 Task: Search one way flight ticket for 5 adults, 2 children, 1 infant in seat and 1 infant on lap in economy from Pasco: Tri-cities Airport to Jackson: Jackson Hole Airport on 5-2-2023. Choice of flights is Delta. Number of bags: 1 carry on bag. Price is upto 78000. Outbound departure time preference is 9:45.
Action: Mouse moved to (362, 343)
Screenshot: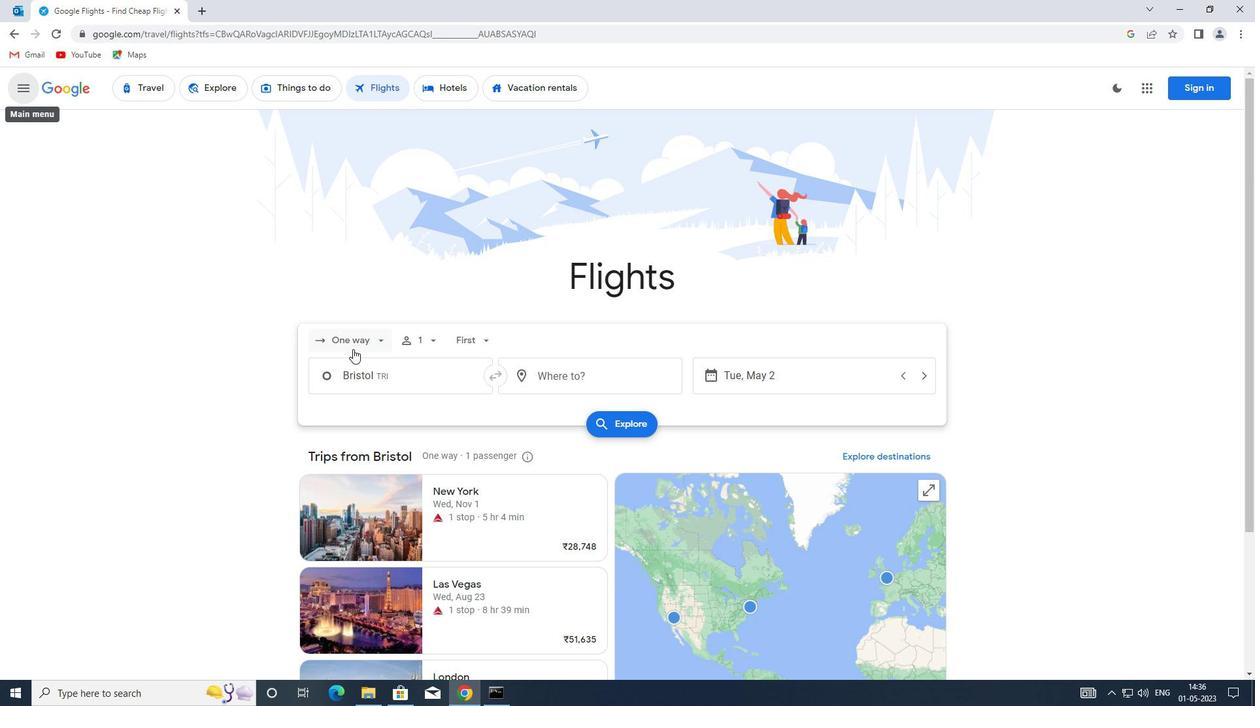 
Action: Mouse pressed left at (362, 343)
Screenshot: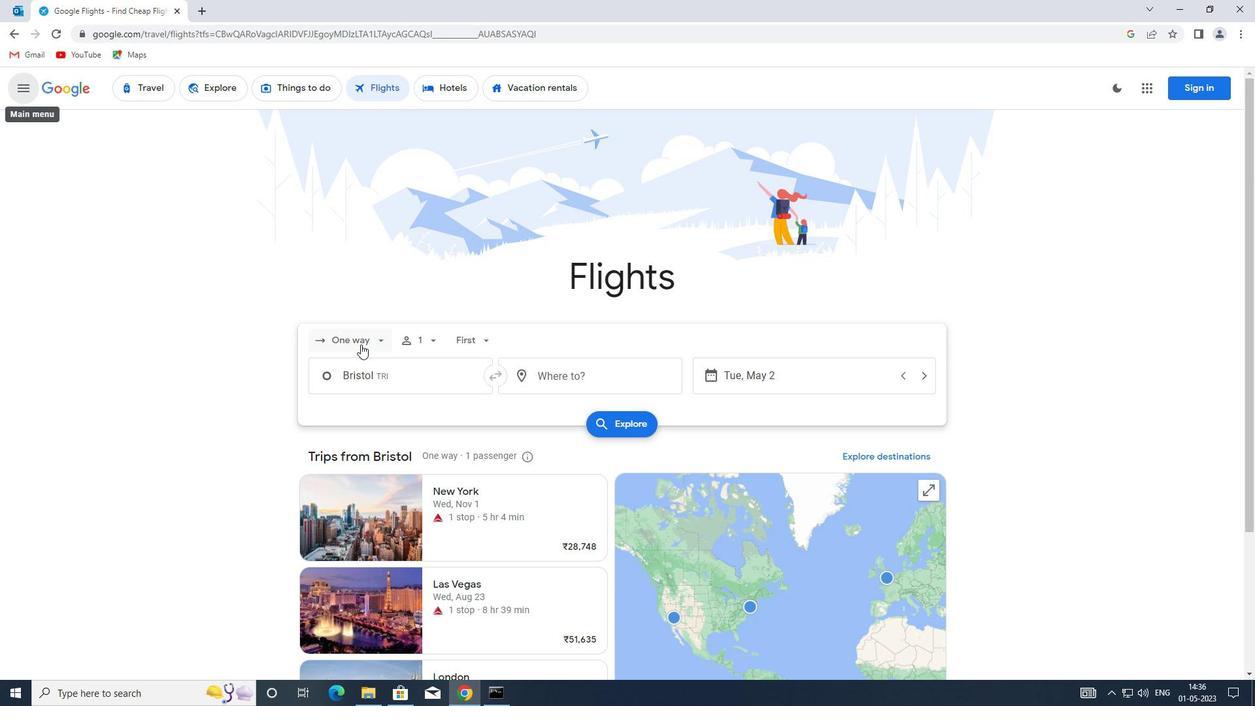 
Action: Mouse moved to (376, 397)
Screenshot: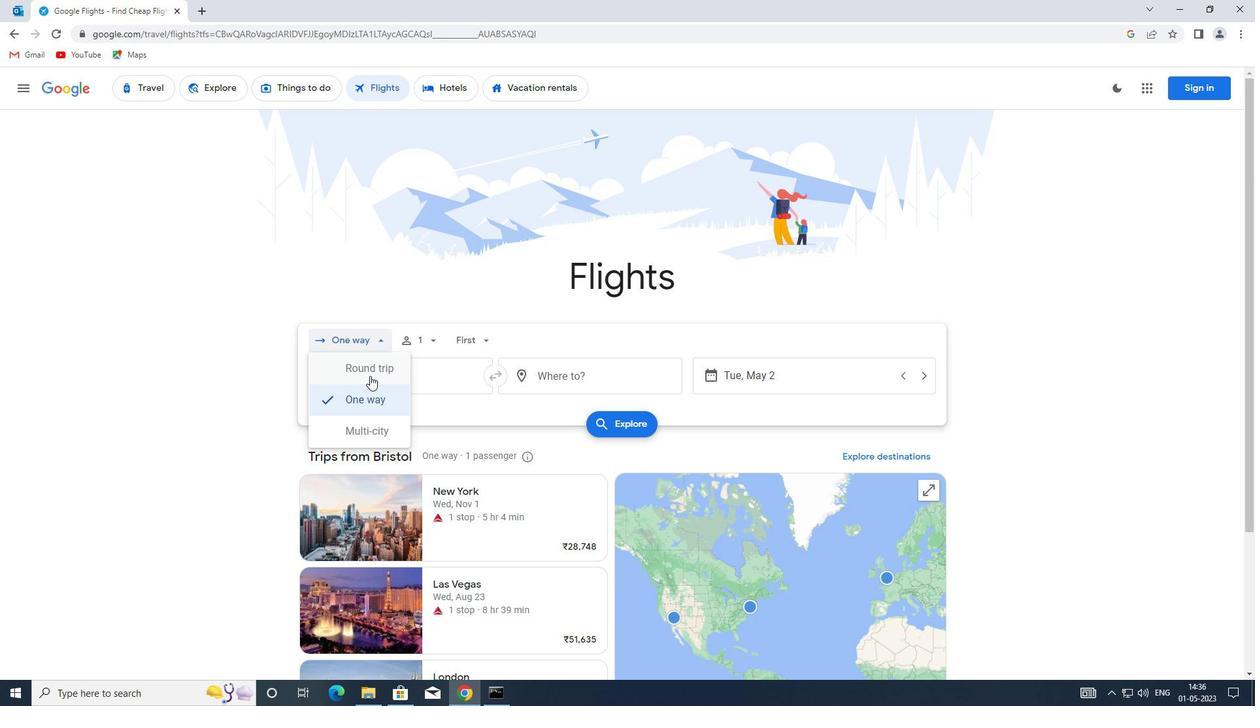 
Action: Mouse pressed left at (376, 397)
Screenshot: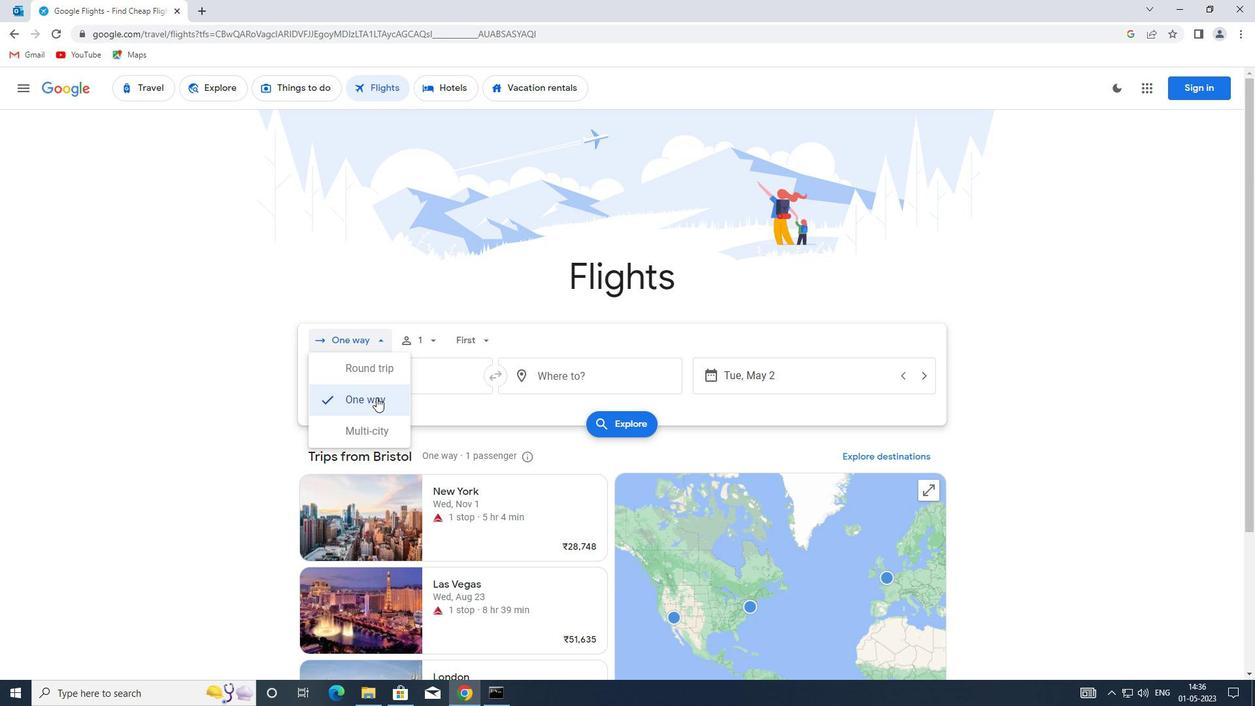 
Action: Mouse moved to (428, 343)
Screenshot: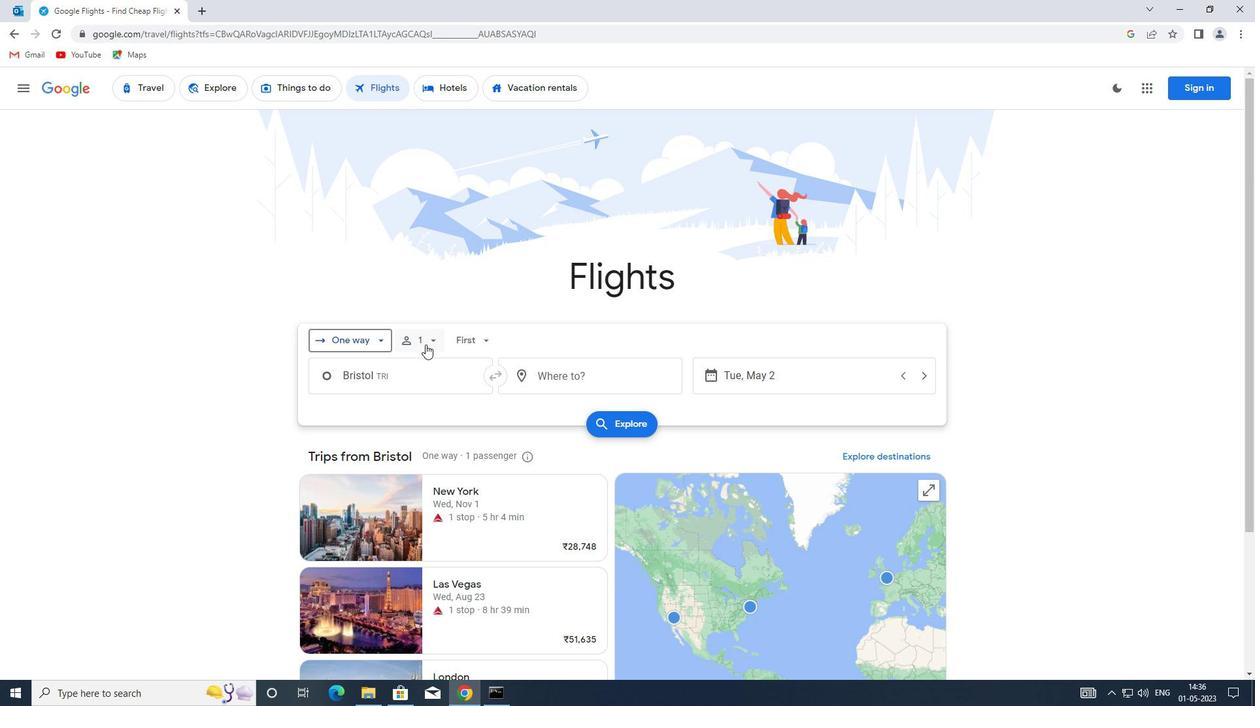 
Action: Mouse pressed left at (428, 343)
Screenshot: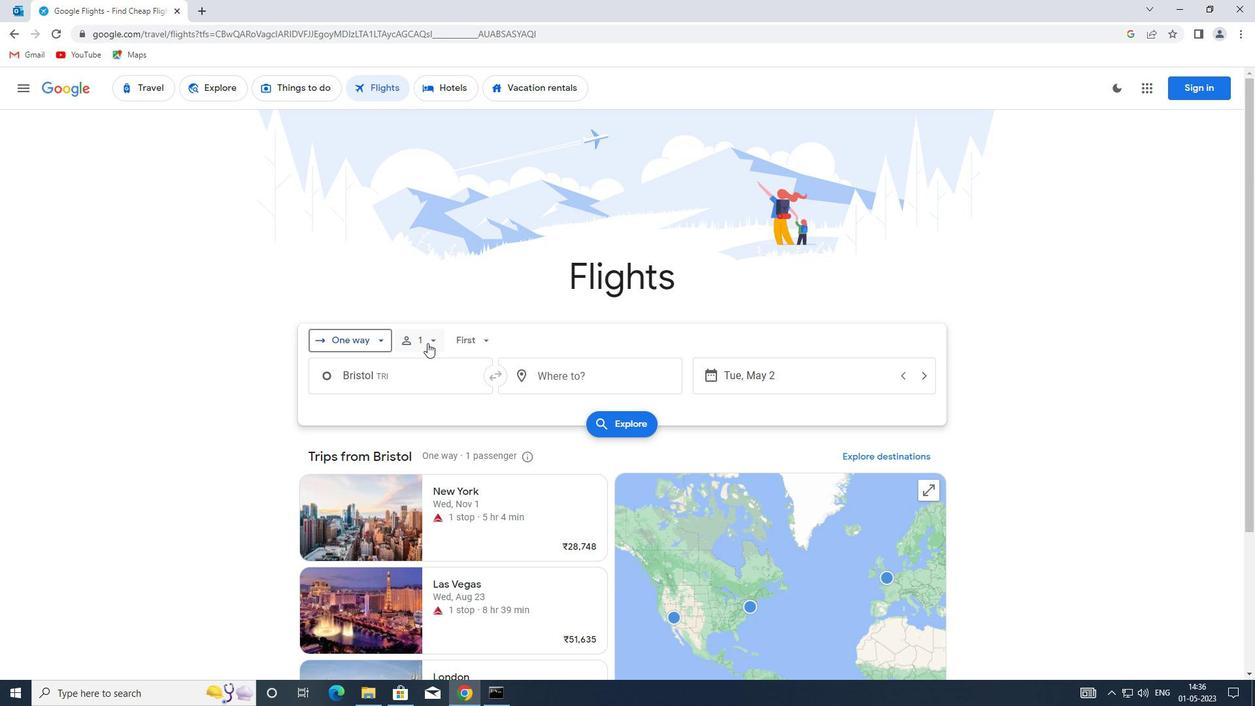 
Action: Mouse moved to (538, 372)
Screenshot: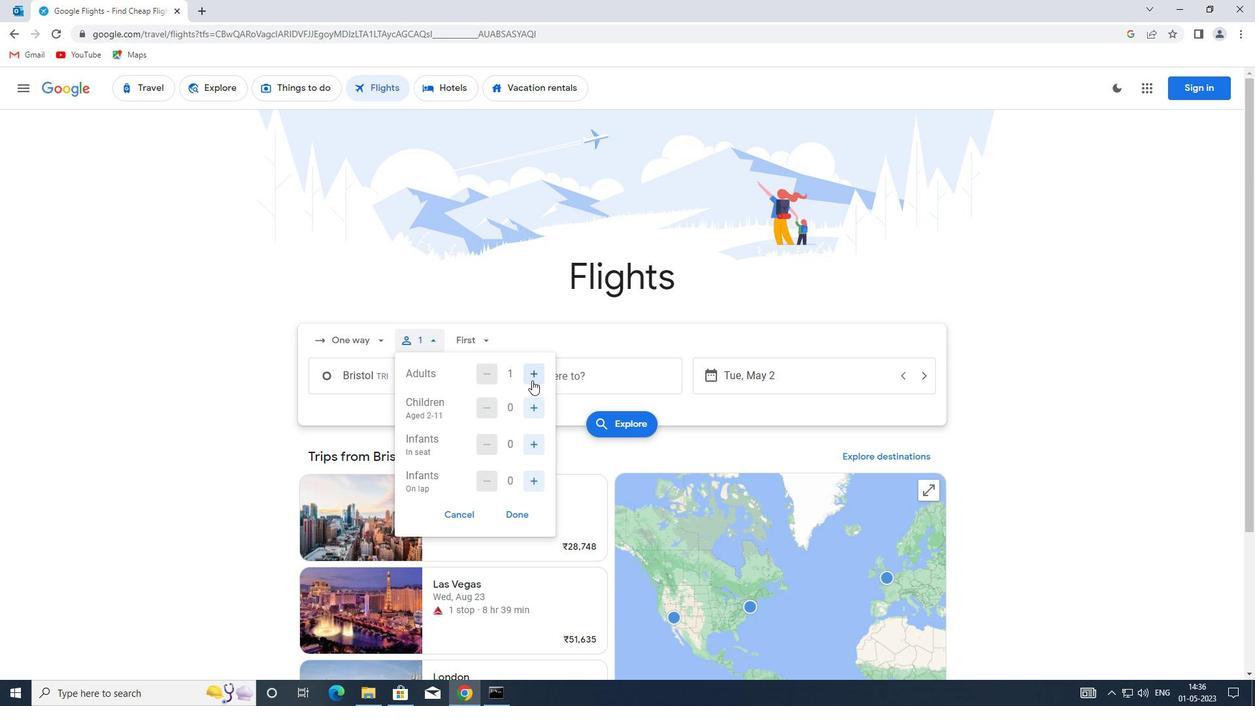 
Action: Mouse pressed left at (538, 372)
Screenshot: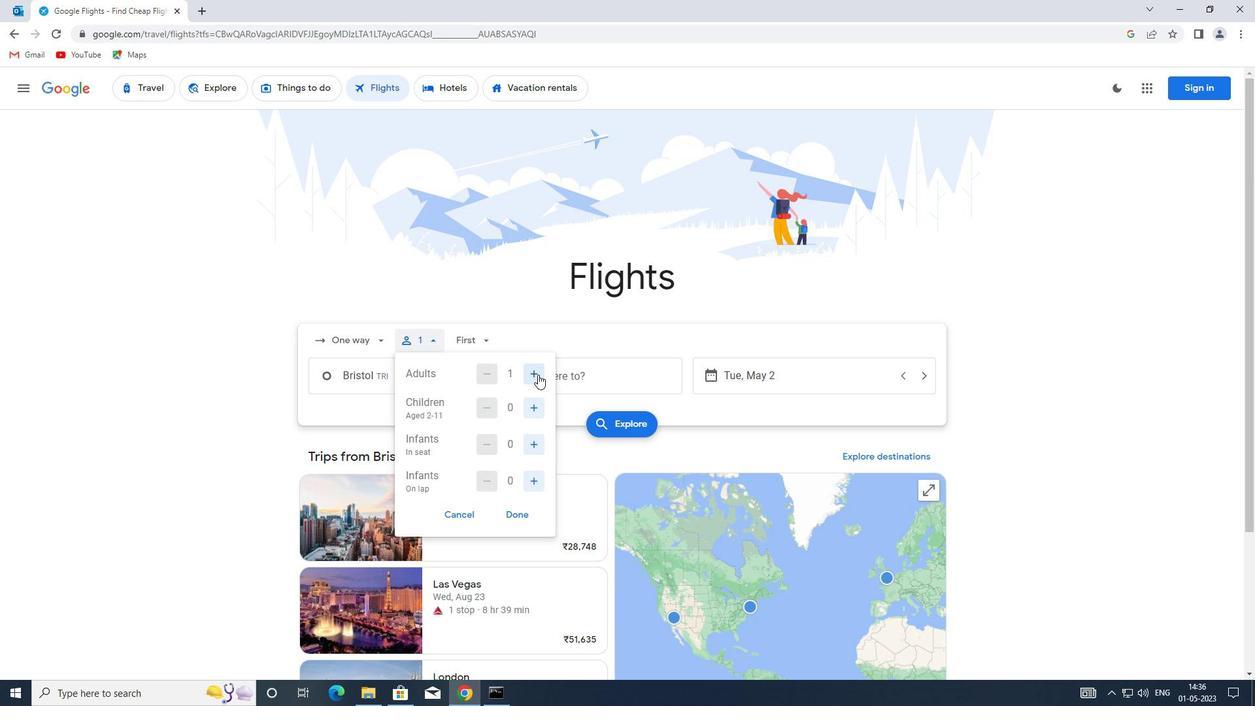 
Action: Mouse pressed left at (538, 372)
Screenshot: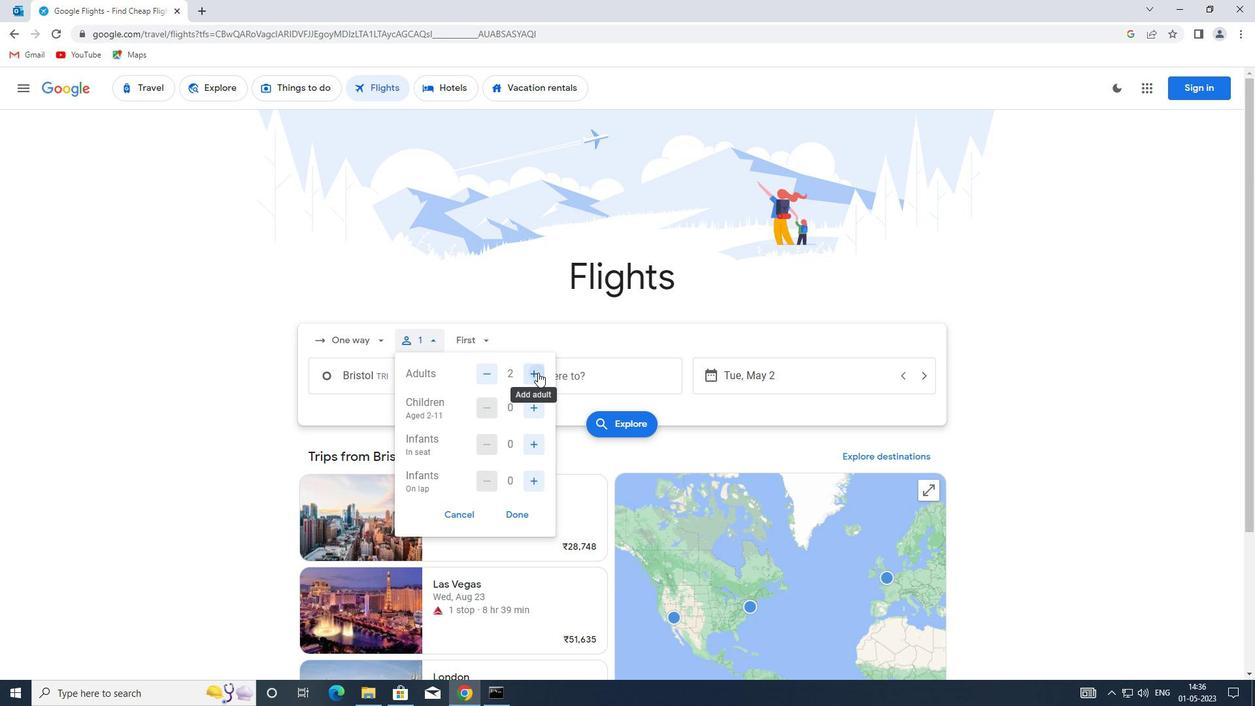 
Action: Mouse pressed left at (538, 372)
Screenshot: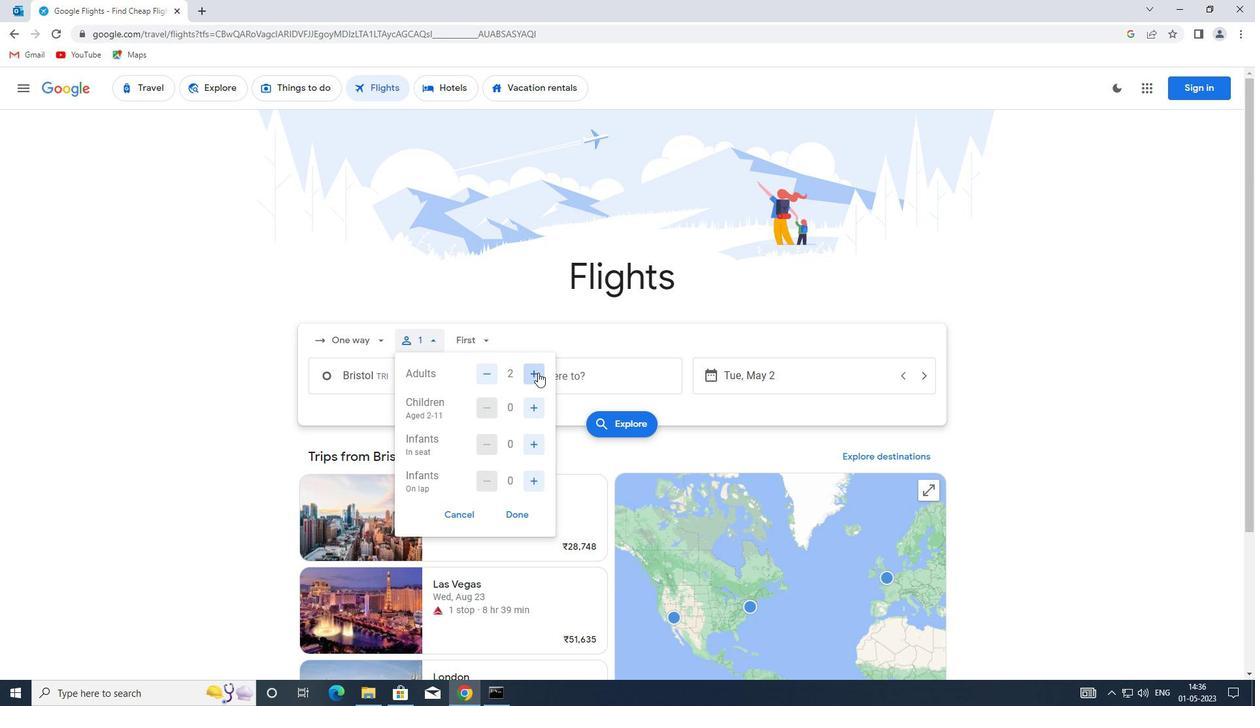 
Action: Mouse pressed left at (538, 372)
Screenshot: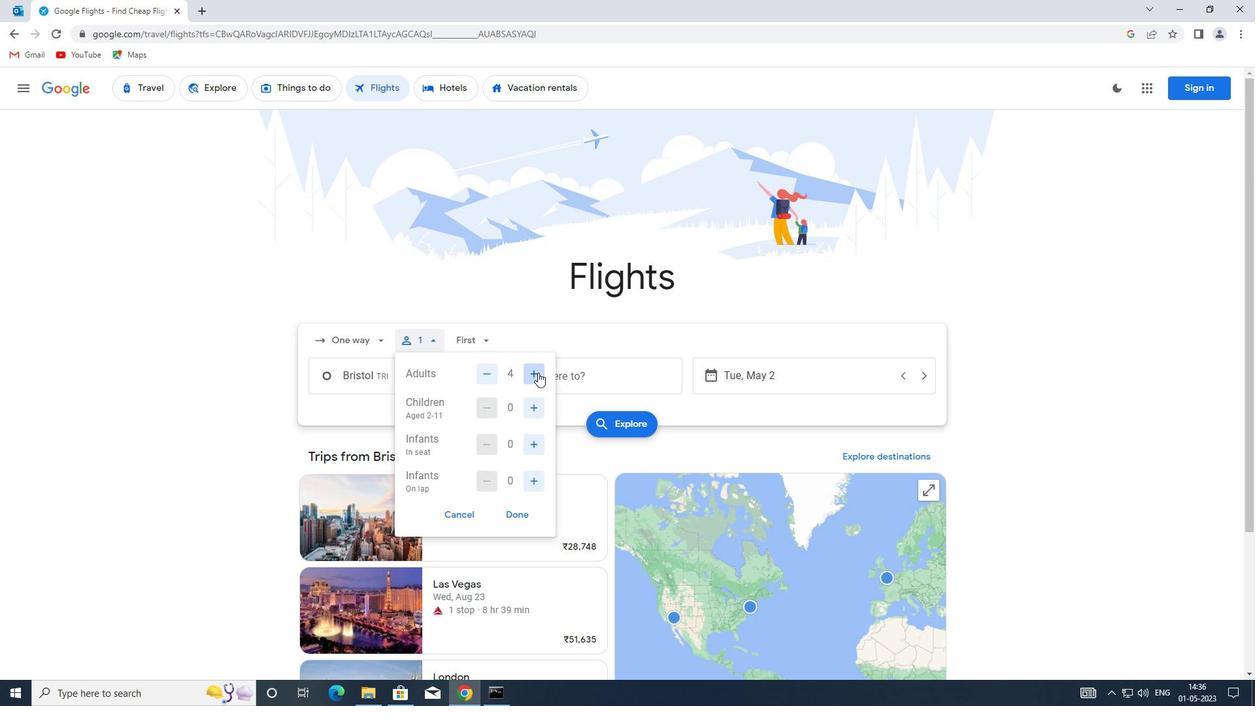 
Action: Mouse moved to (532, 407)
Screenshot: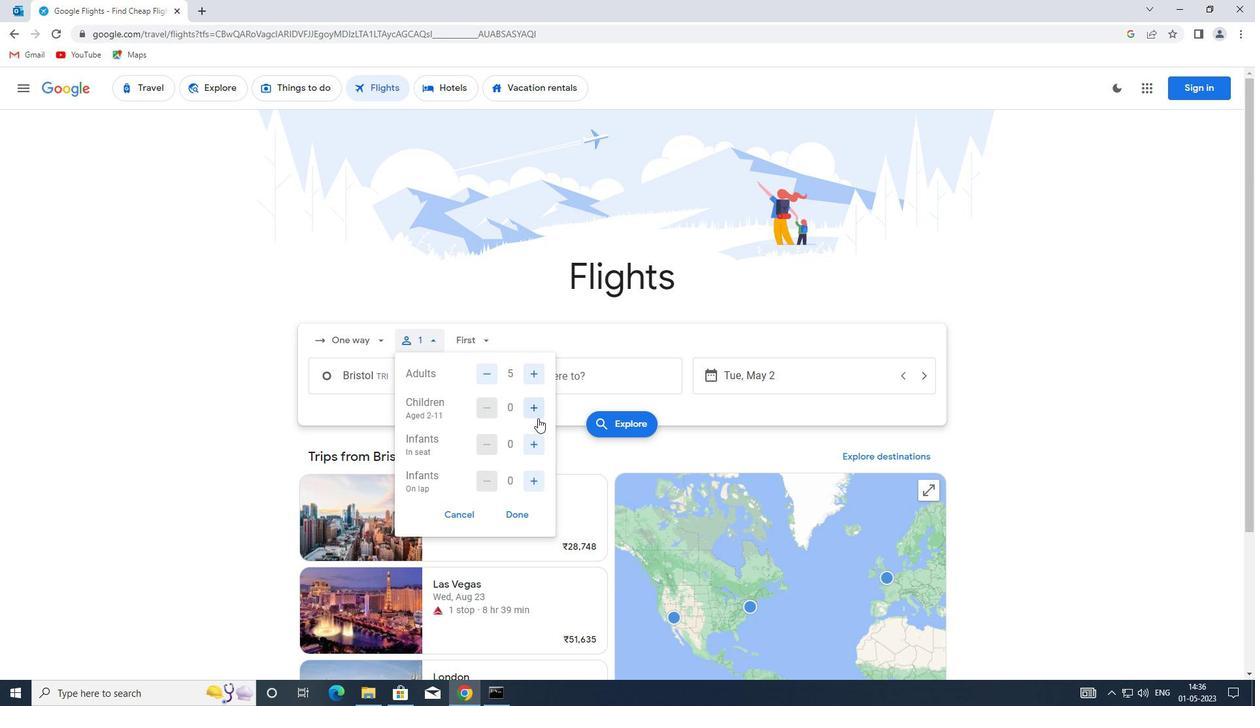 
Action: Mouse pressed left at (532, 407)
Screenshot: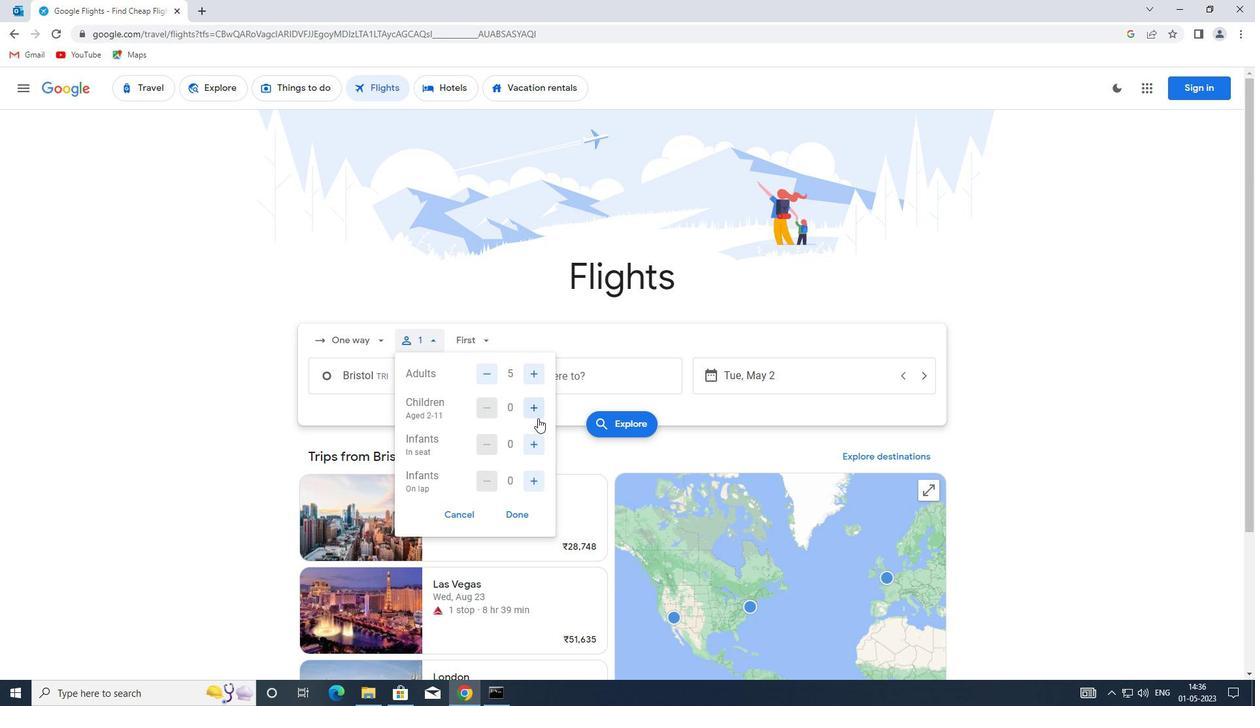 
Action: Mouse pressed left at (532, 407)
Screenshot: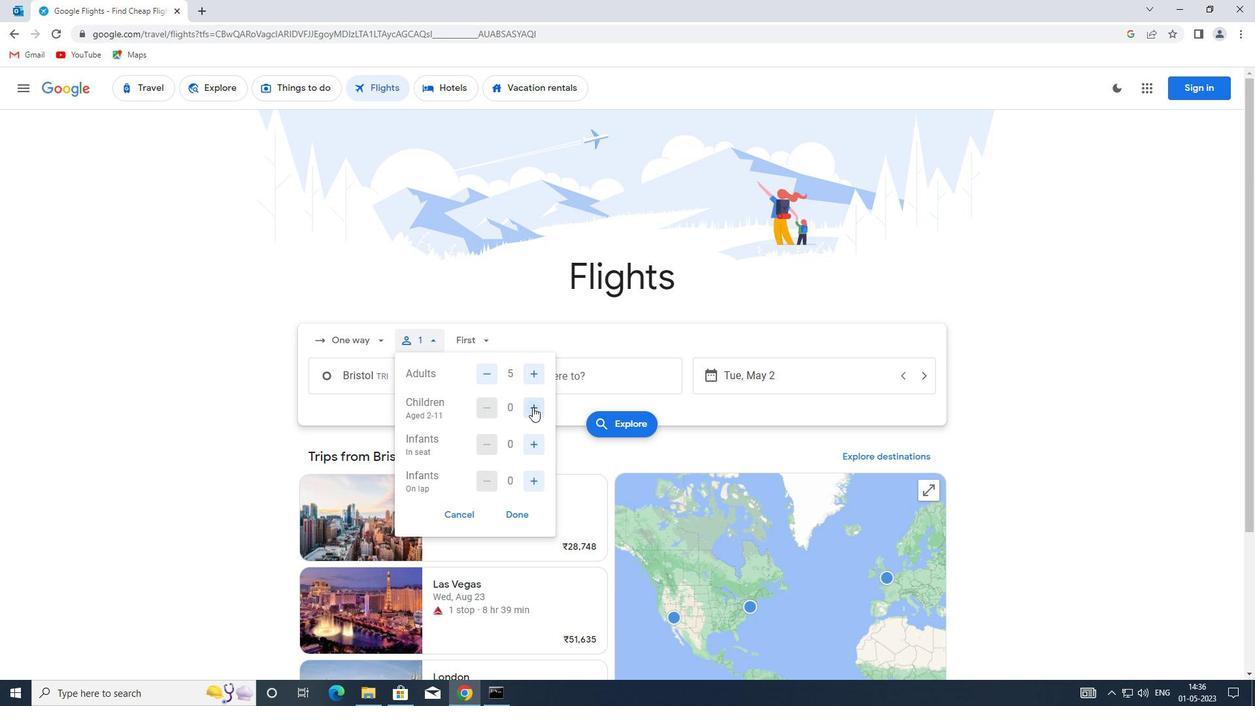 
Action: Mouse moved to (535, 443)
Screenshot: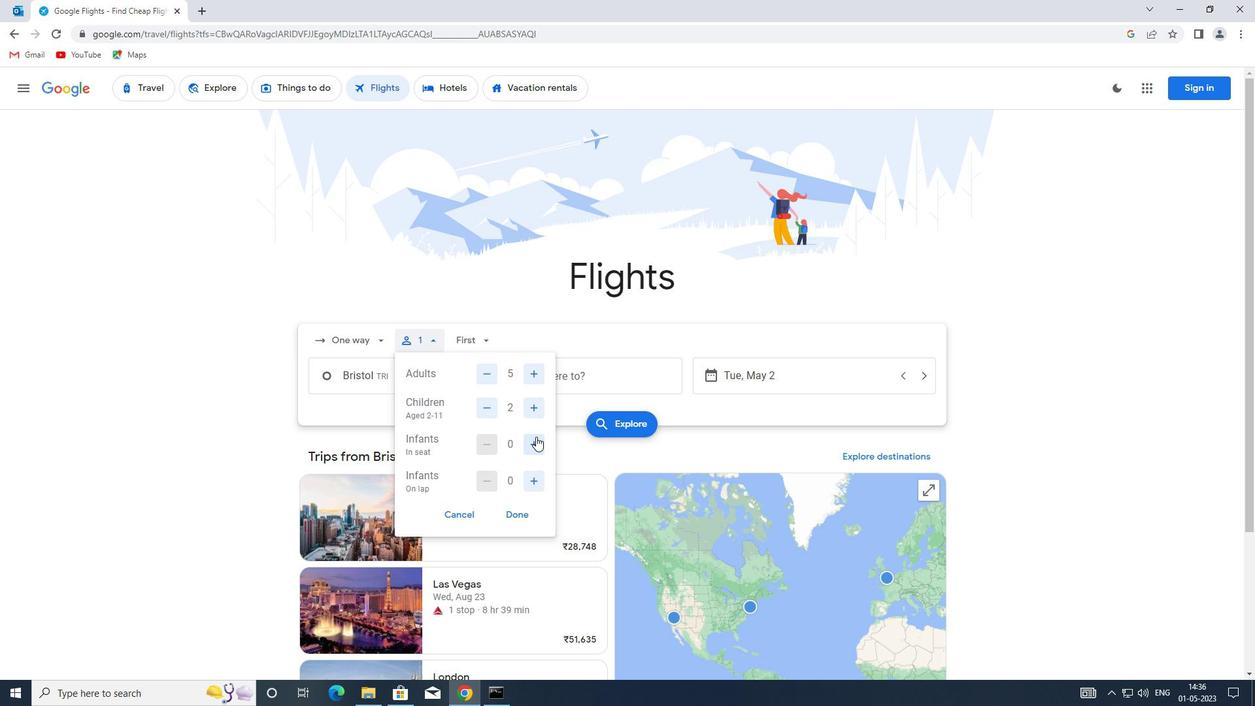 
Action: Mouse pressed left at (535, 443)
Screenshot: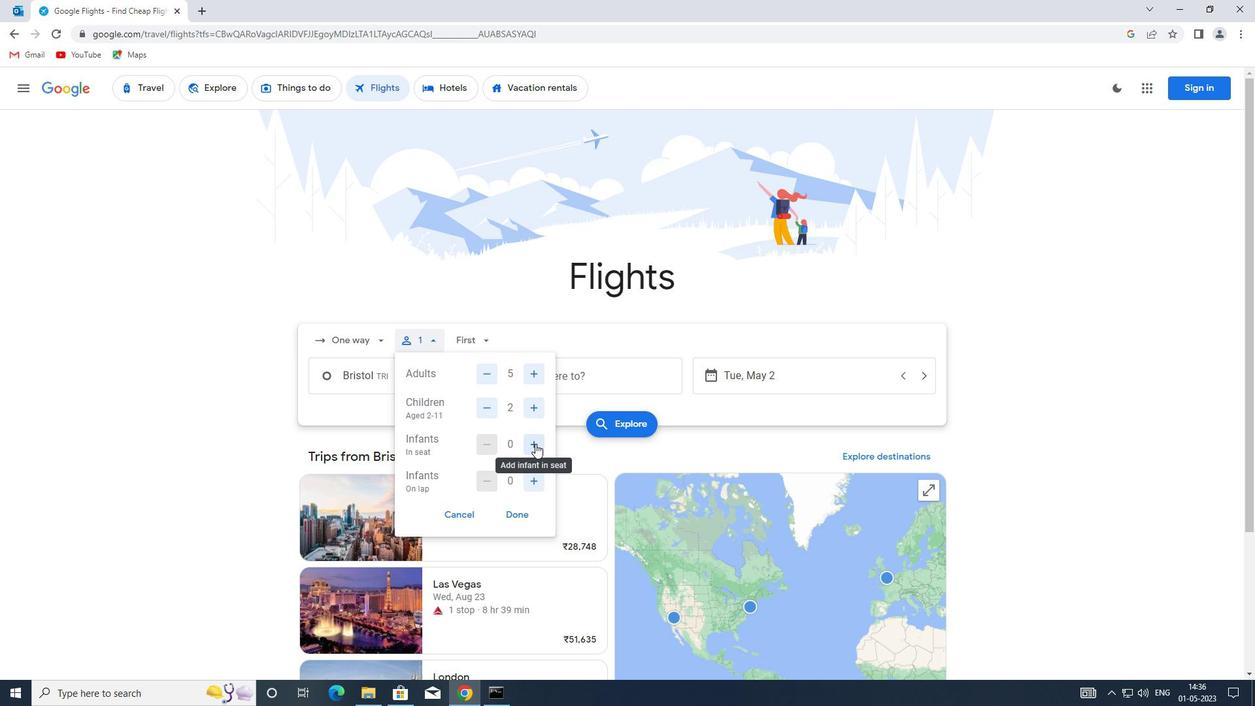 
Action: Mouse moved to (535, 481)
Screenshot: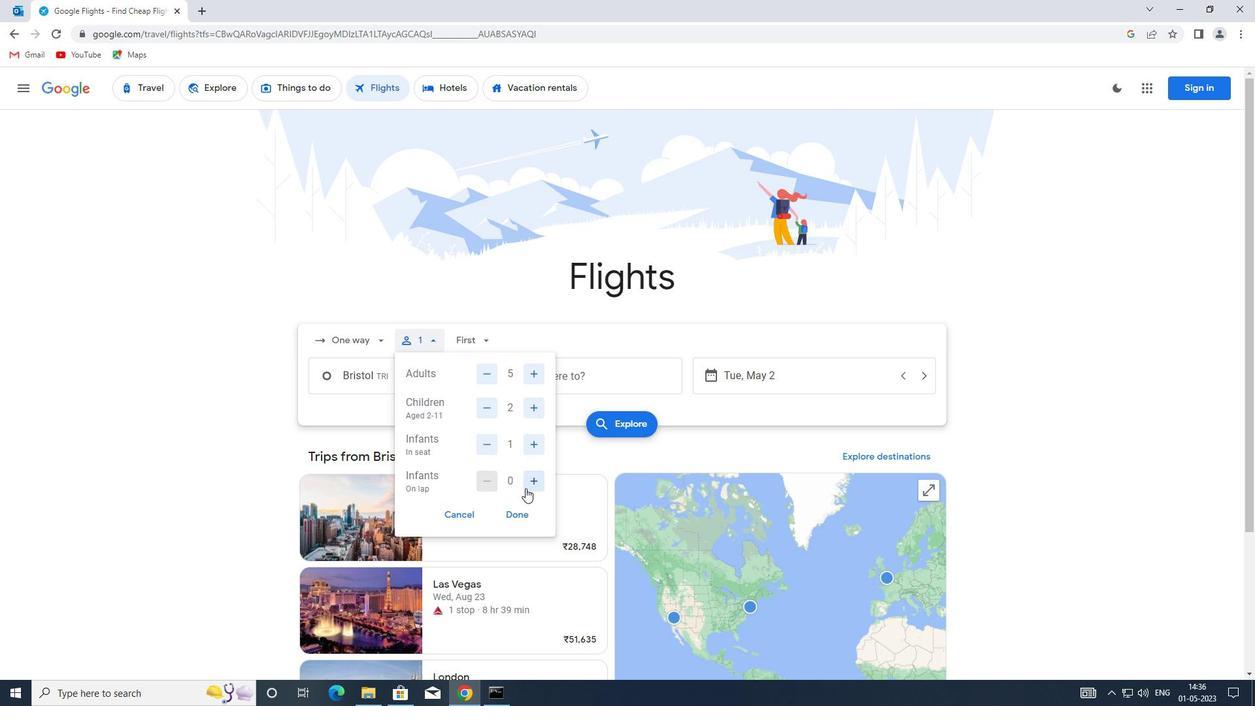 
Action: Mouse pressed left at (535, 481)
Screenshot: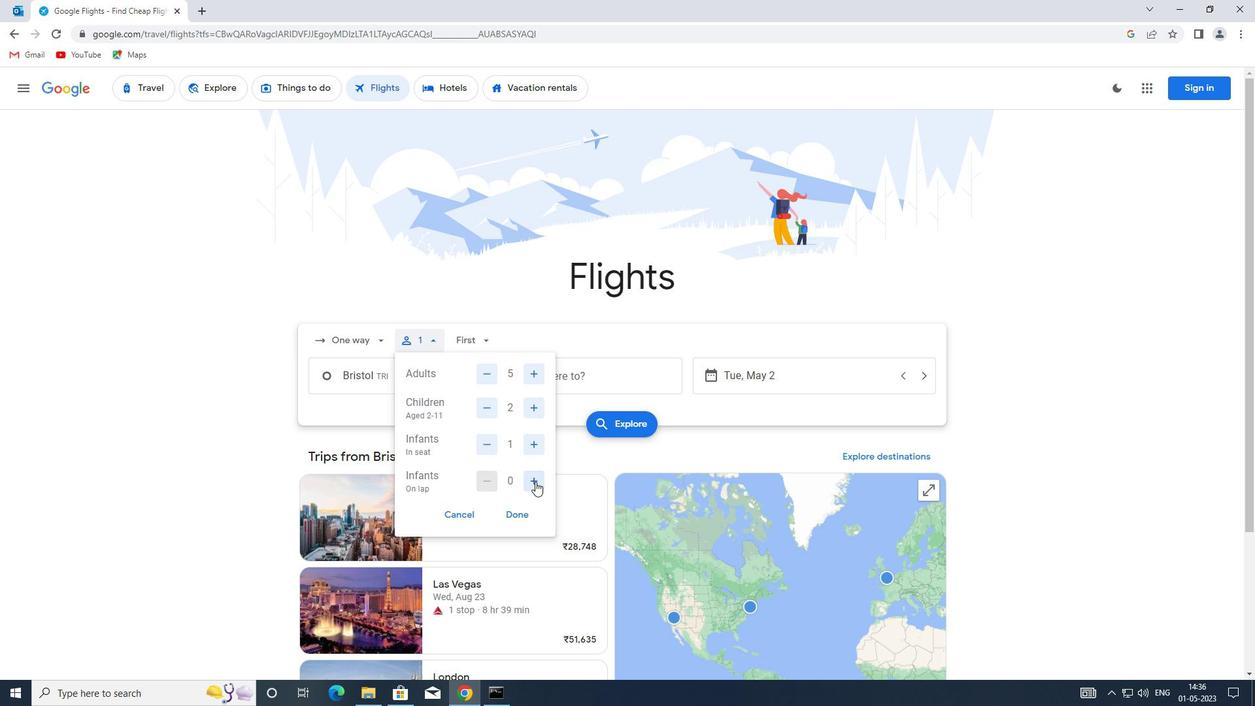 
Action: Mouse moved to (522, 513)
Screenshot: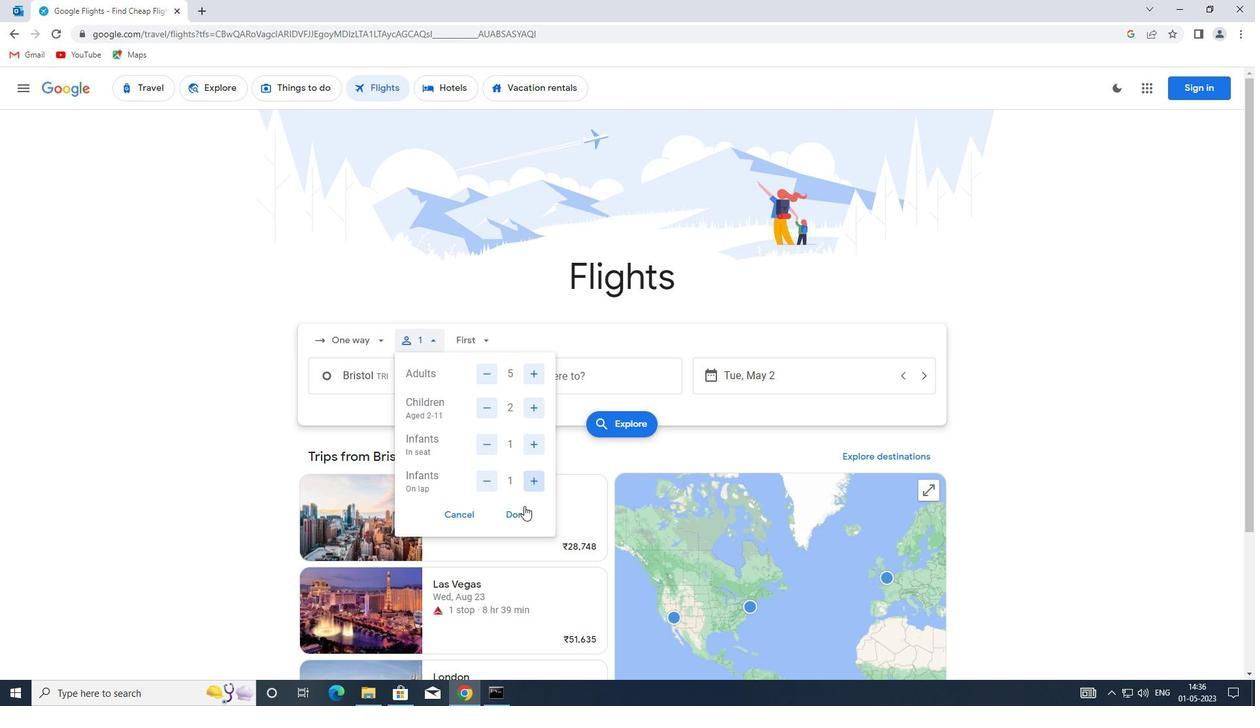 
Action: Mouse pressed left at (522, 513)
Screenshot: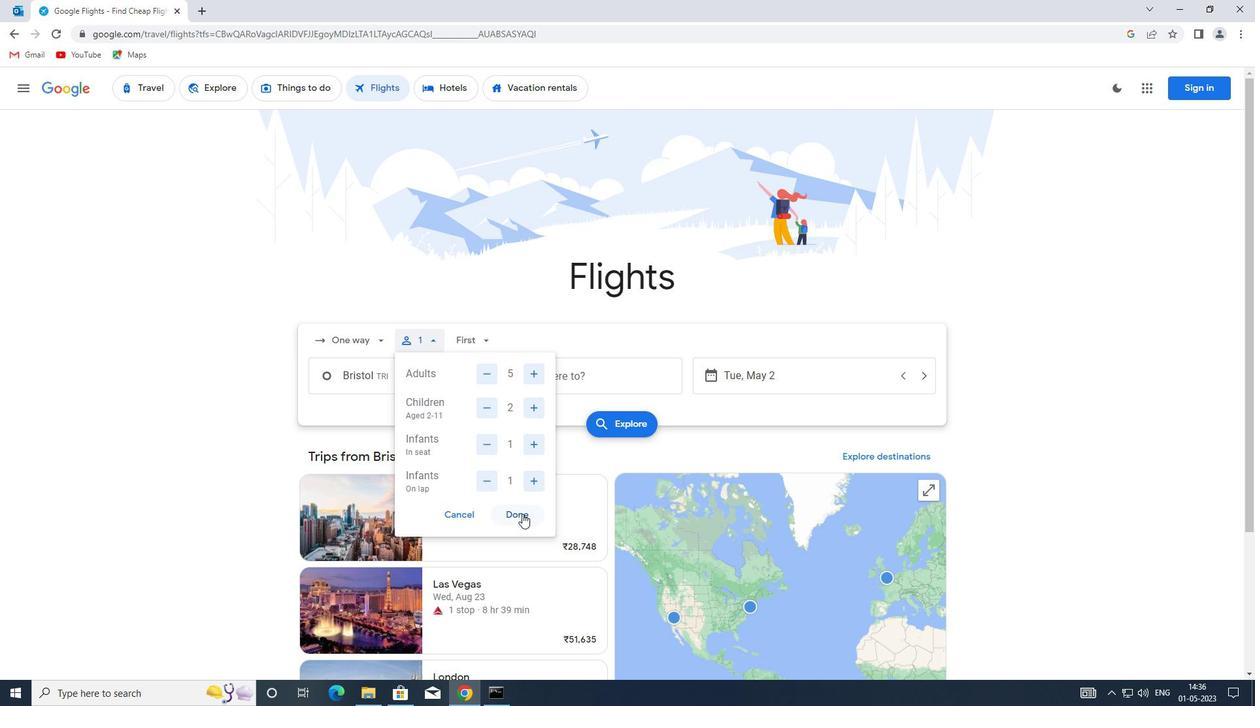 
Action: Mouse moved to (472, 339)
Screenshot: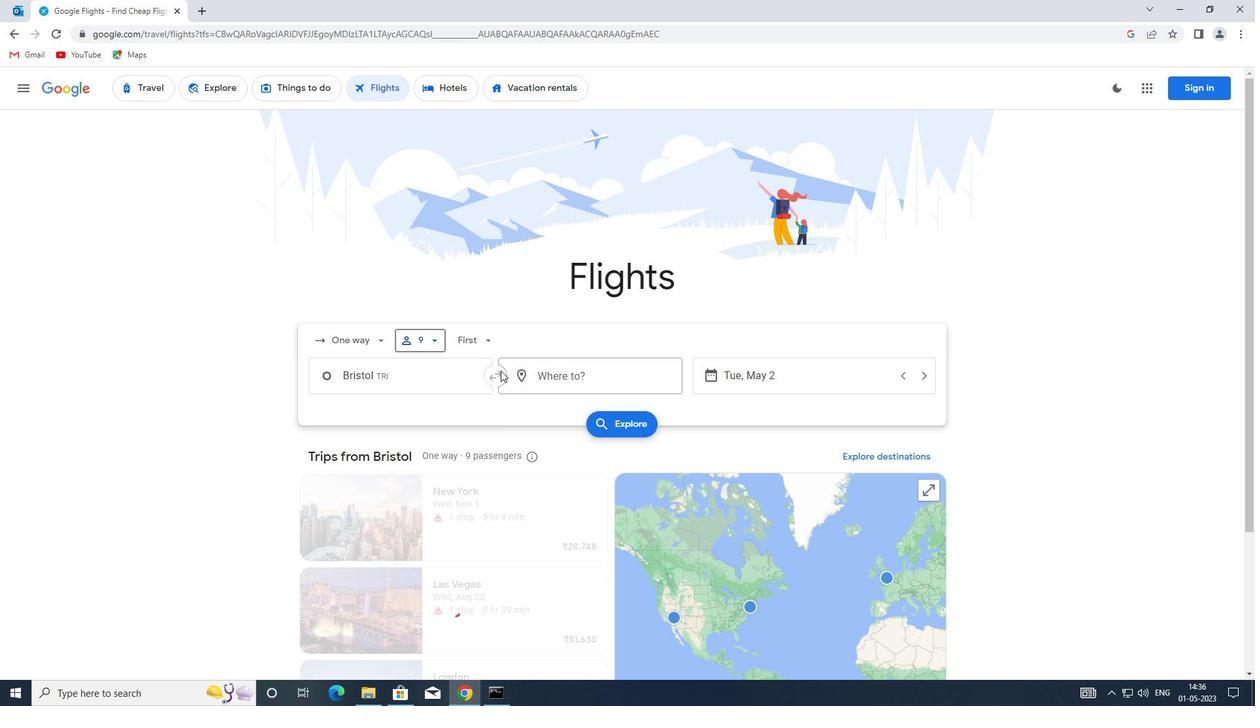 
Action: Mouse pressed left at (472, 339)
Screenshot: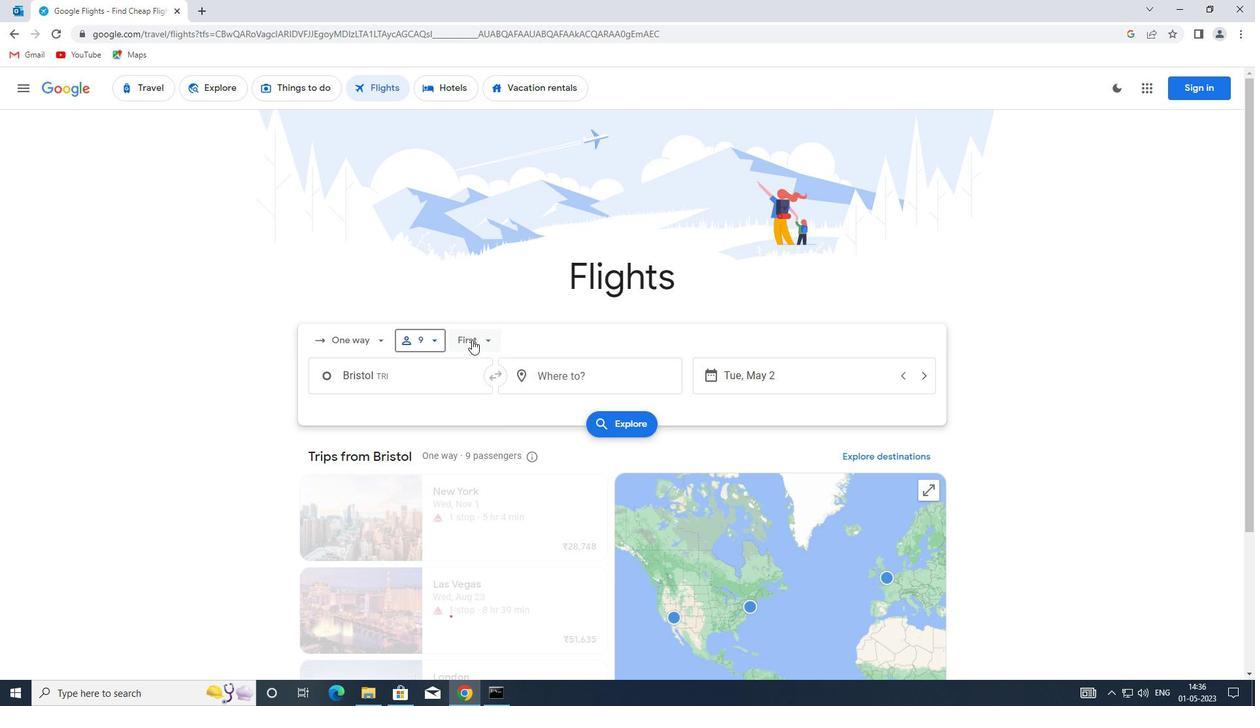 
Action: Mouse moved to (504, 370)
Screenshot: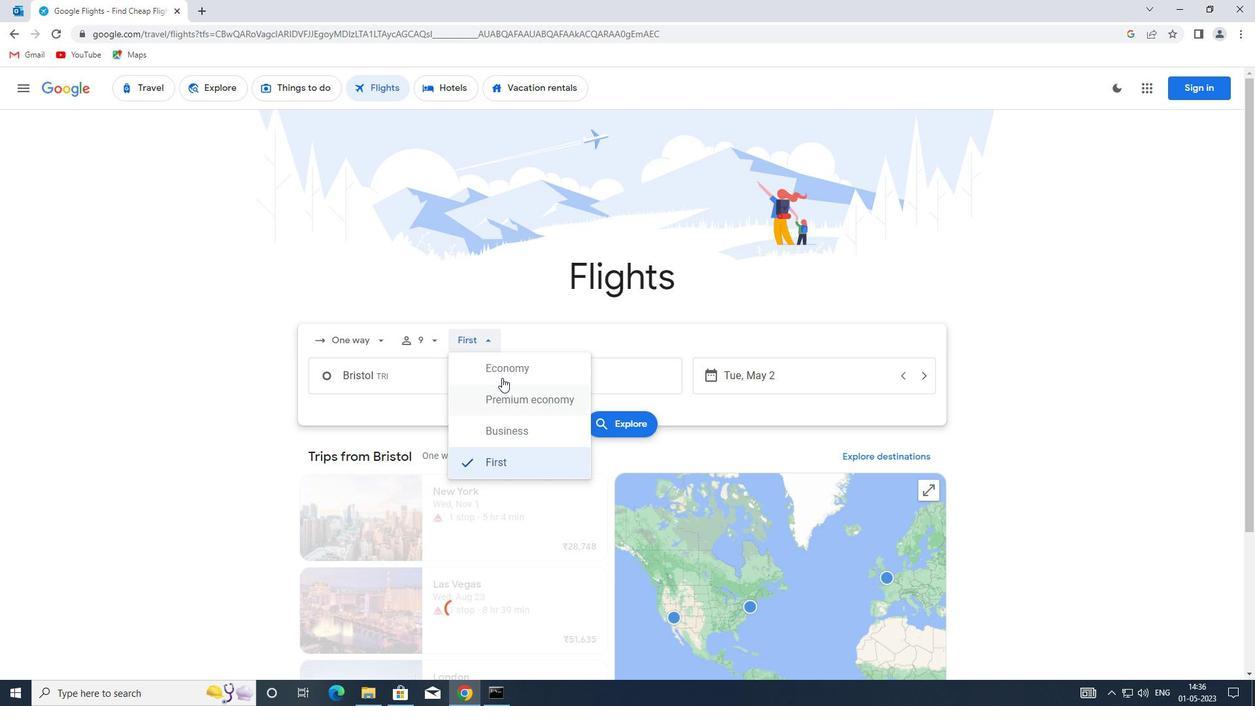 
Action: Mouse pressed left at (504, 370)
Screenshot: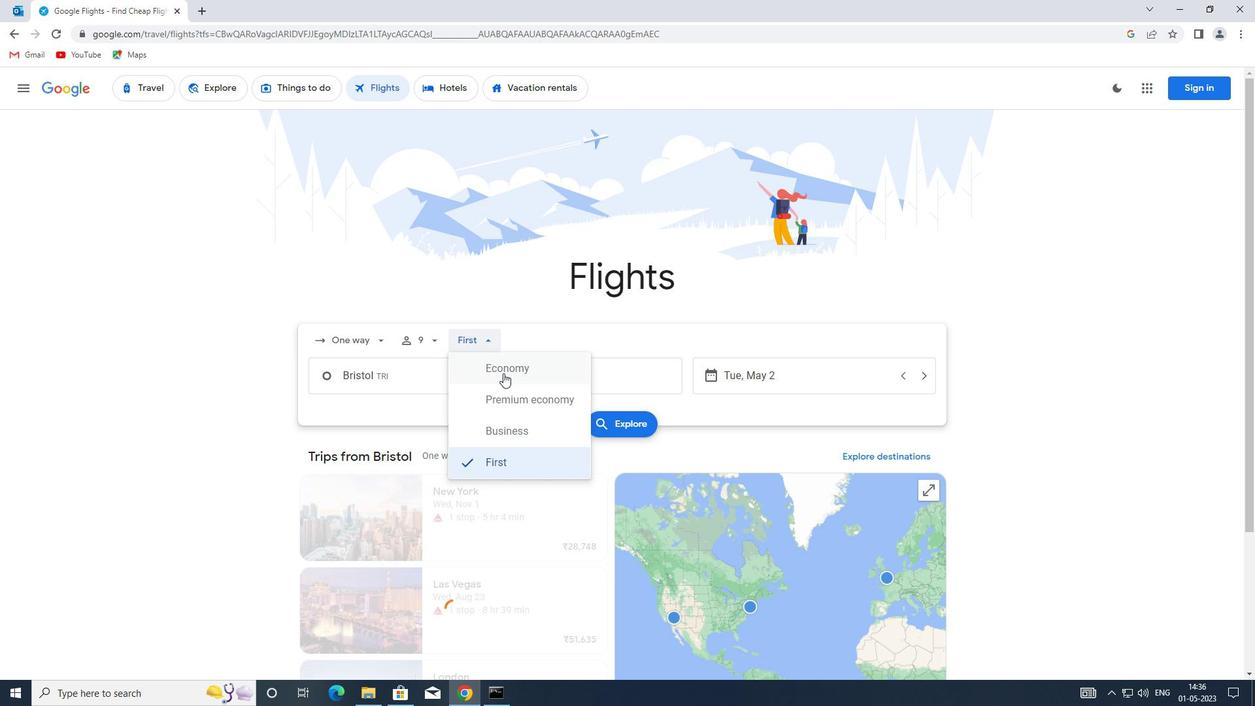 
Action: Mouse moved to (419, 381)
Screenshot: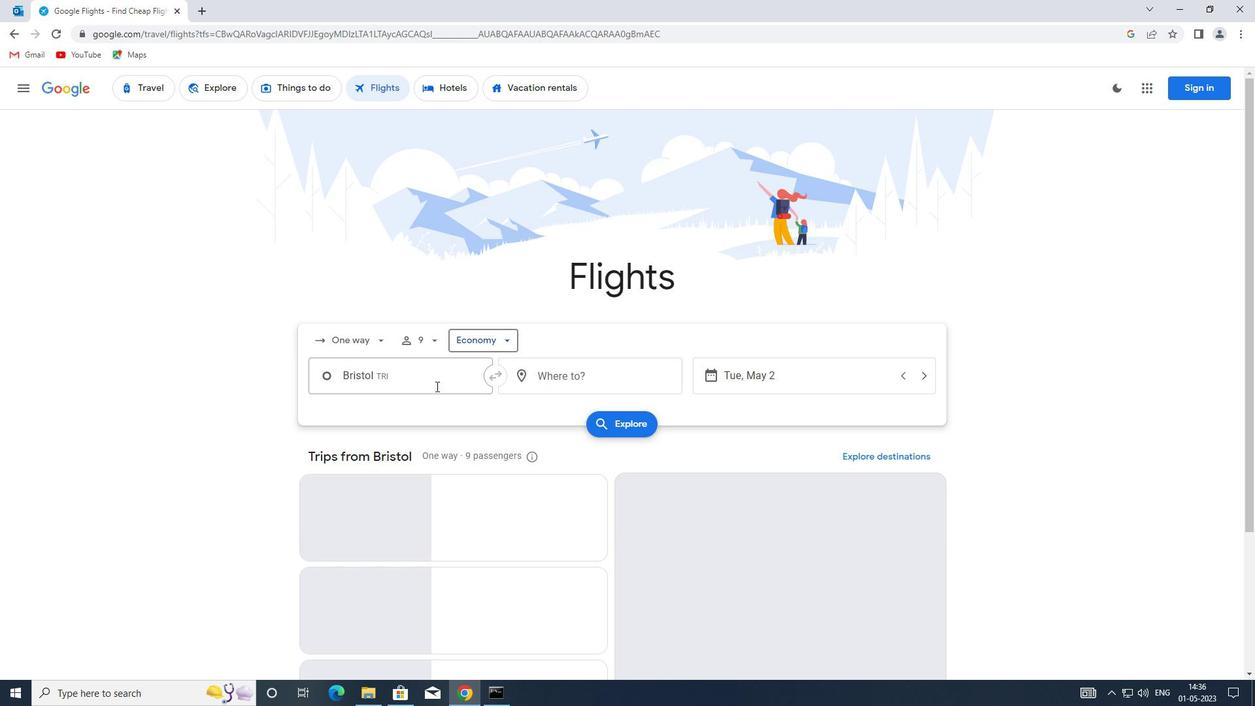 
Action: Mouse pressed left at (419, 381)
Screenshot: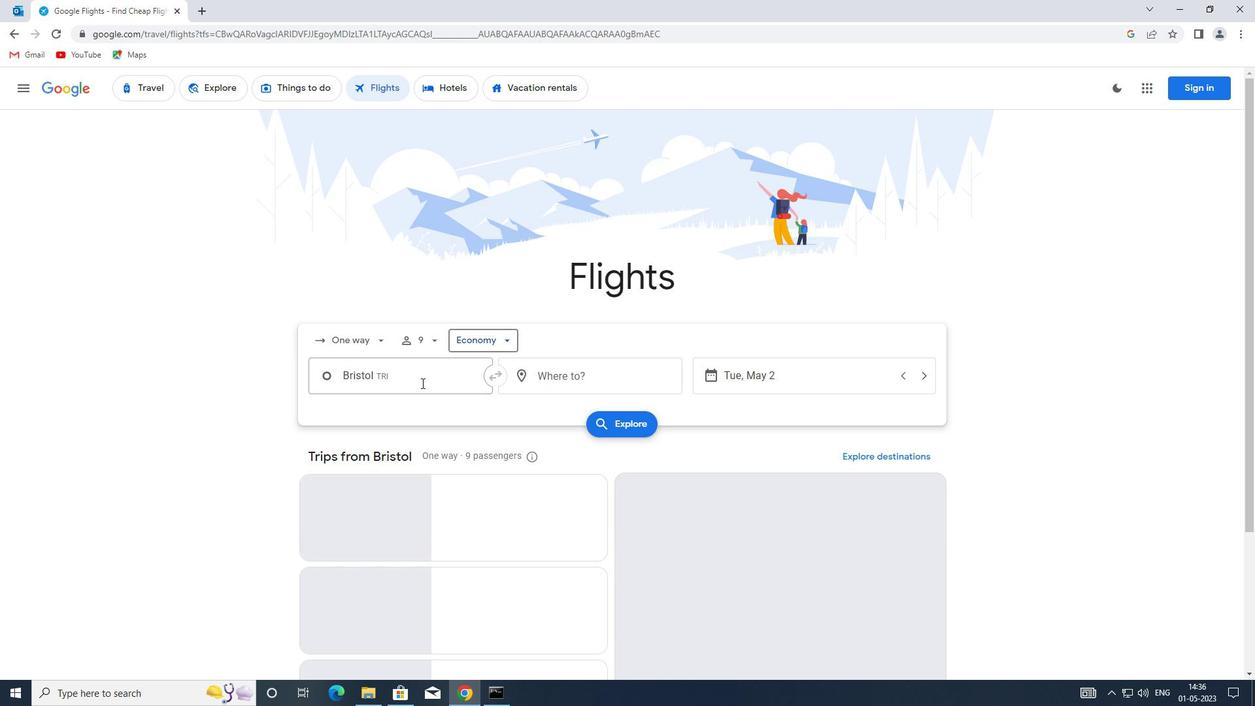 
Action: Mouse moved to (416, 383)
Screenshot: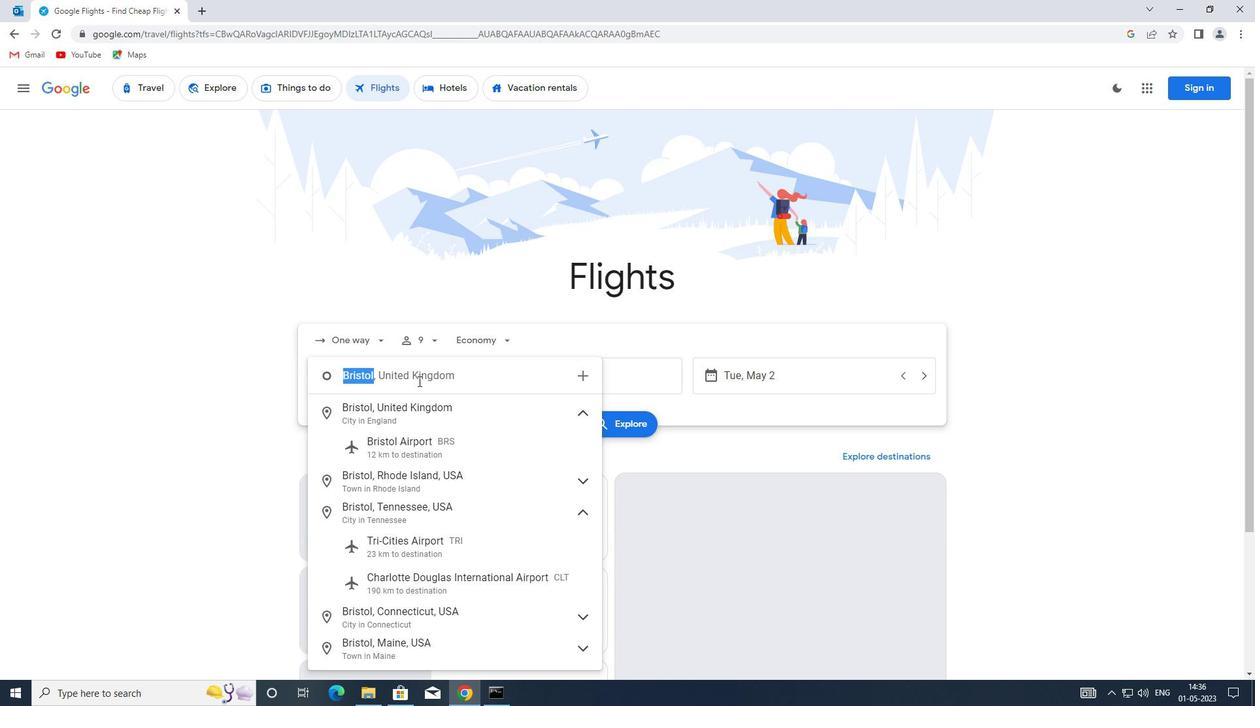 
Action: Key pressed tr
Screenshot: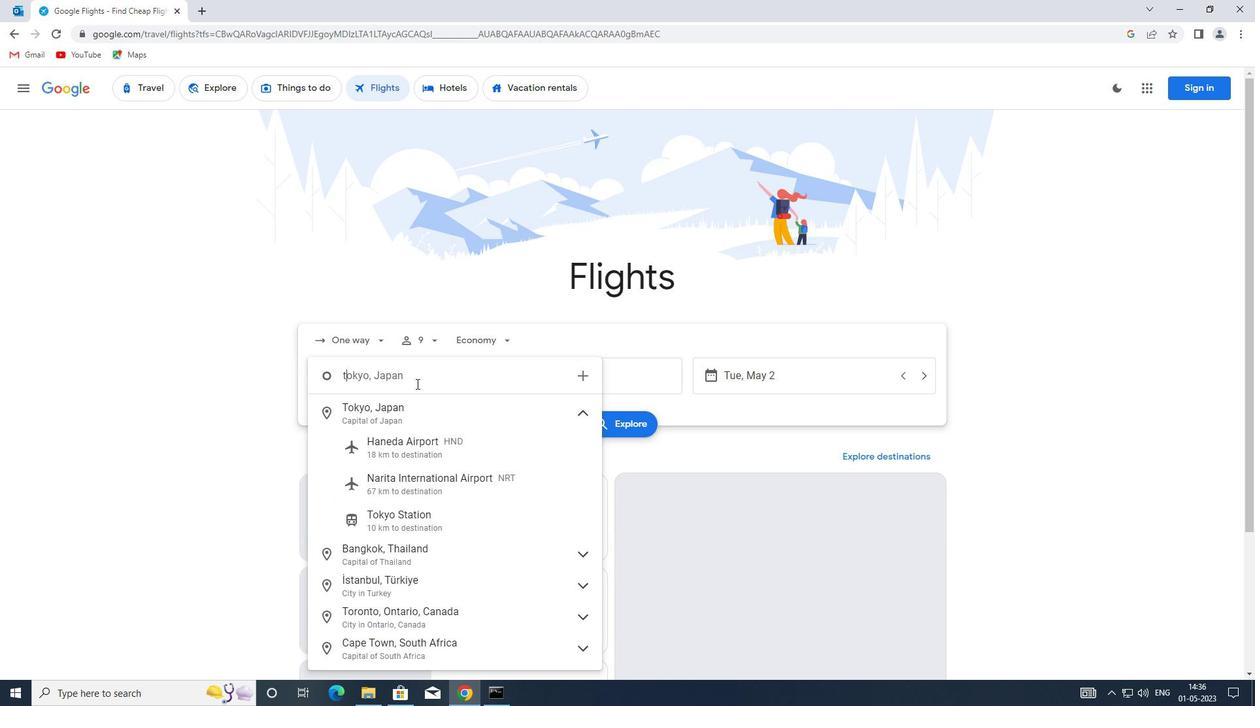 
Action: Mouse moved to (416, 383)
Screenshot: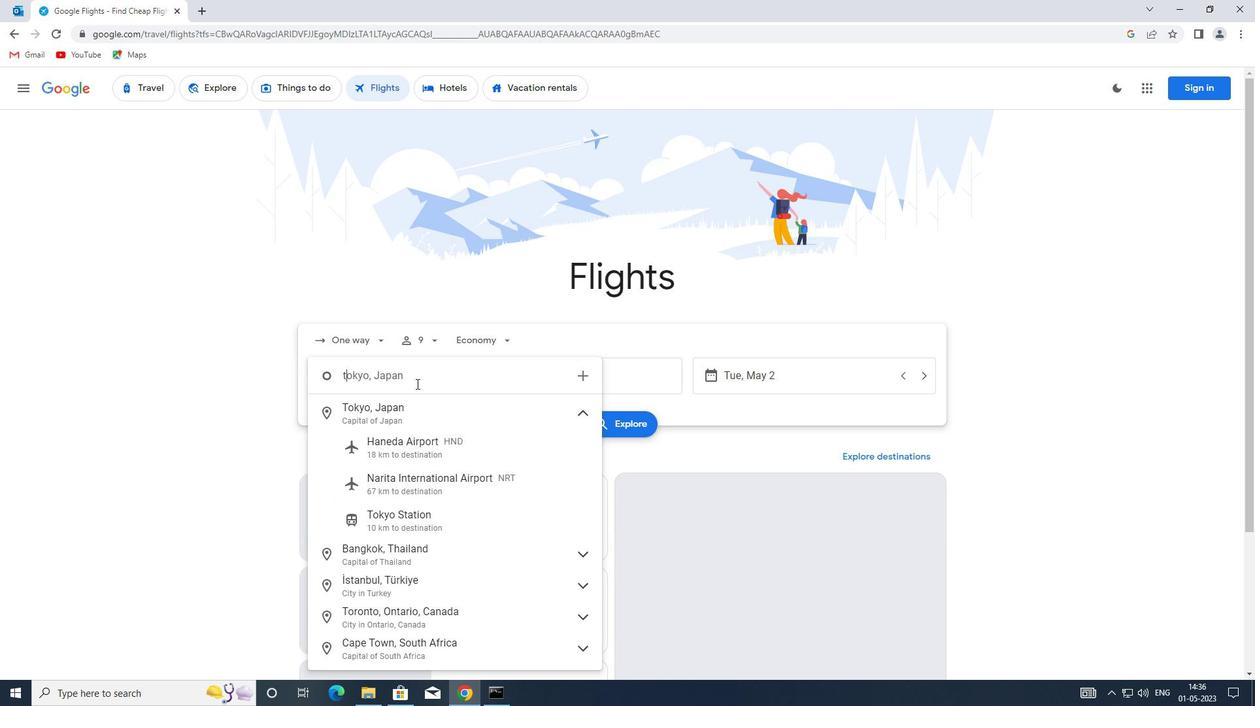 
Action: Key pressed i<Key.enter>
Screenshot: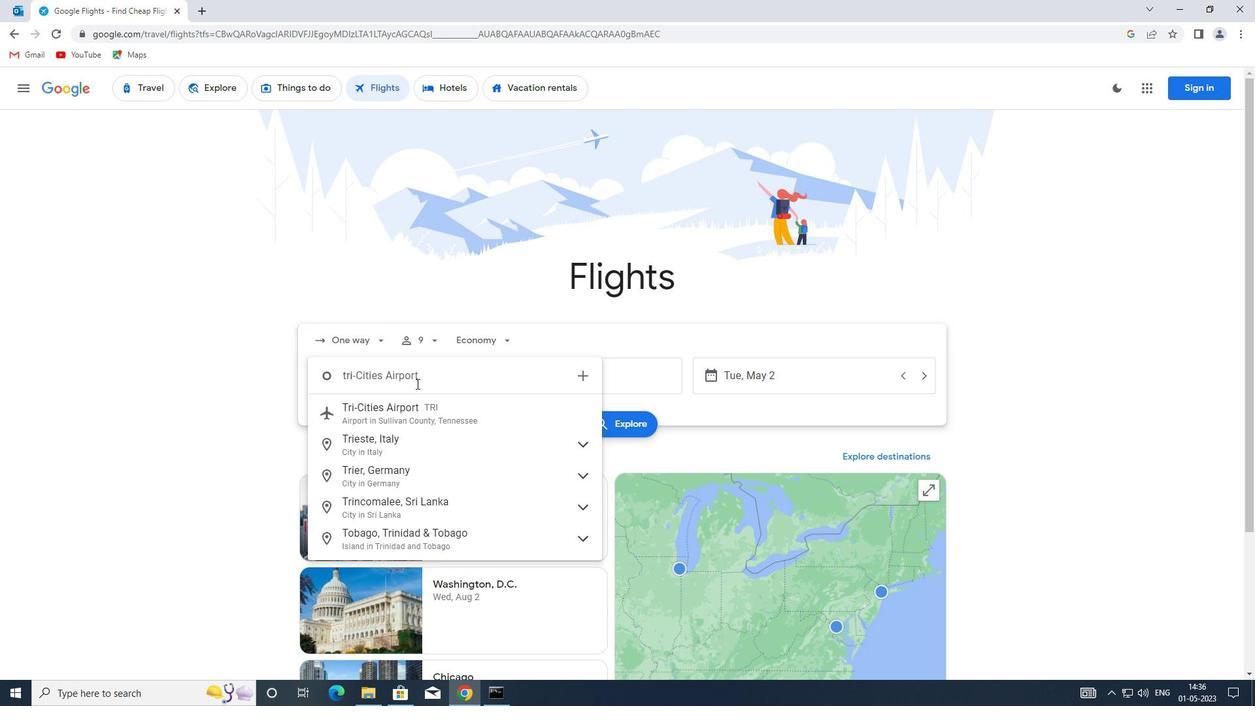 
Action: Mouse moved to (566, 383)
Screenshot: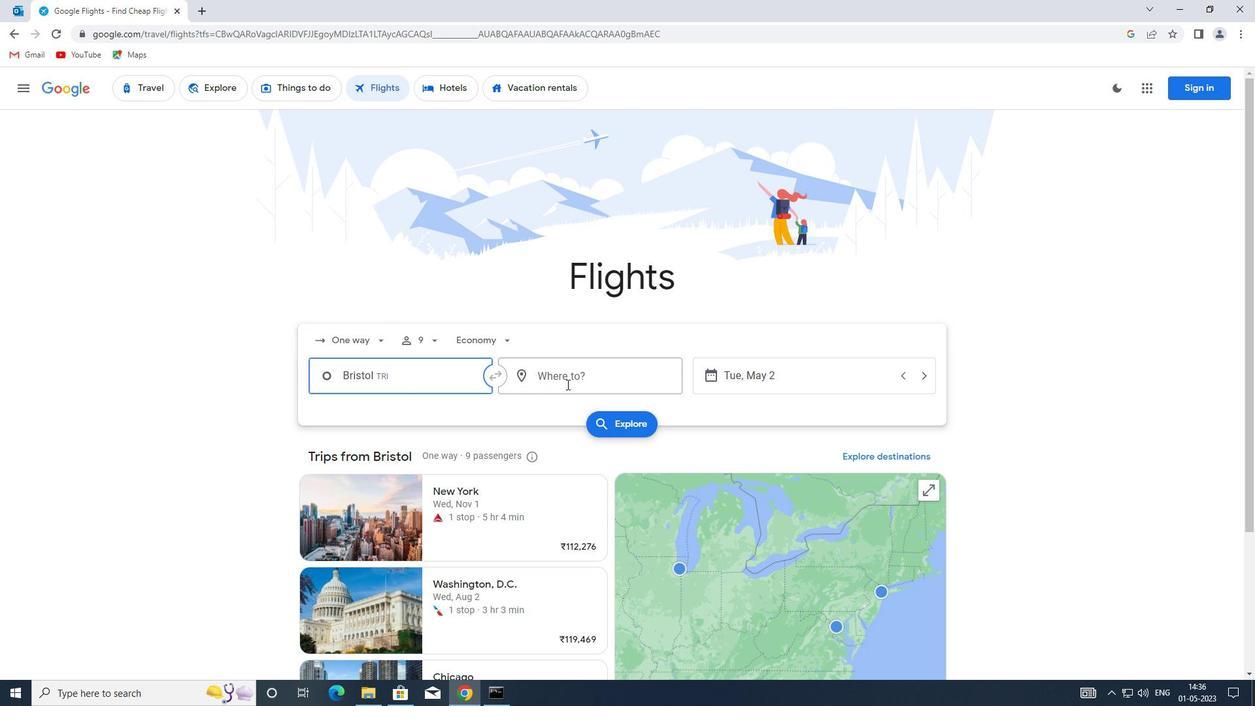 
Action: Mouse pressed left at (566, 383)
Screenshot: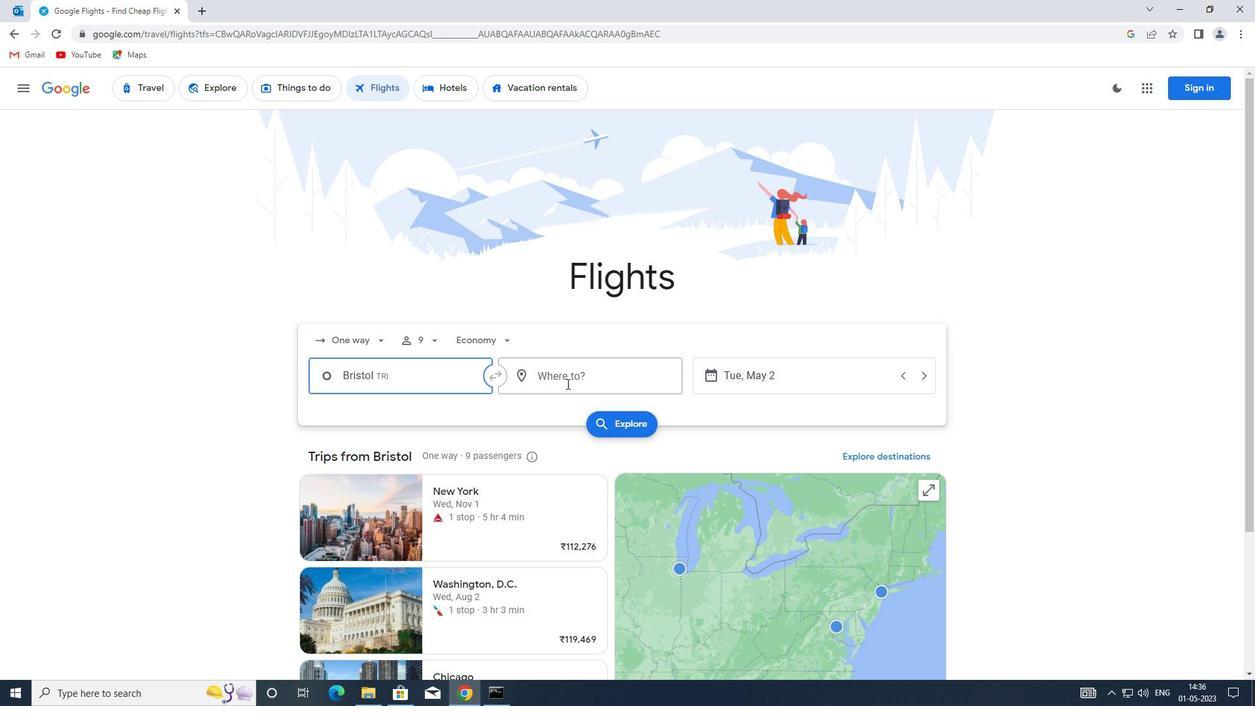 
Action: Mouse moved to (562, 383)
Screenshot: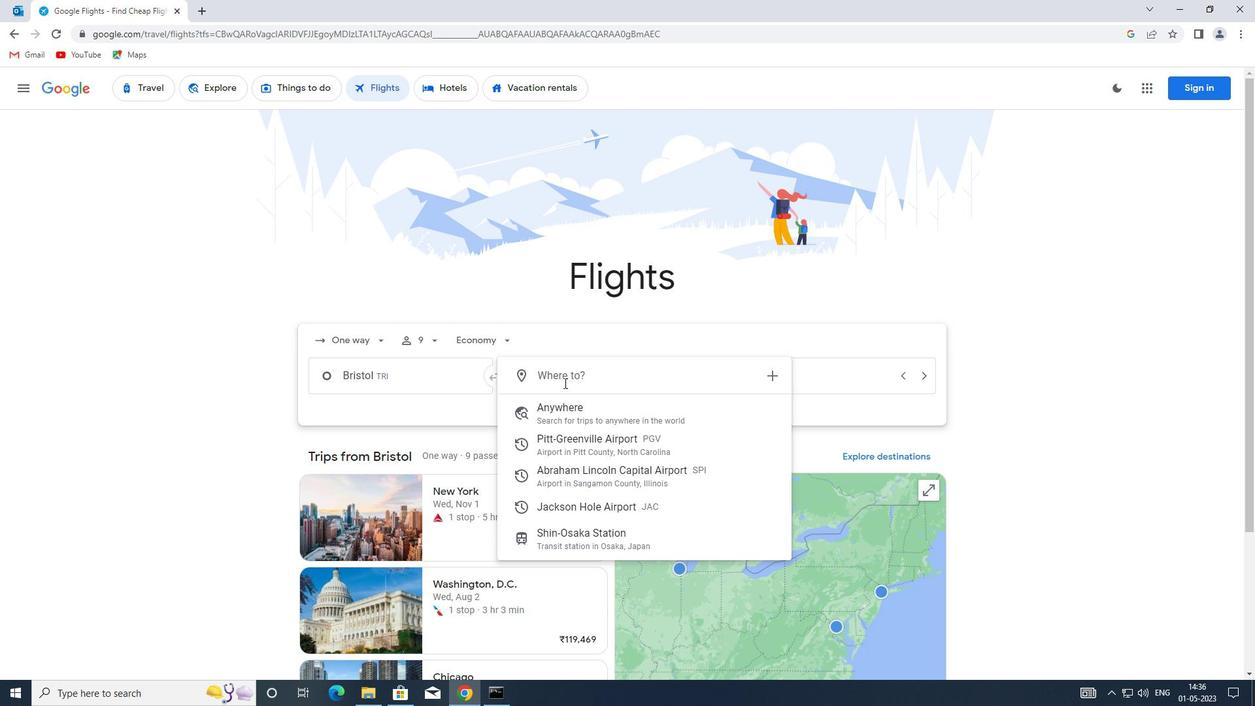 
Action: Key pressed j
Screenshot: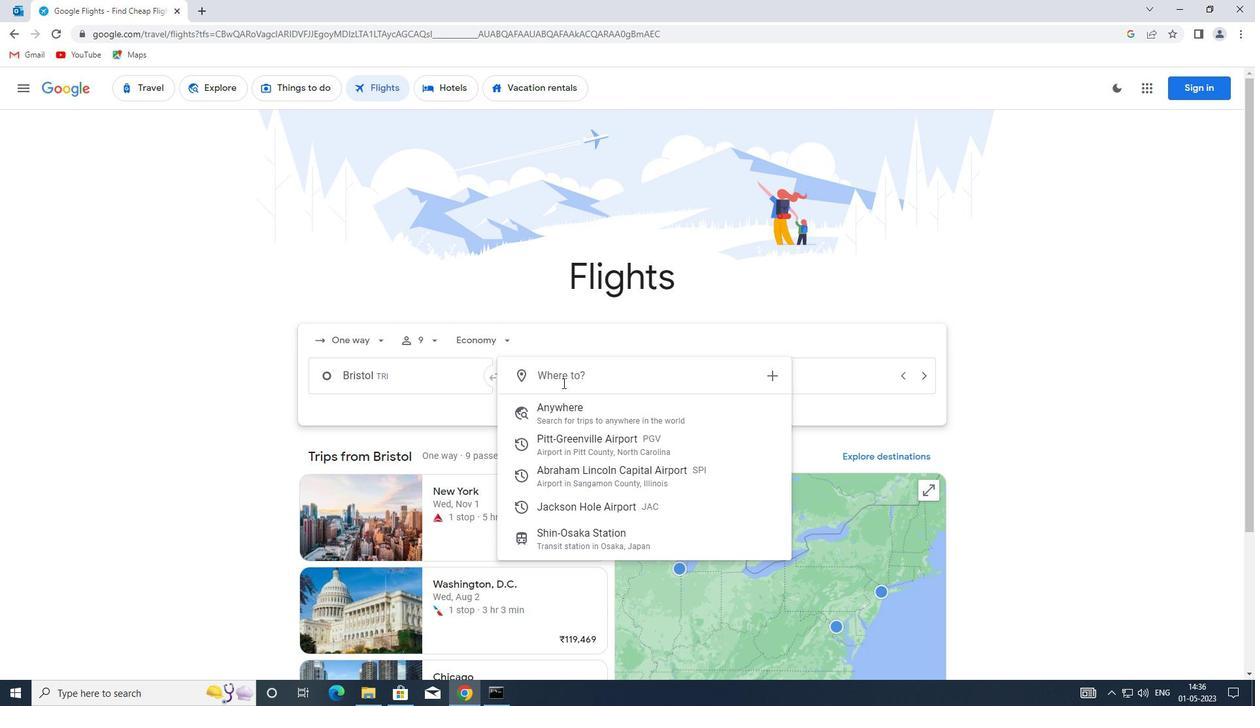 
Action: Mouse moved to (557, 382)
Screenshot: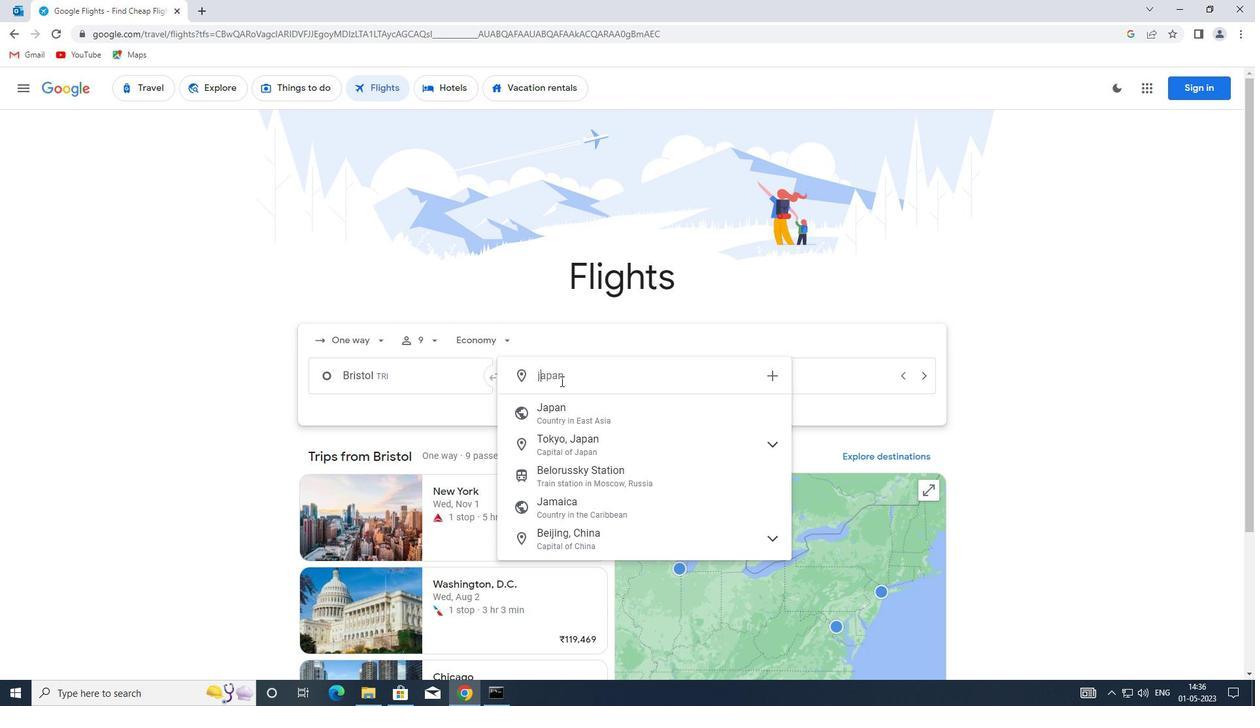 
Action: Key pressed a
Screenshot: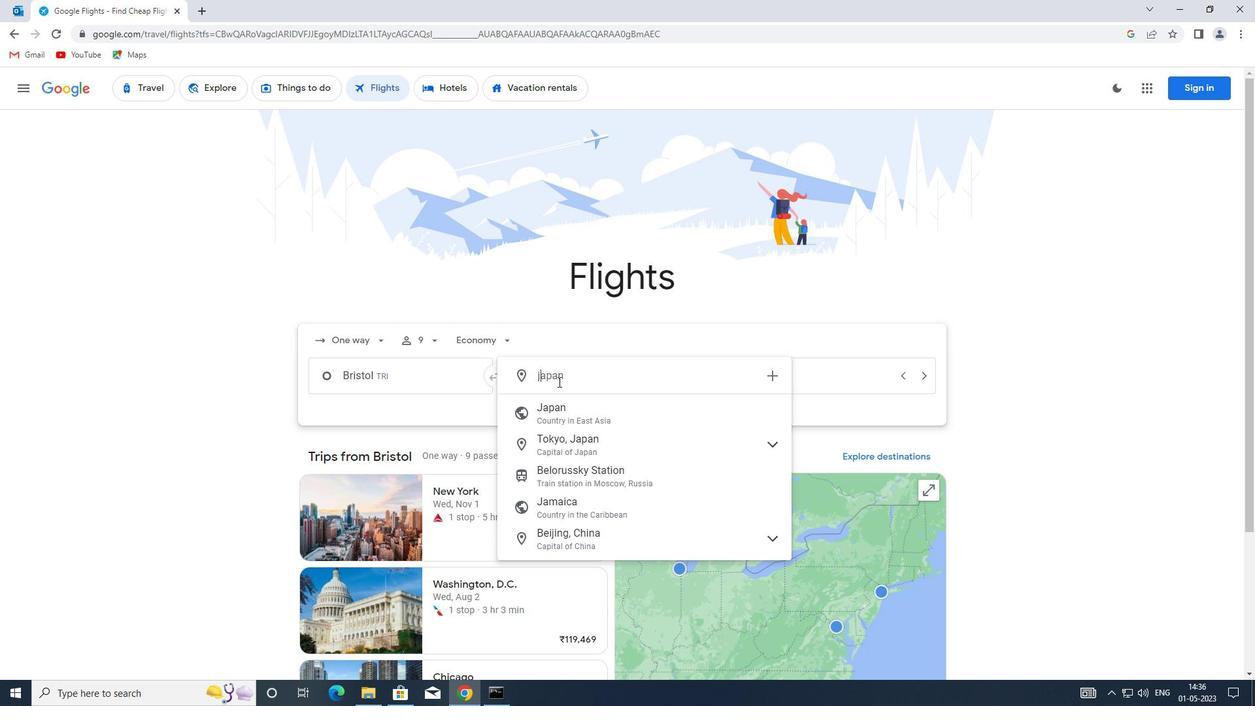 
Action: Mouse moved to (557, 382)
Screenshot: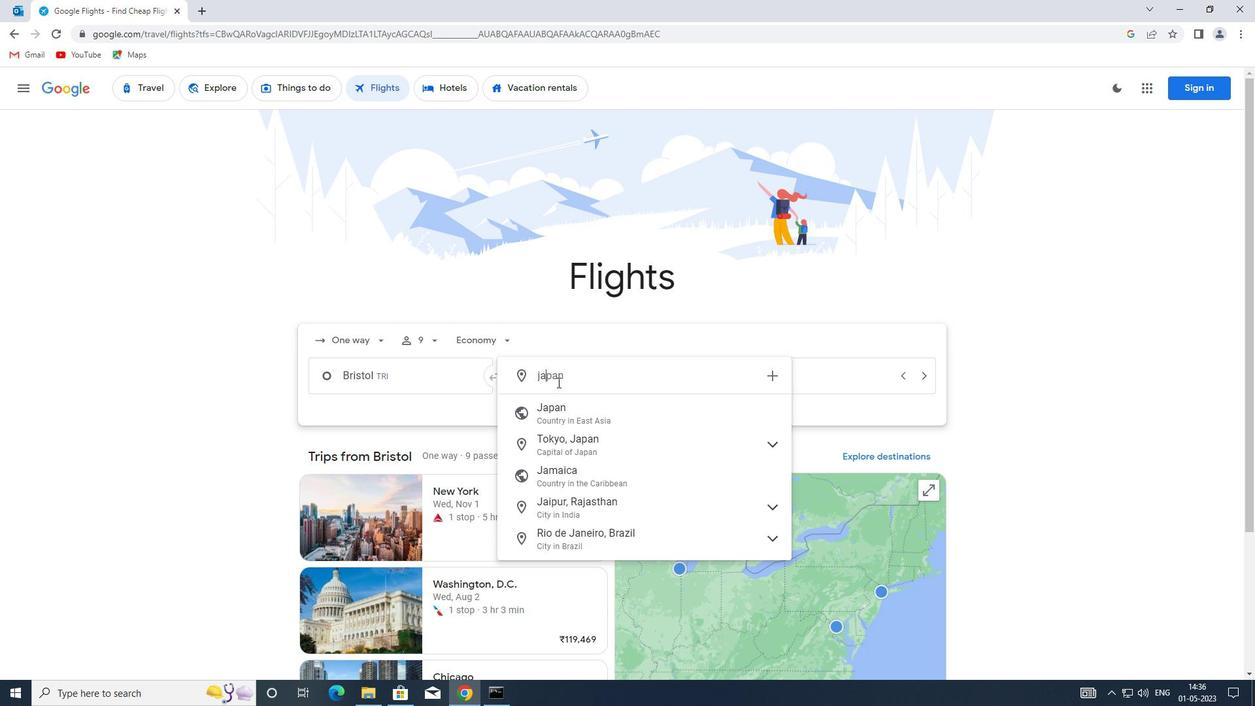 
Action: Key pressed c
Screenshot: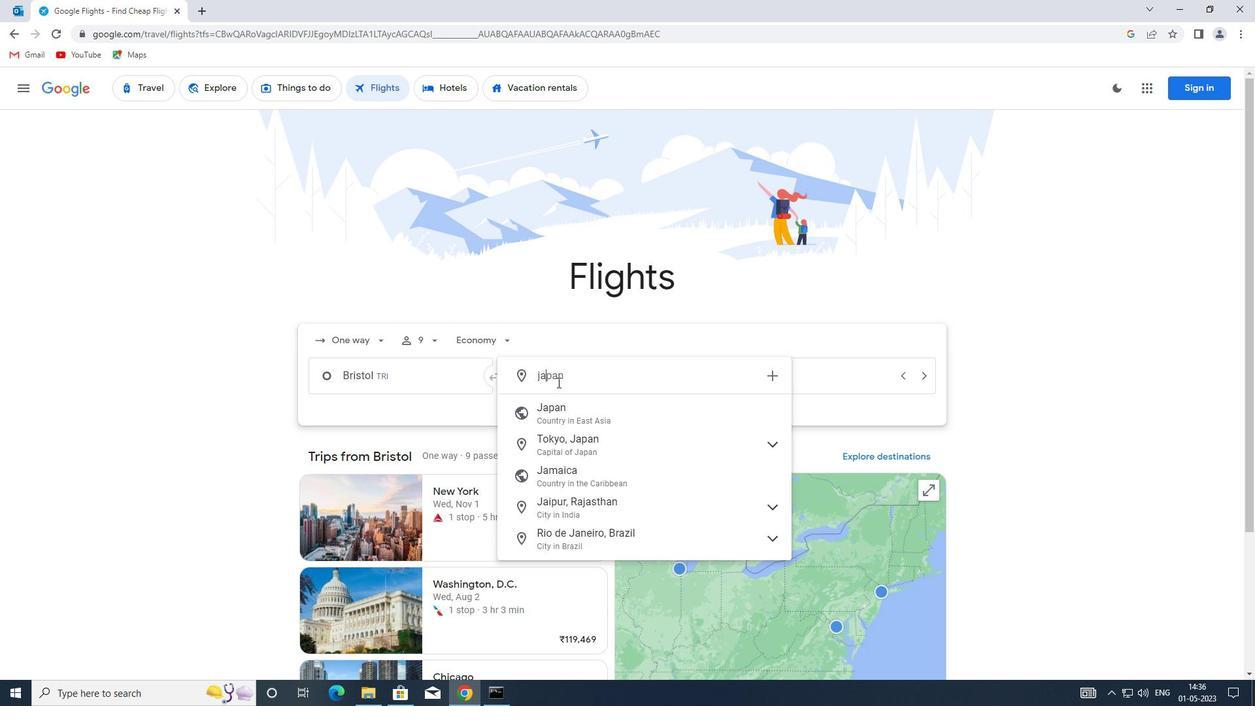 
Action: Mouse moved to (557, 382)
Screenshot: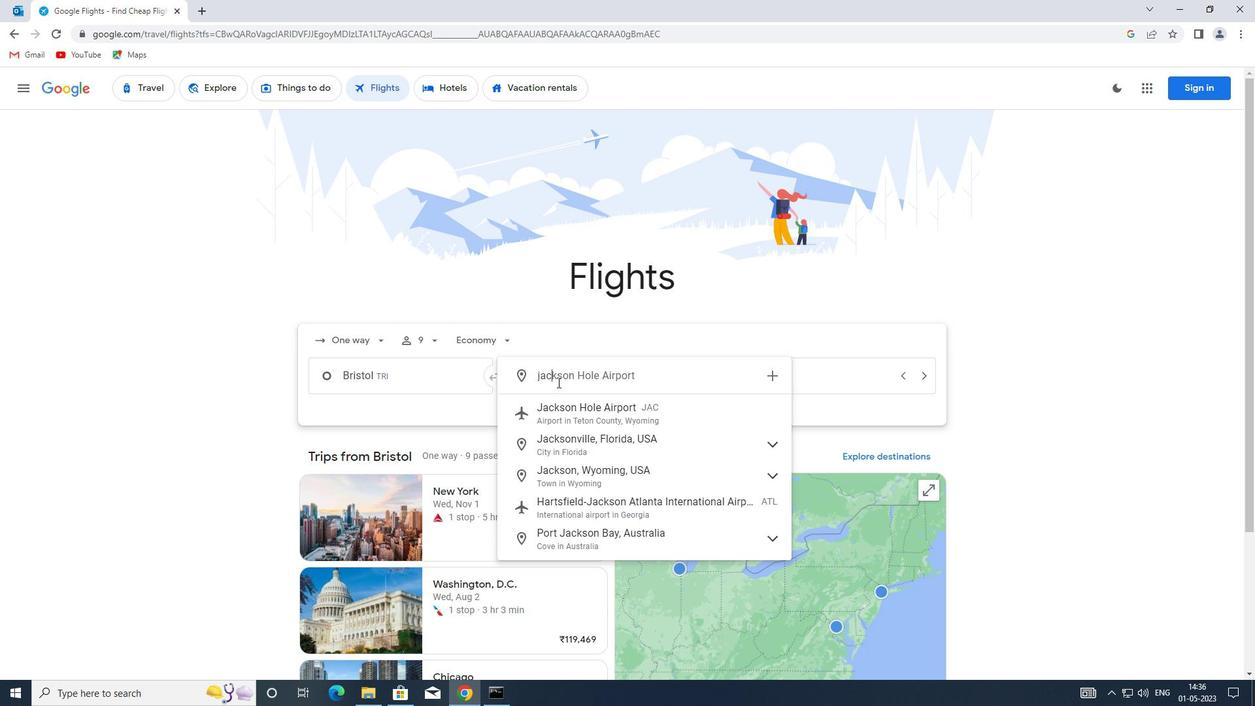 
Action: Key pressed <Key.enter>
Screenshot: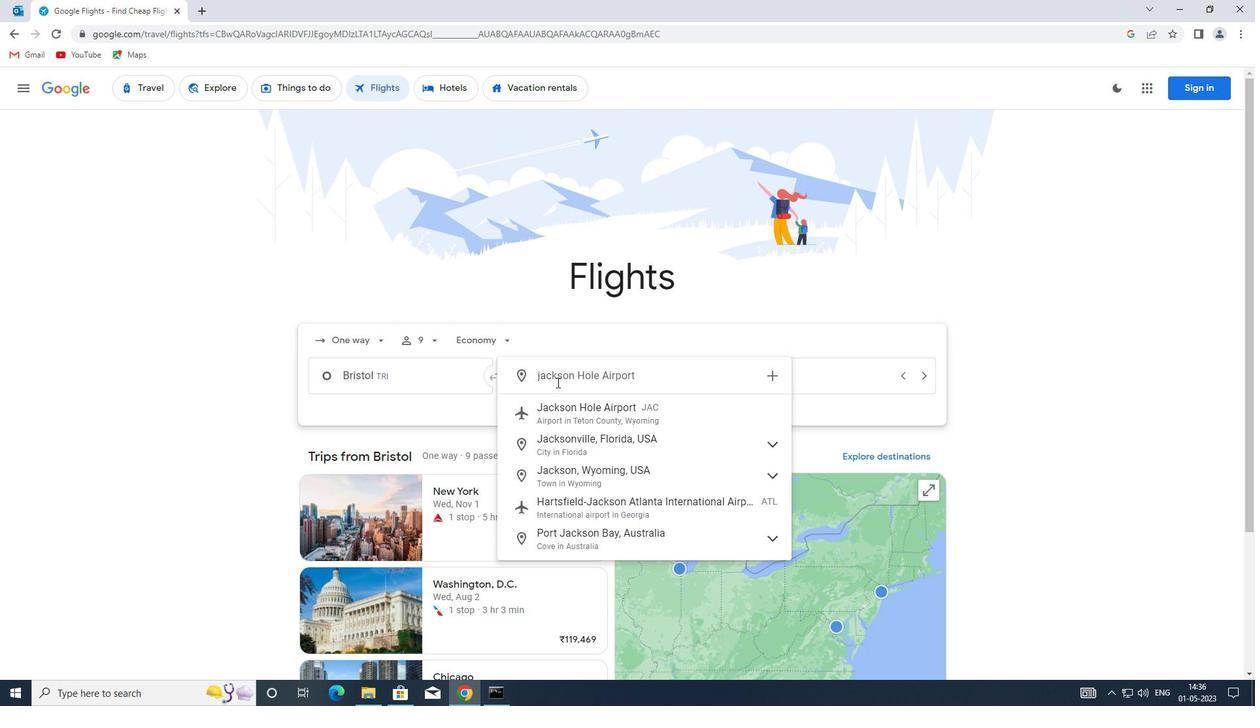 
Action: Mouse moved to (723, 373)
Screenshot: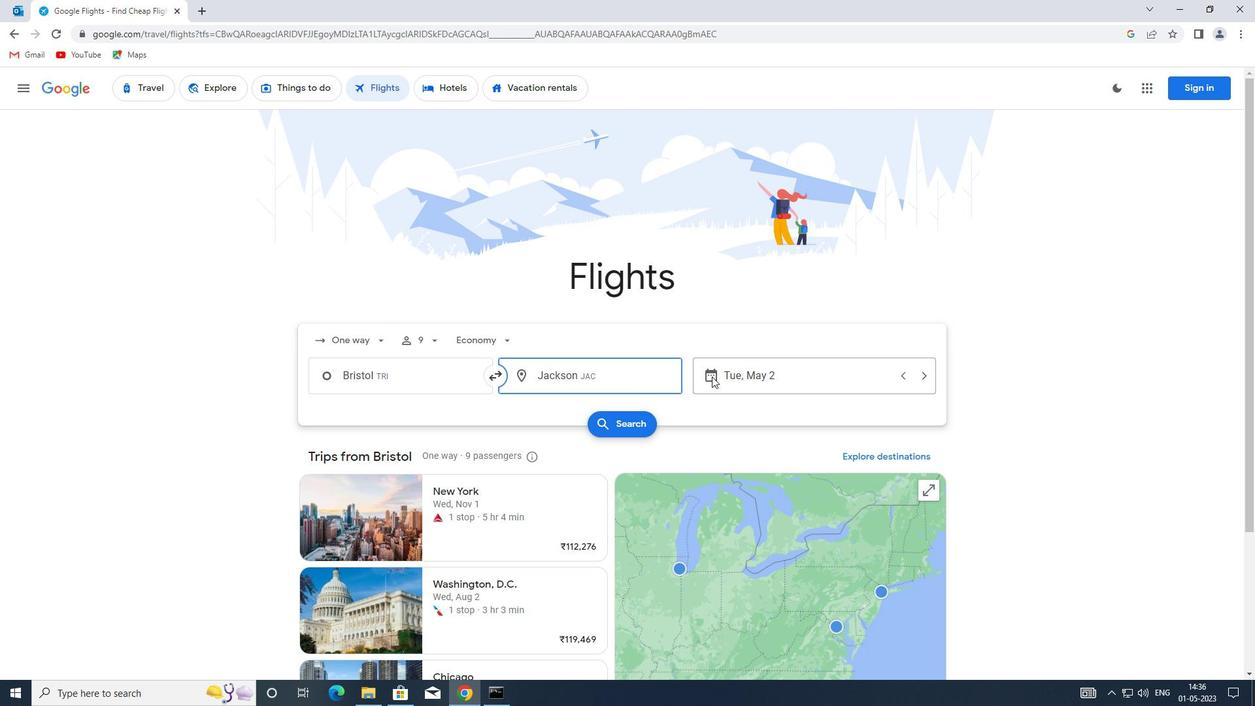 
Action: Mouse pressed left at (723, 373)
Screenshot: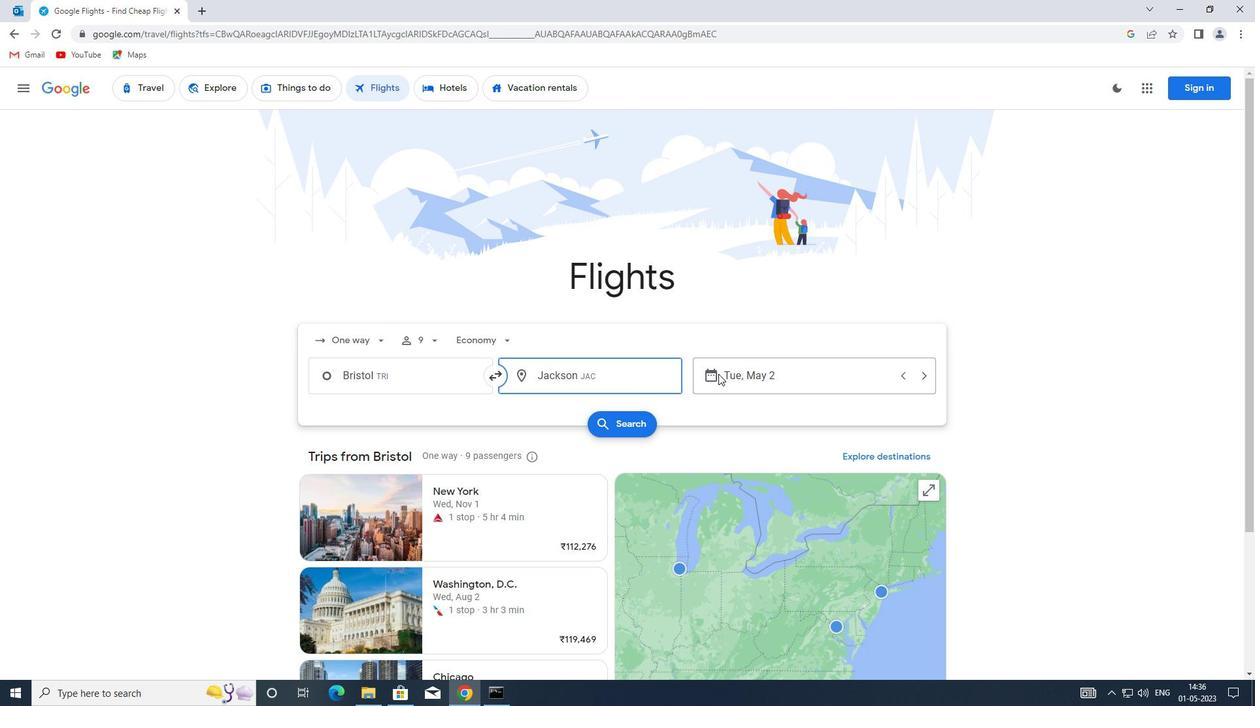 
Action: Mouse moved to (534, 442)
Screenshot: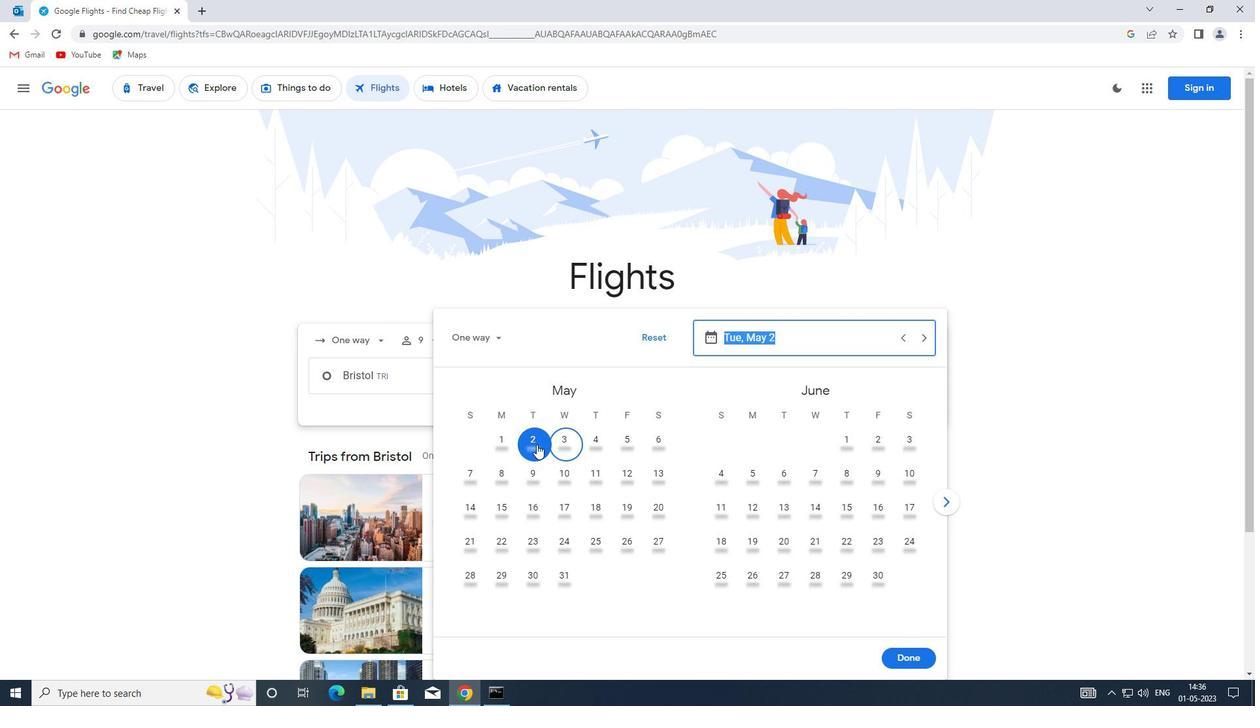 
Action: Mouse pressed left at (534, 442)
Screenshot: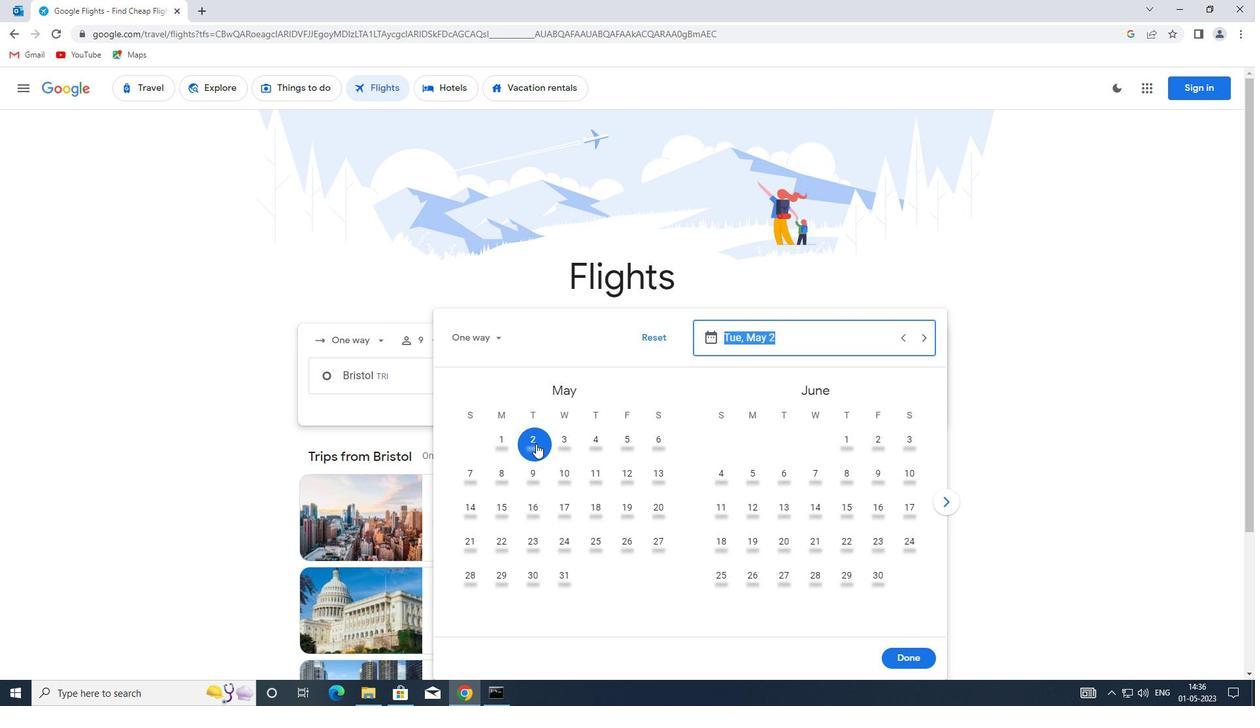 
Action: Mouse moved to (925, 652)
Screenshot: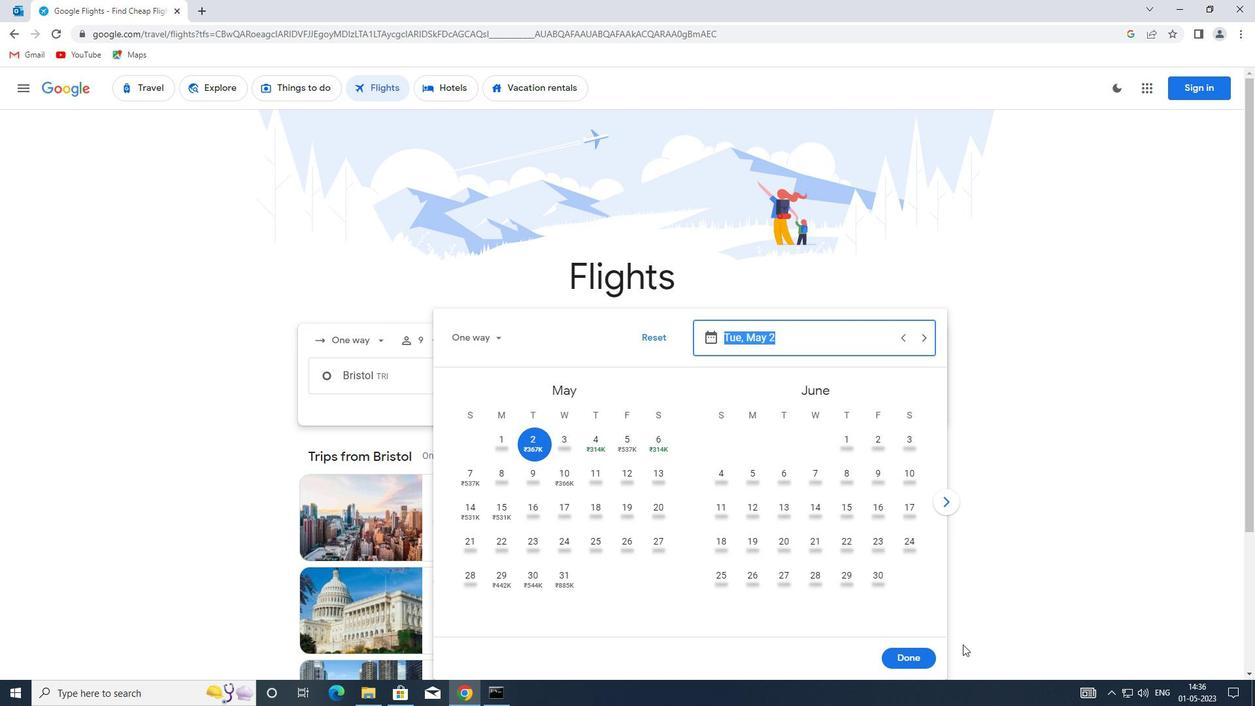 
Action: Mouse pressed left at (925, 652)
Screenshot: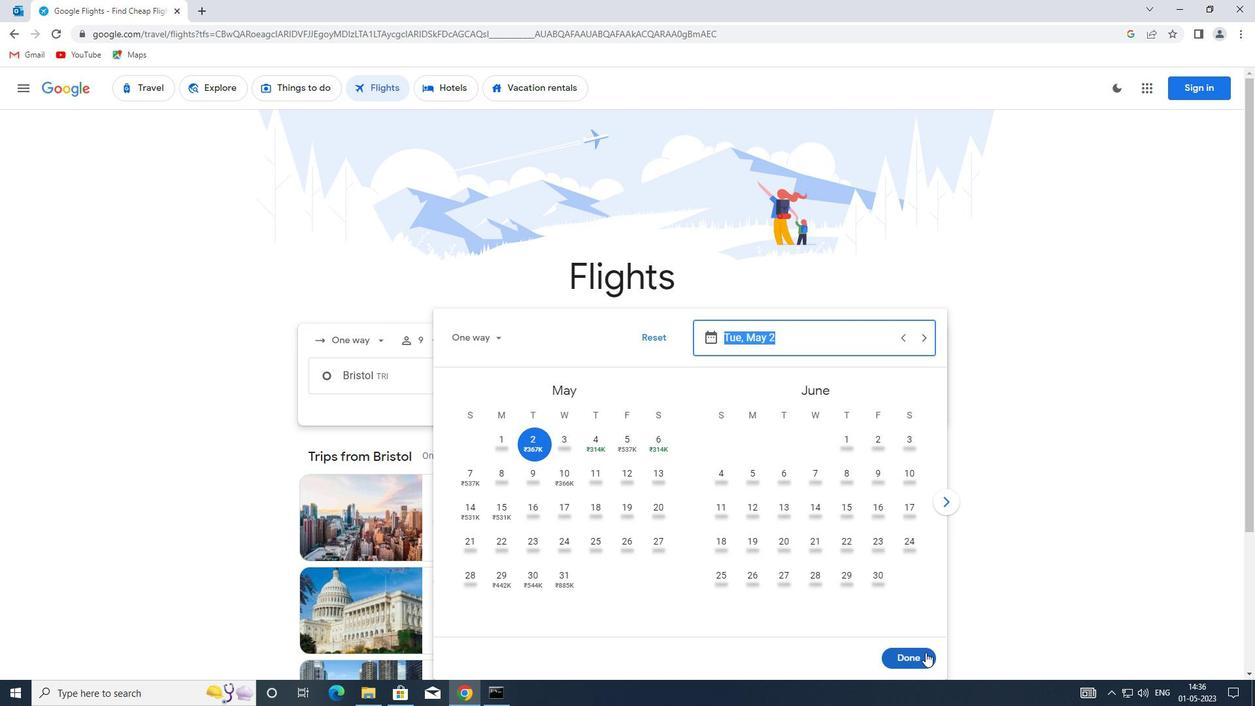 
Action: Mouse moved to (619, 428)
Screenshot: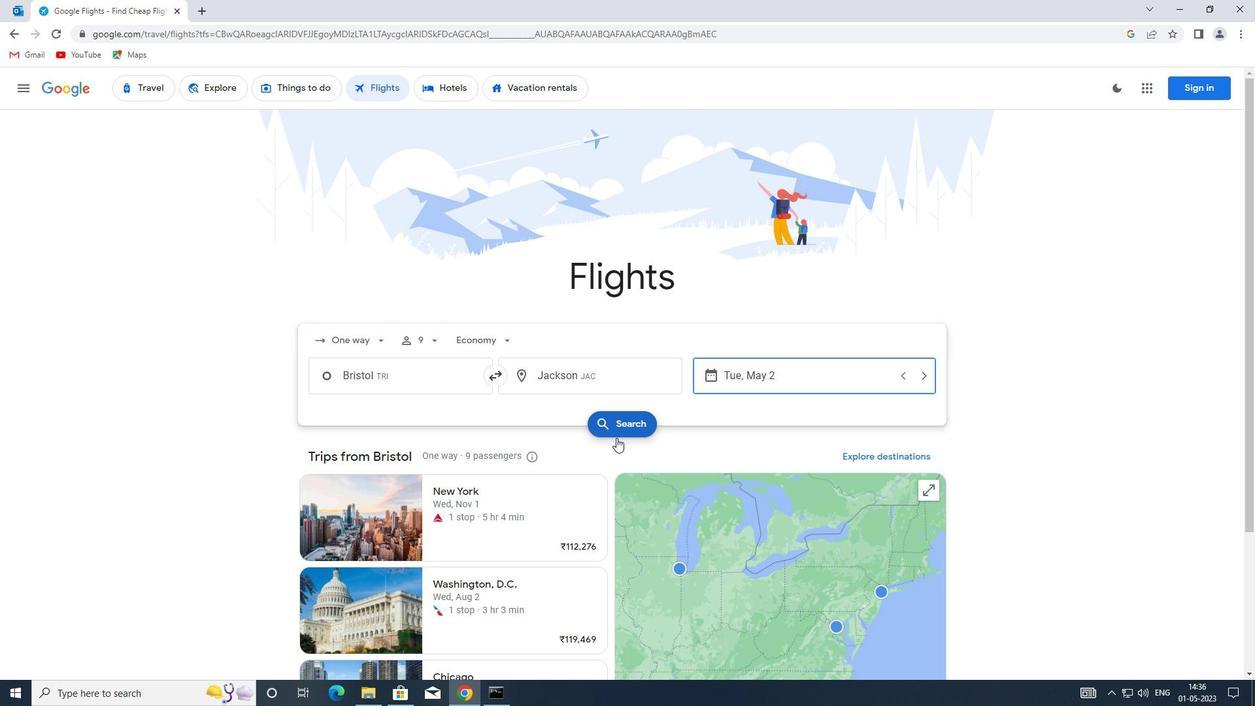 
Action: Mouse pressed left at (619, 428)
Screenshot: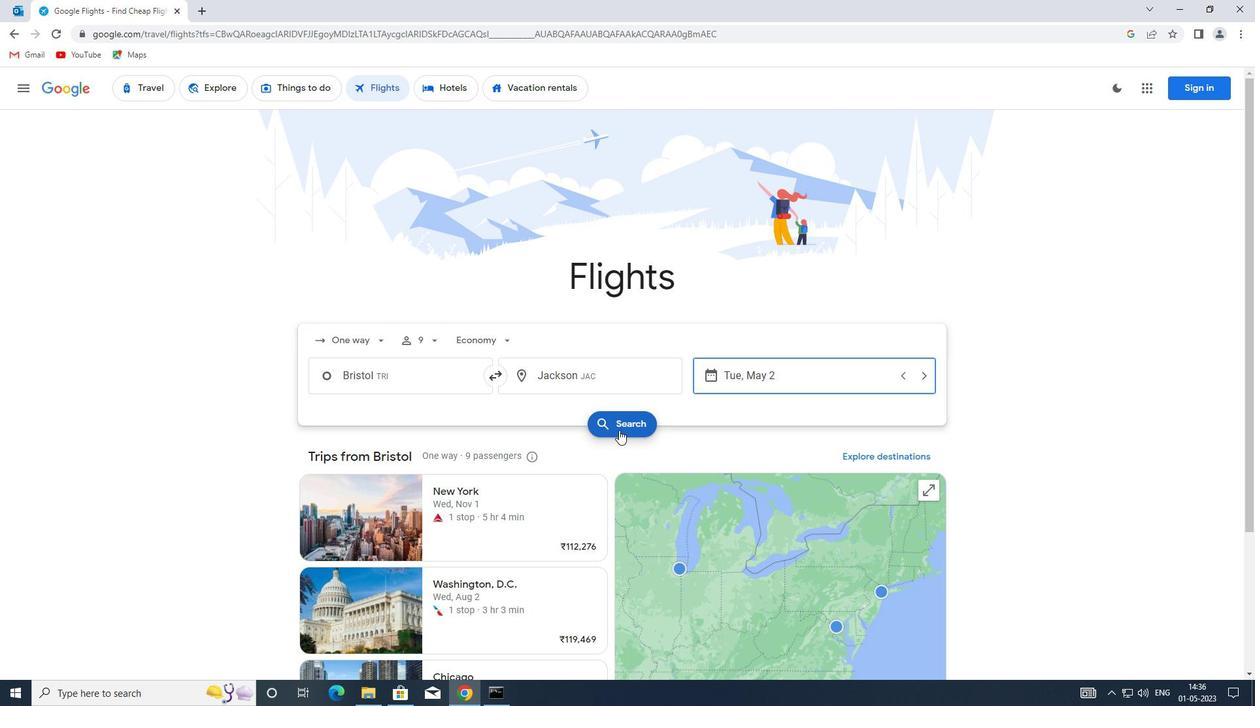 
Action: Mouse moved to (330, 210)
Screenshot: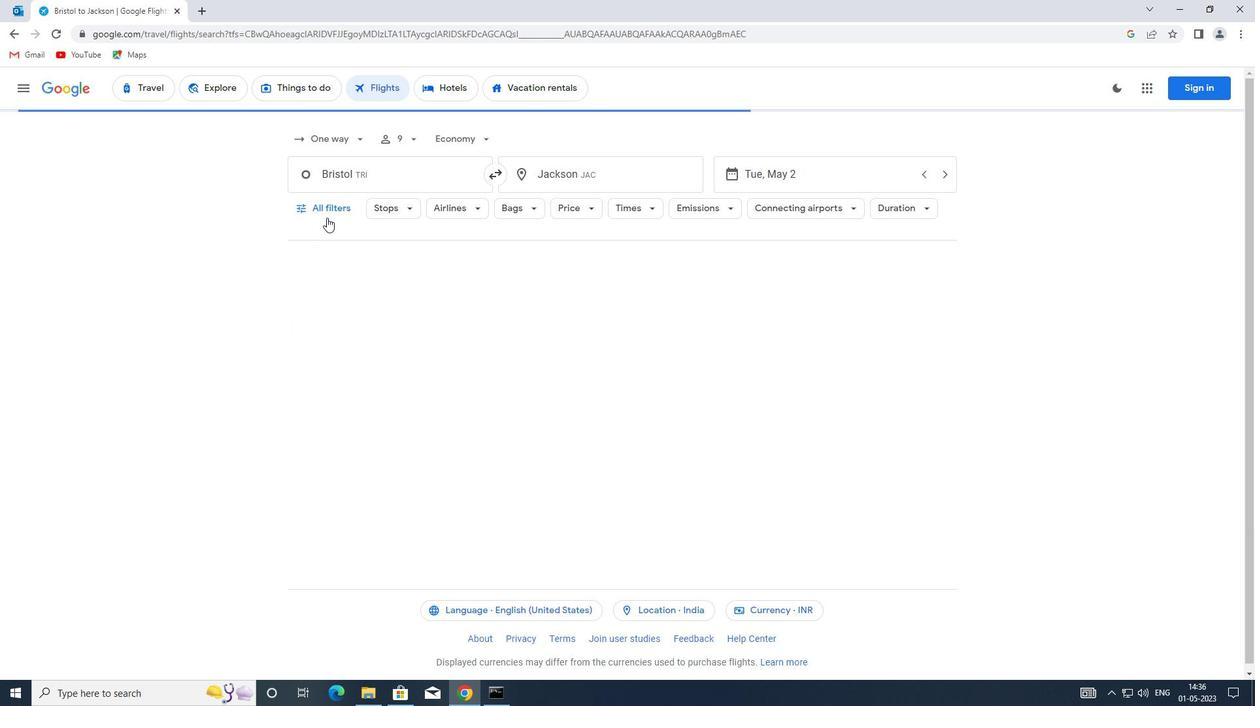 
Action: Mouse pressed left at (330, 210)
Screenshot: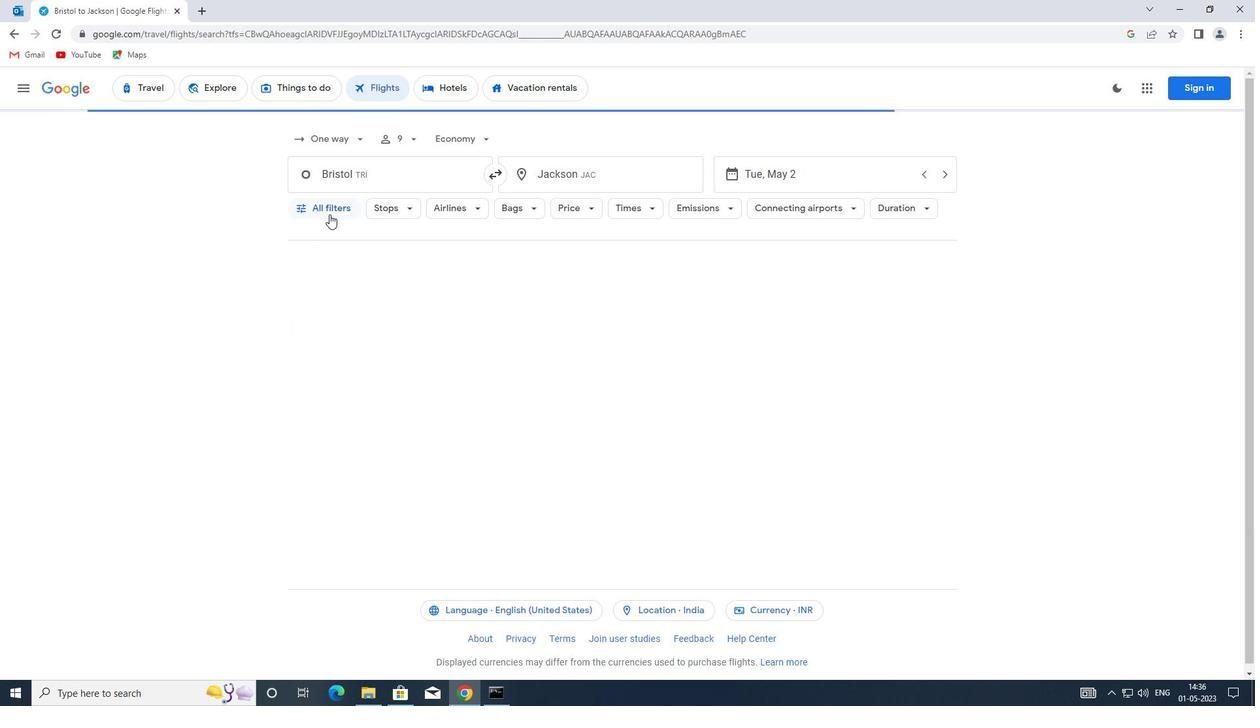 
Action: Mouse moved to (364, 373)
Screenshot: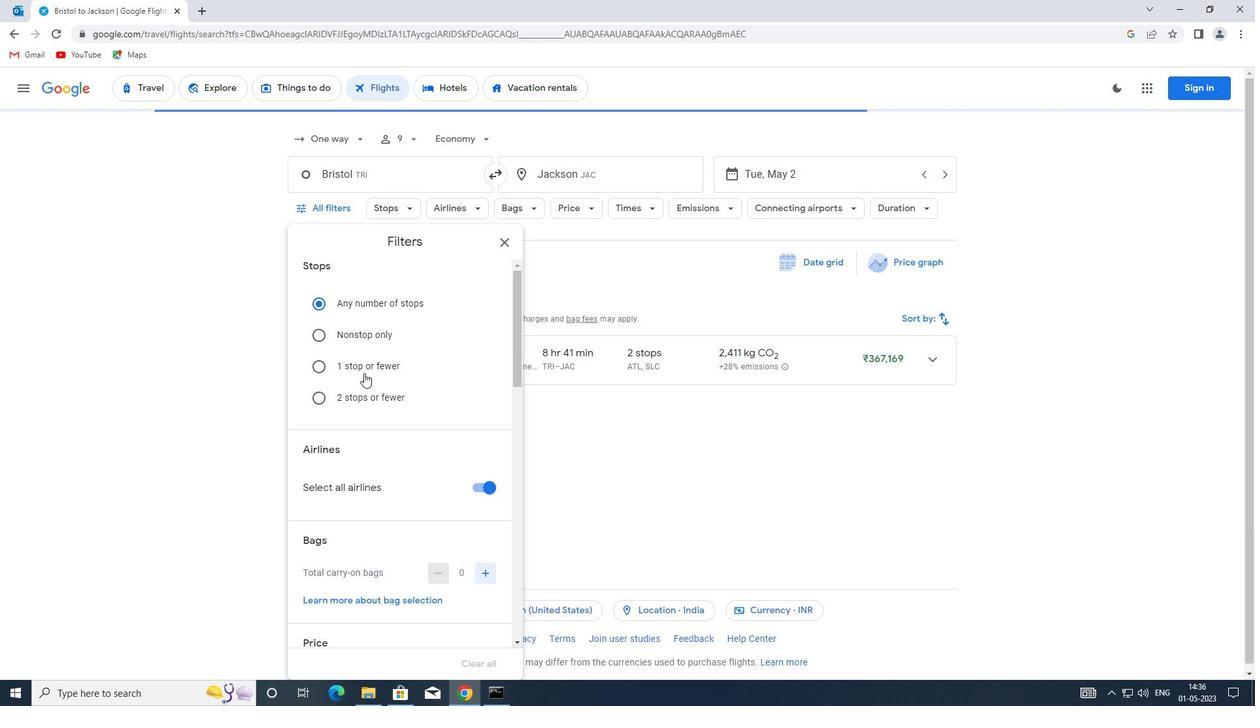 
Action: Mouse scrolled (364, 373) with delta (0, 0)
Screenshot: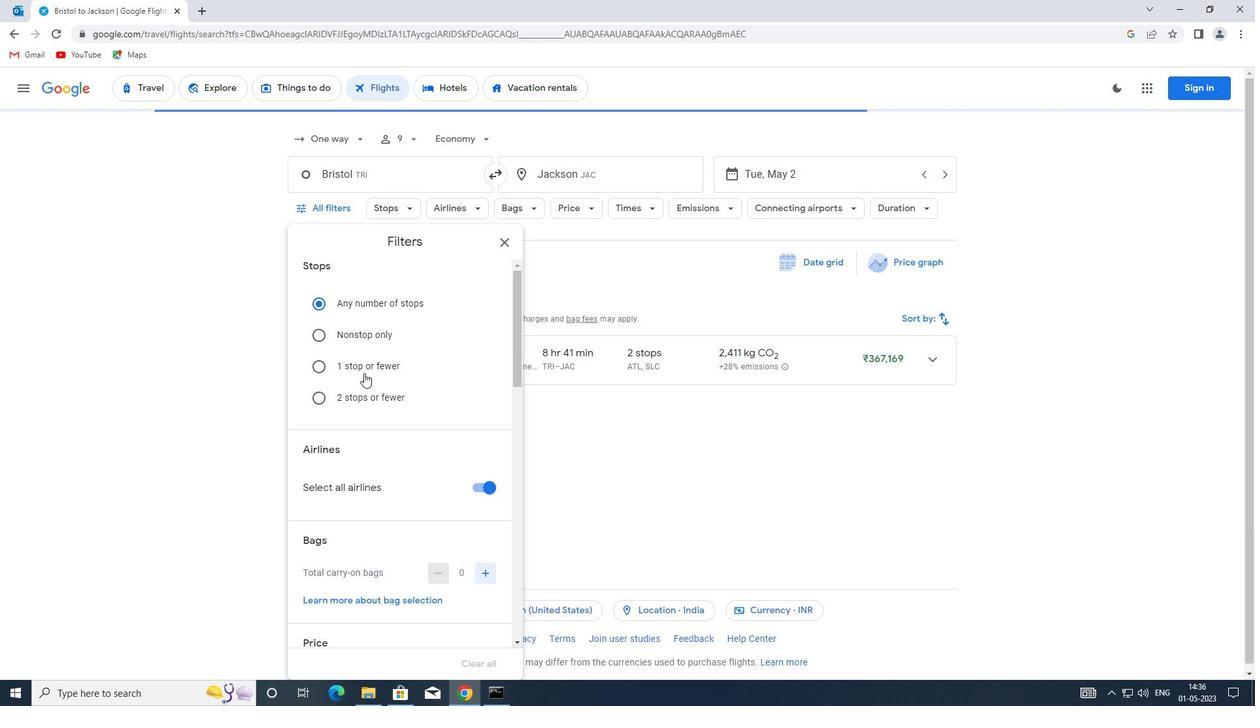 
Action: Mouse moved to (481, 423)
Screenshot: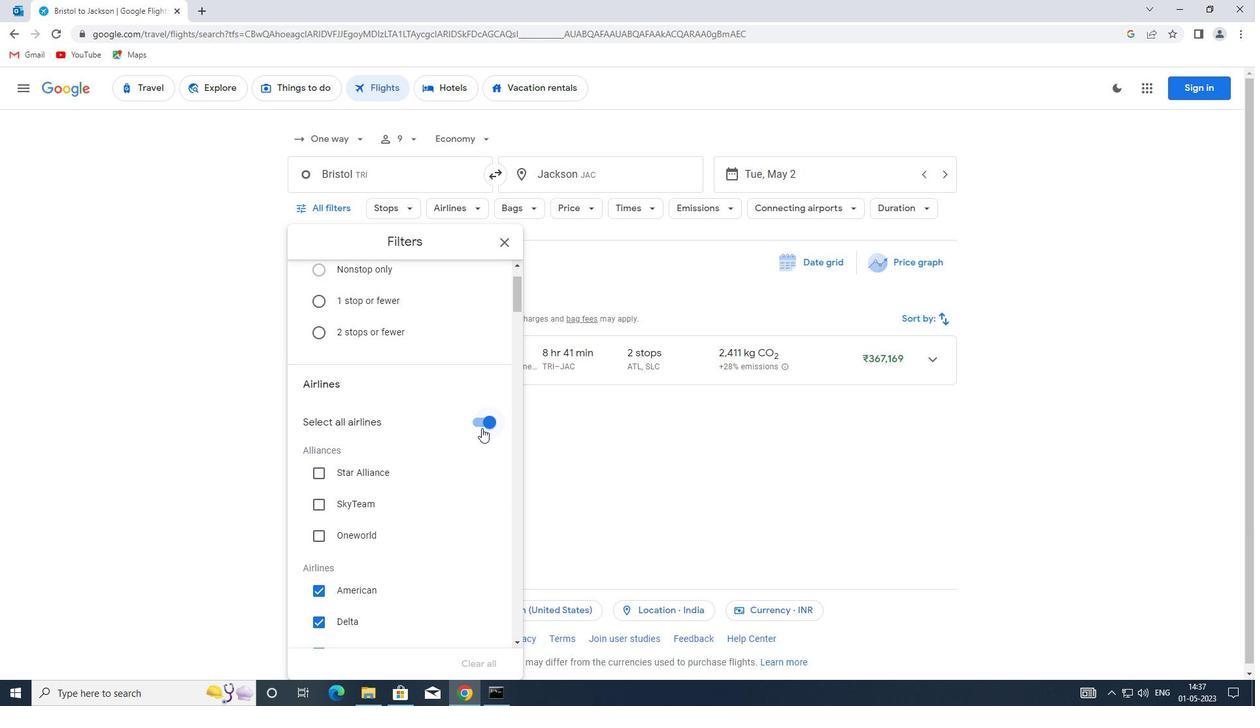 
Action: Mouse pressed left at (481, 423)
Screenshot: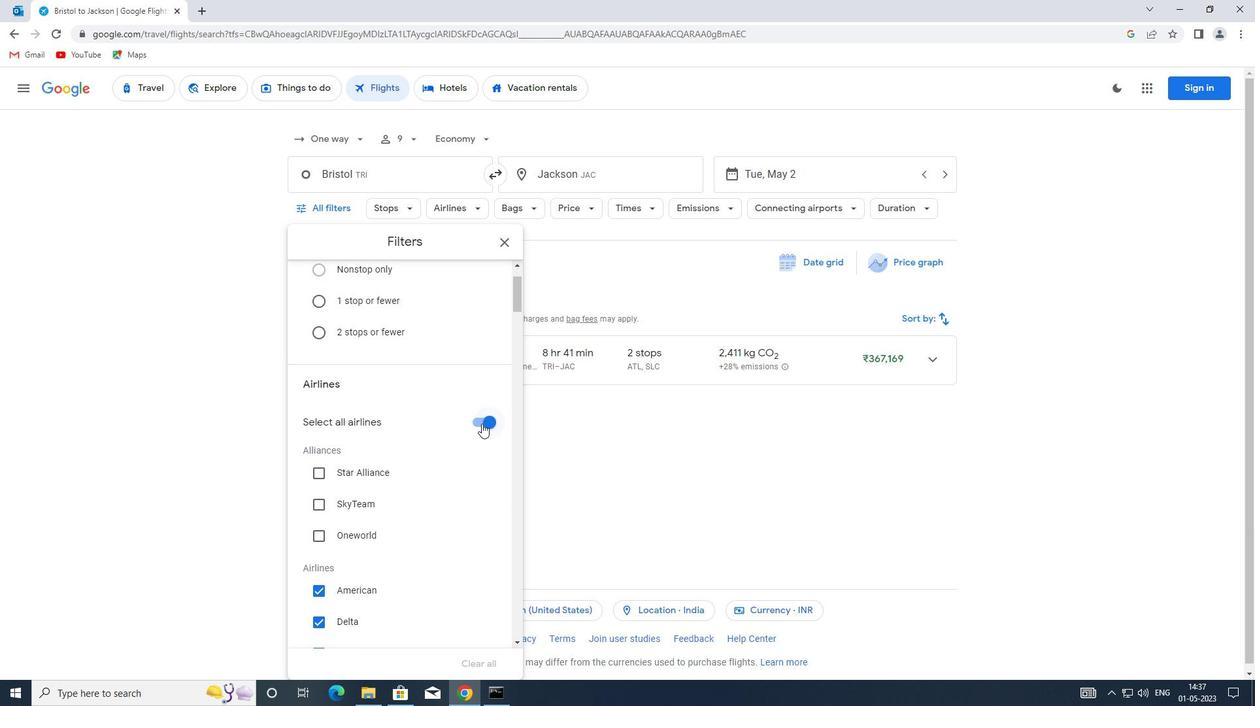 
Action: Mouse moved to (462, 430)
Screenshot: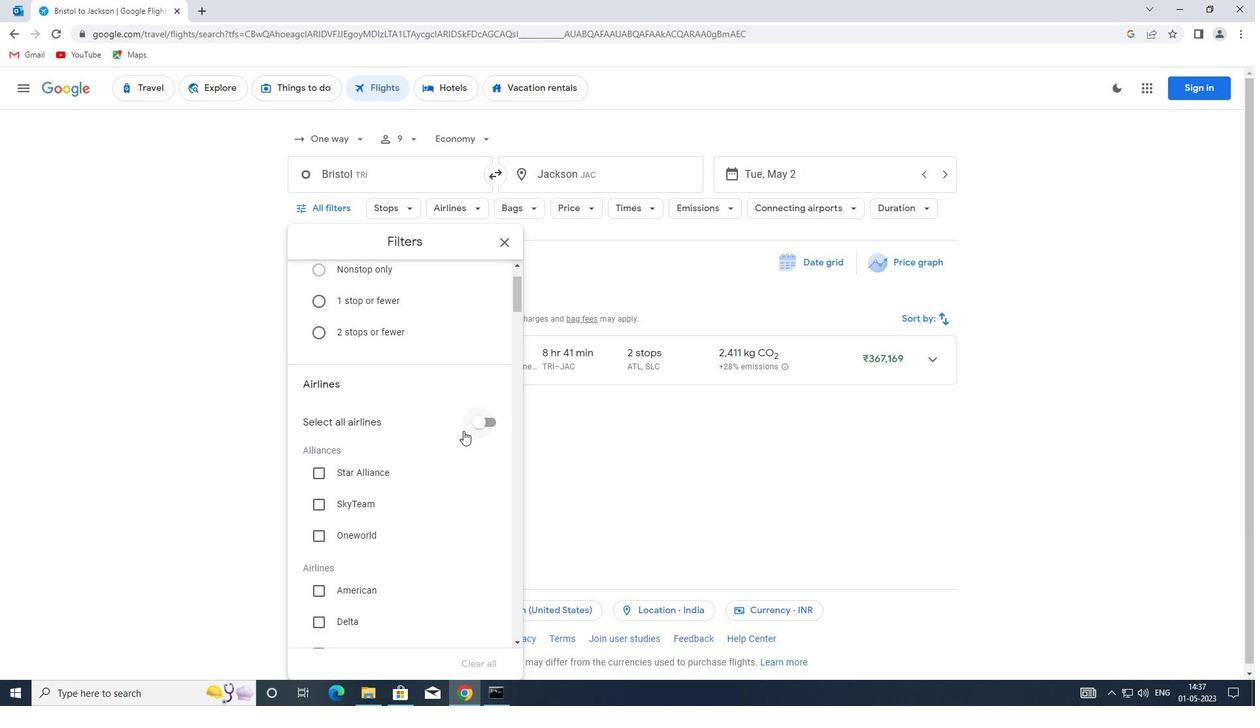 
Action: Mouse scrolled (462, 430) with delta (0, 0)
Screenshot: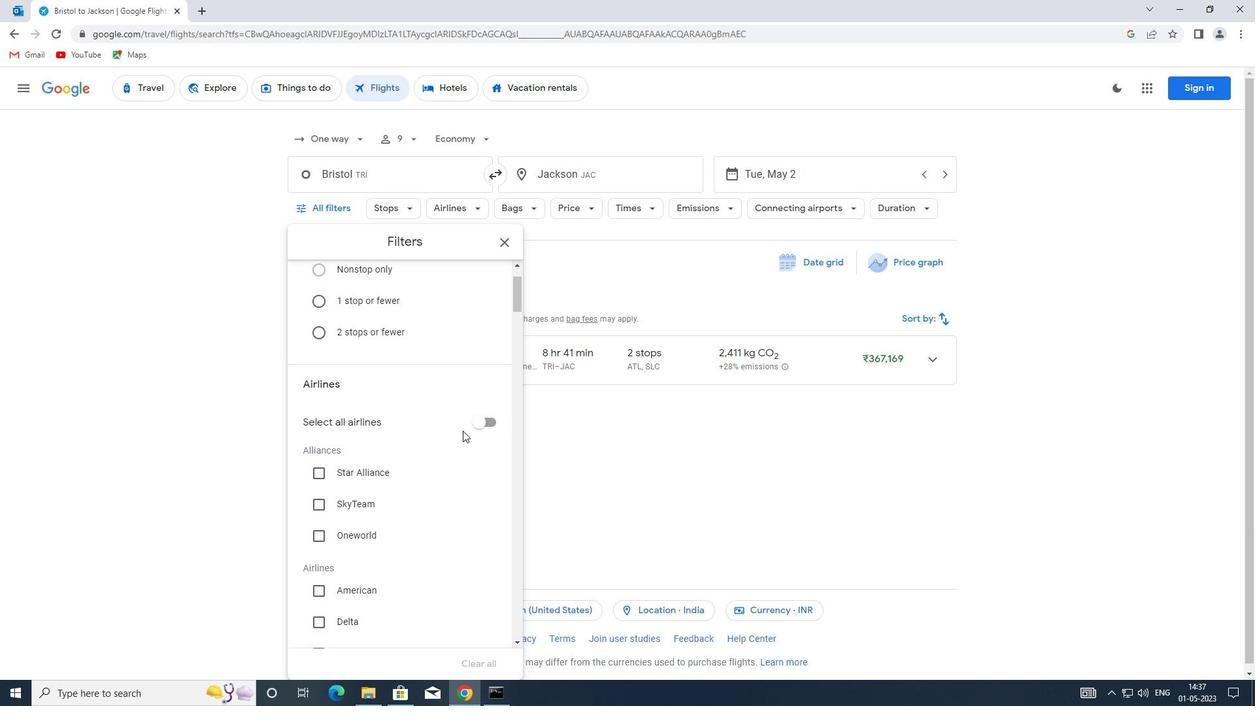 
Action: Mouse moved to (439, 434)
Screenshot: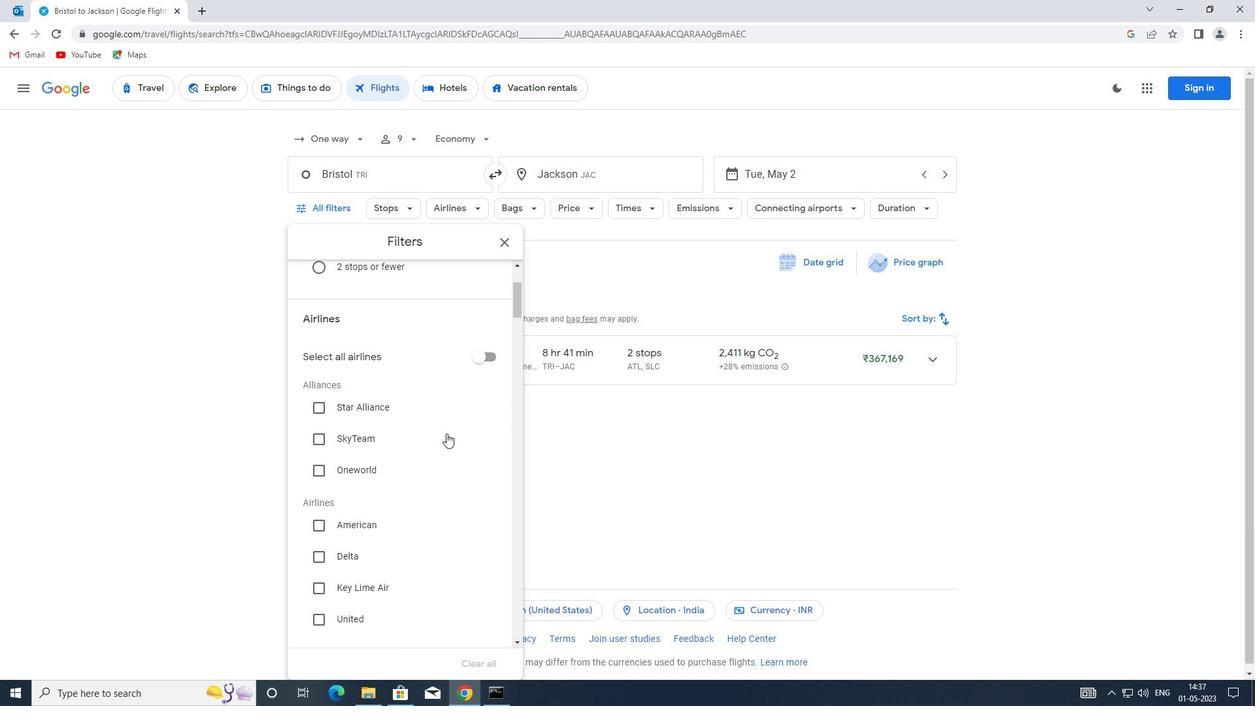 
Action: Mouse scrolled (439, 434) with delta (0, 0)
Screenshot: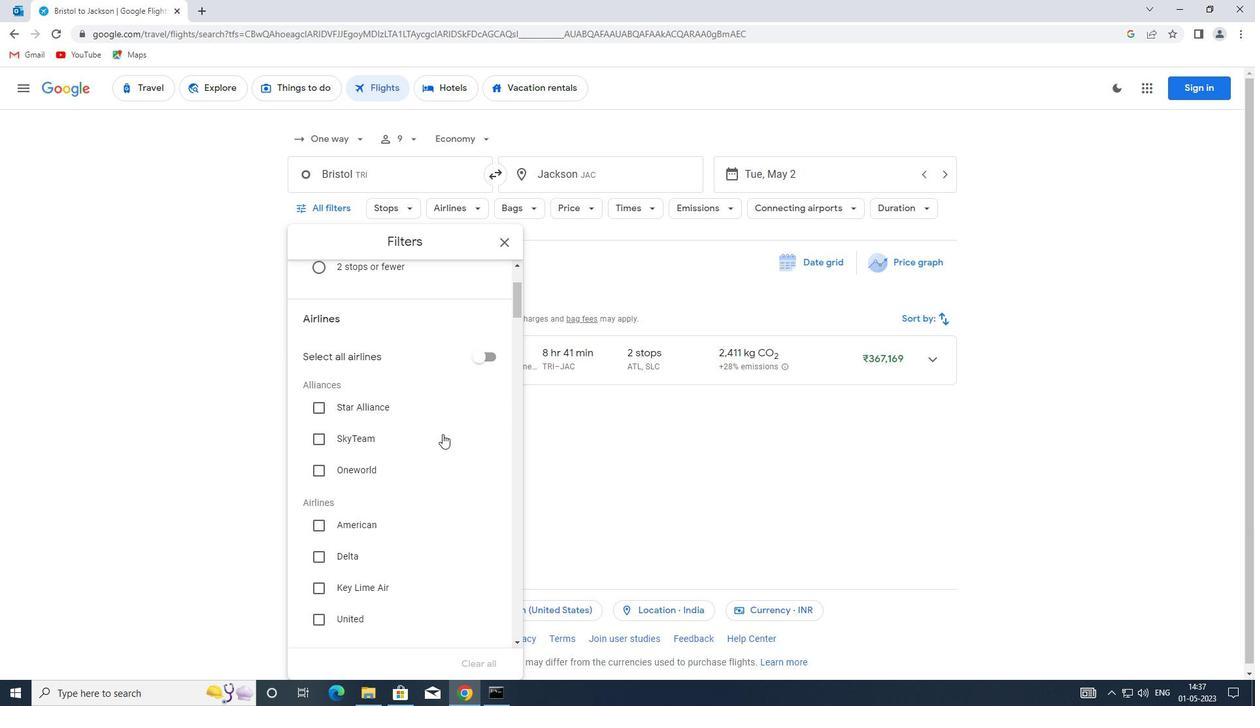 
Action: Mouse moved to (329, 494)
Screenshot: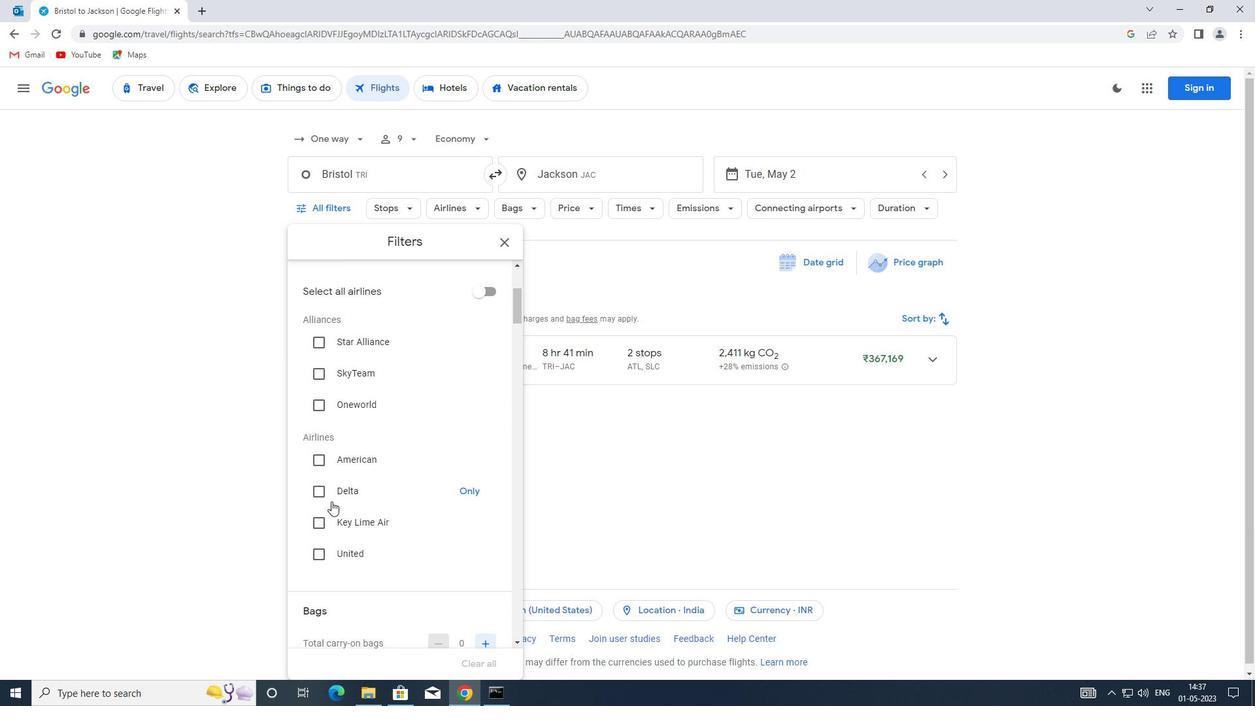 
Action: Mouse pressed left at (329, 494)
Screenshot: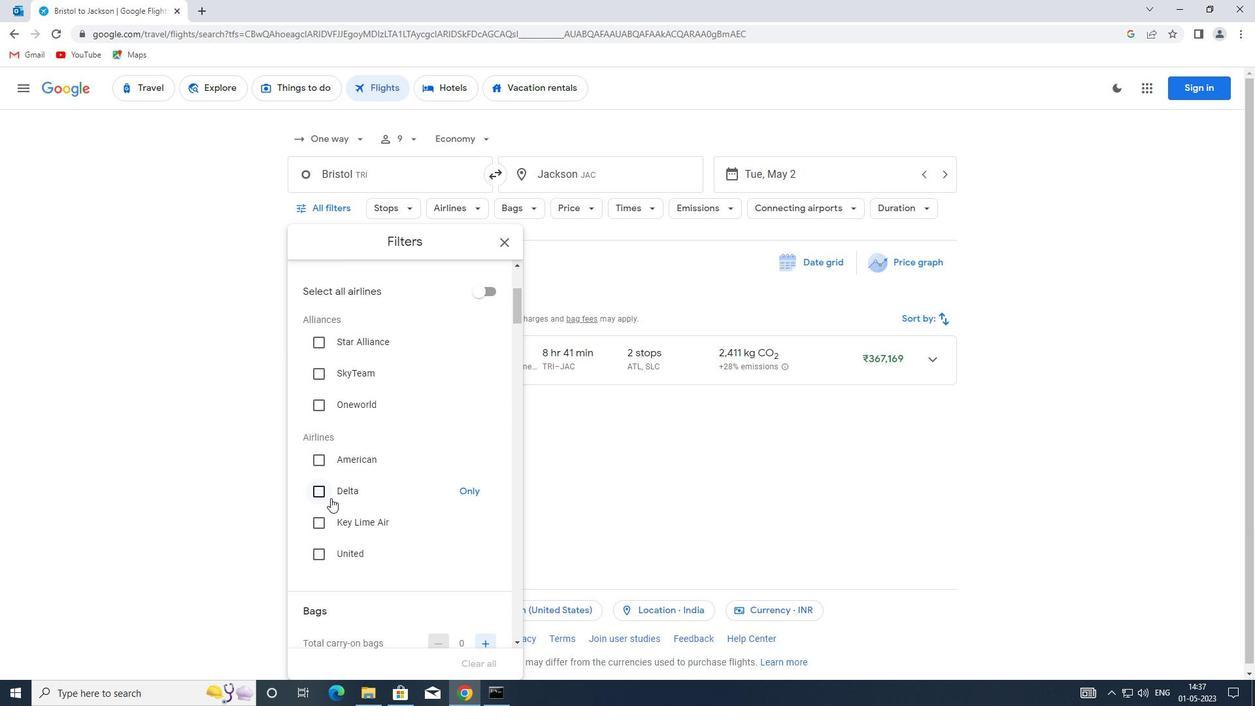 
Action: Mouse moved to (411, 462)
Screenshot: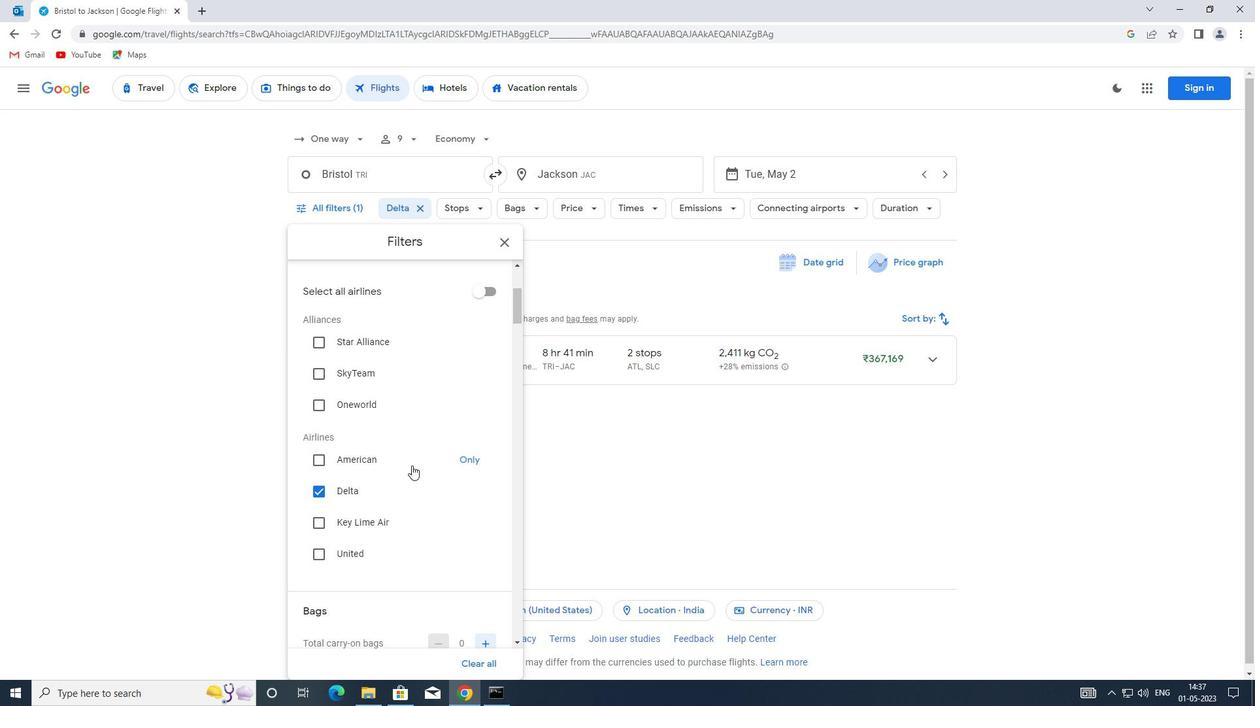 
Action: Mouse scrolled (411, 462) with delta (0, 0)
Screenshot: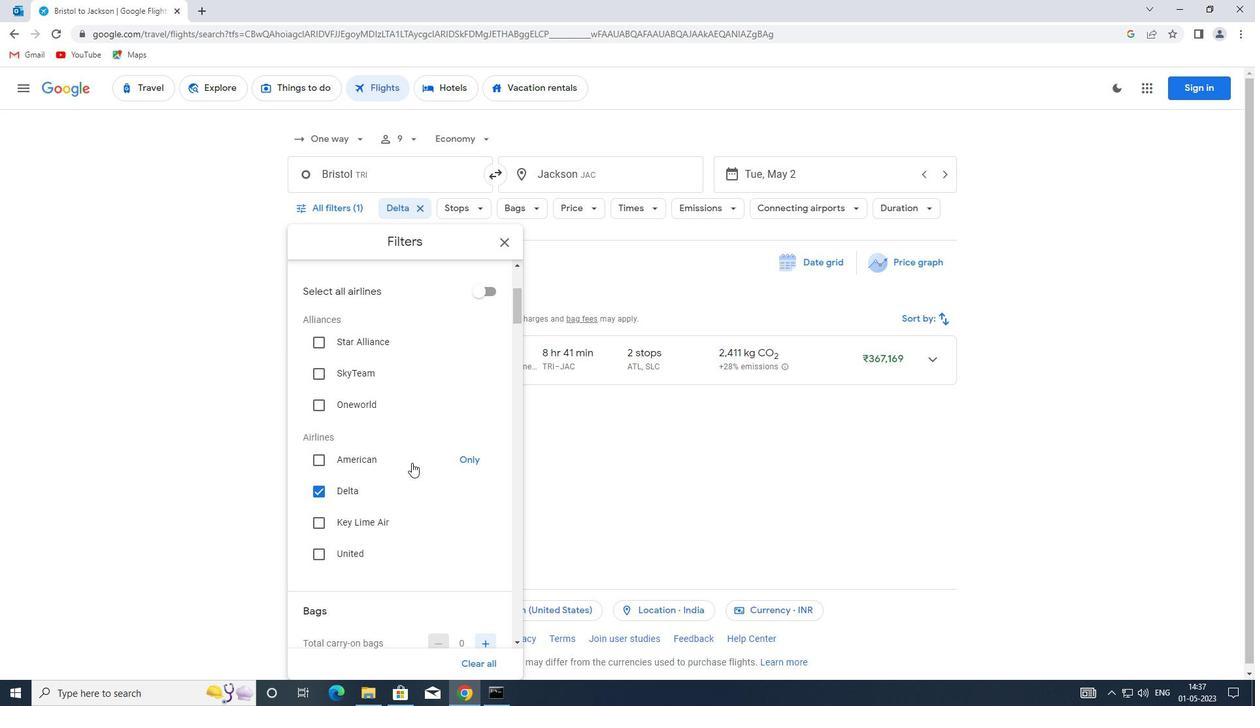 
Action: Mouse scrolled (411, 462) with delta (0, 0)
Screenshot: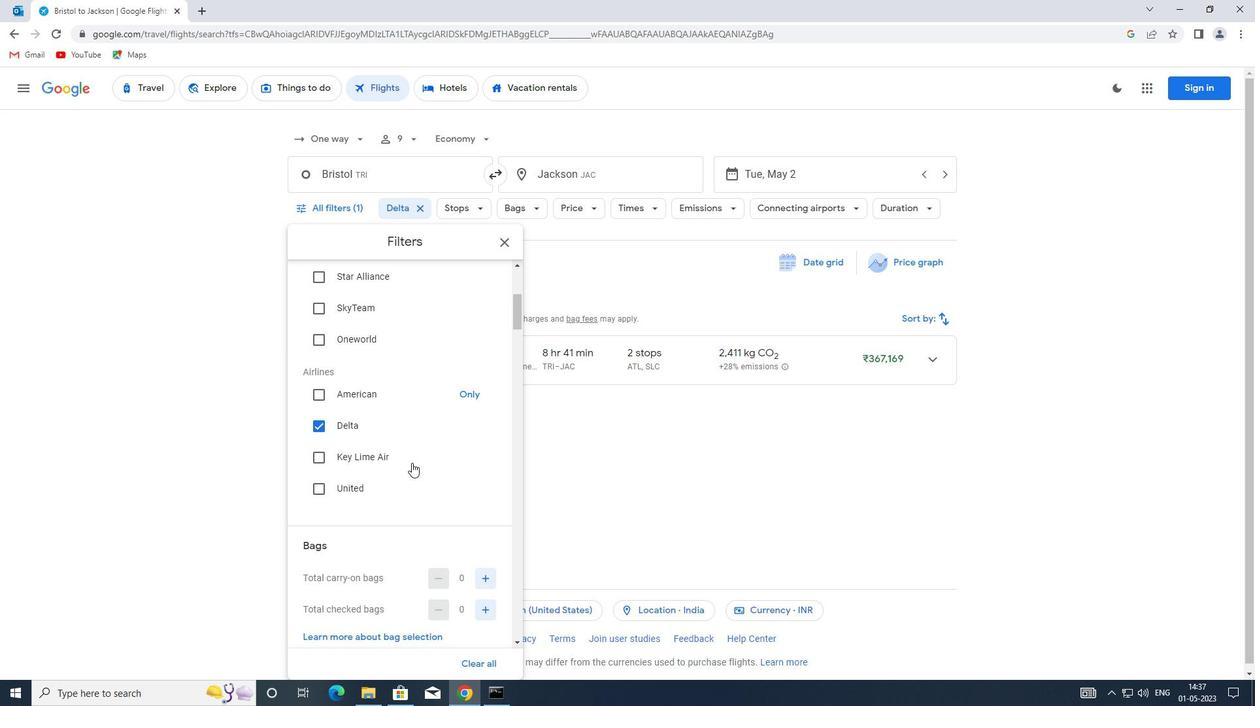 
Action: Mouse scrolled (411, 462) with delta (0, 0)
Screenshot: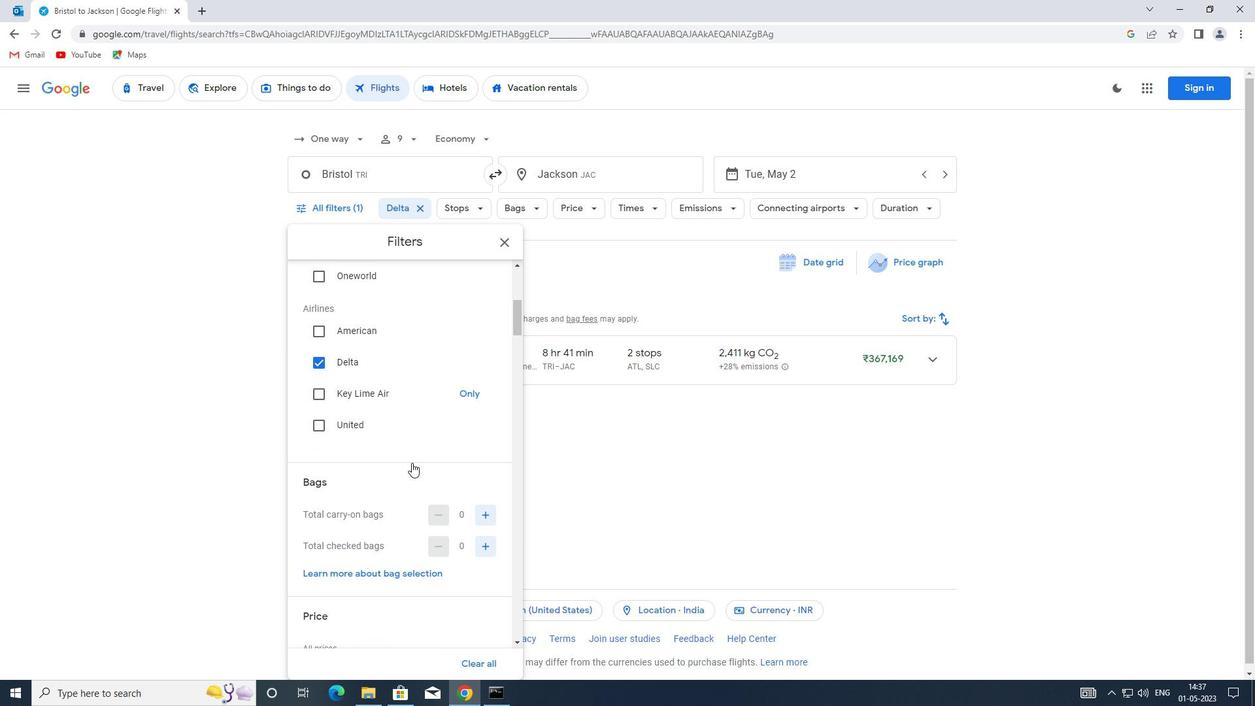 
Action: Mouse moved to (488, 450)
Screenshot: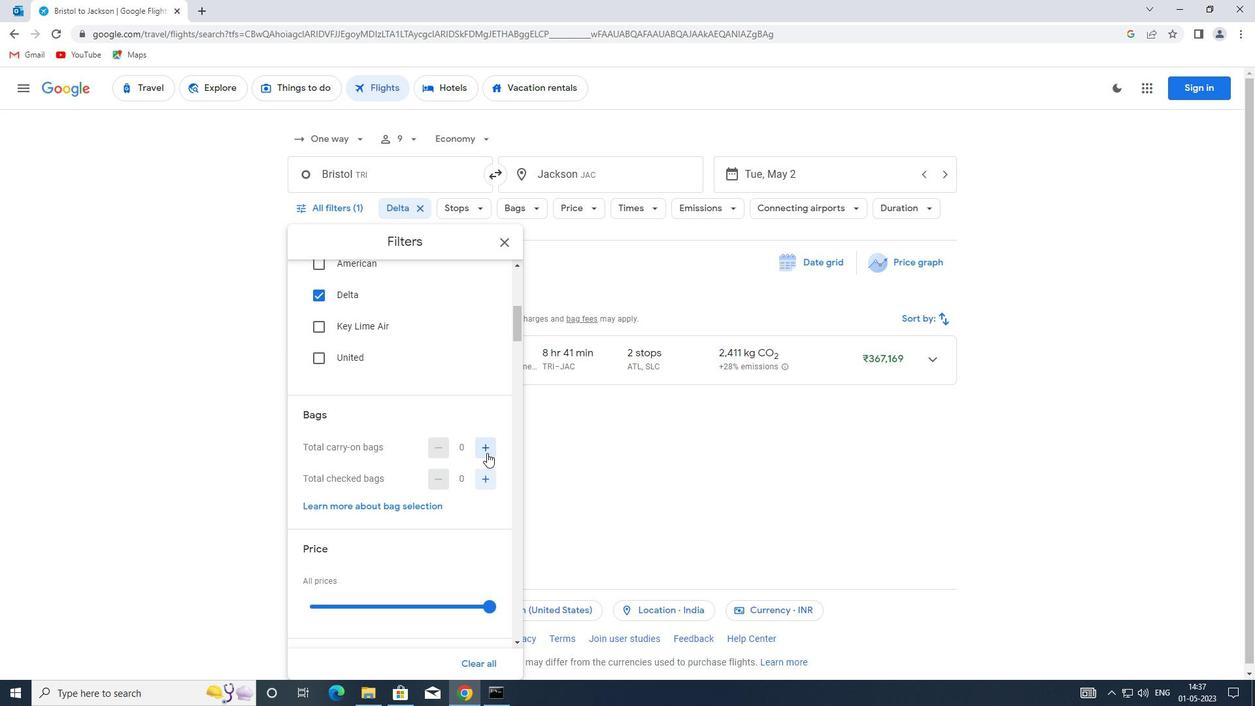 
Action: Mouse pressed left at (488, 450)
Screenshot: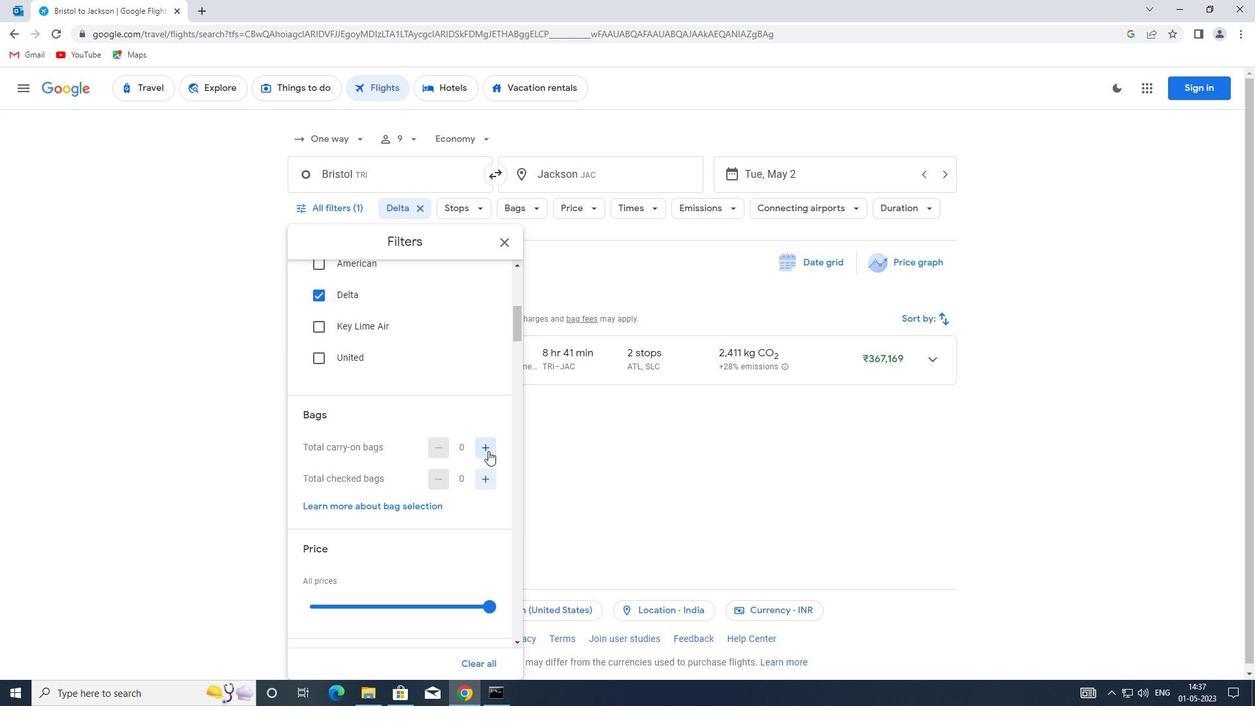
Action: Mouse moved to (460, 453)
Screenshot: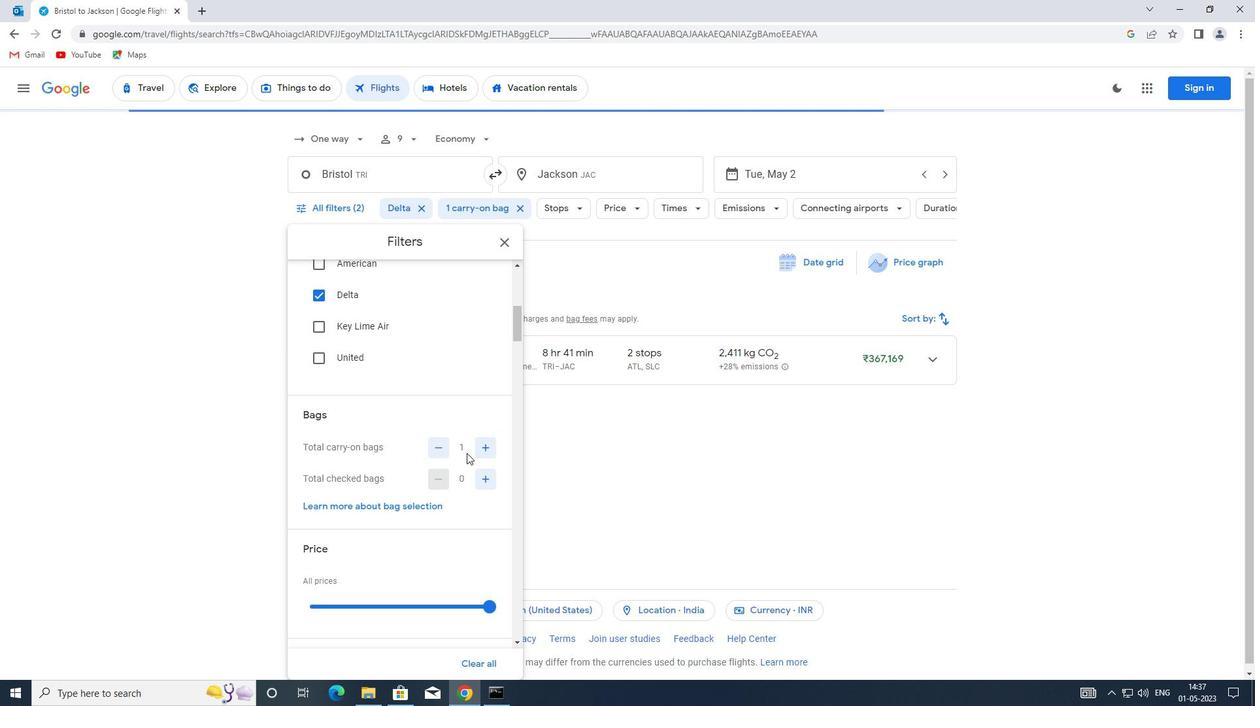 
Action: Mouse scrolled (460, 452) with delta (0, 0)
Screenshot: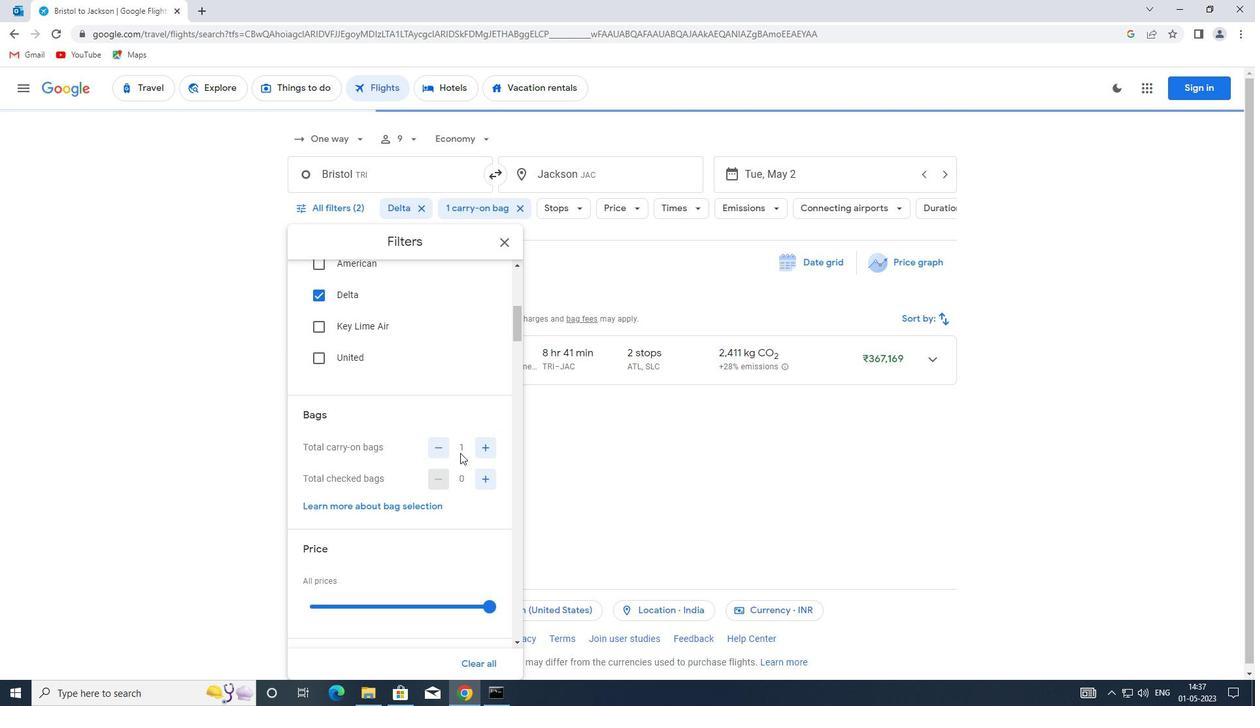 
Action: Mouse moved to (449, 456)
Screenshot: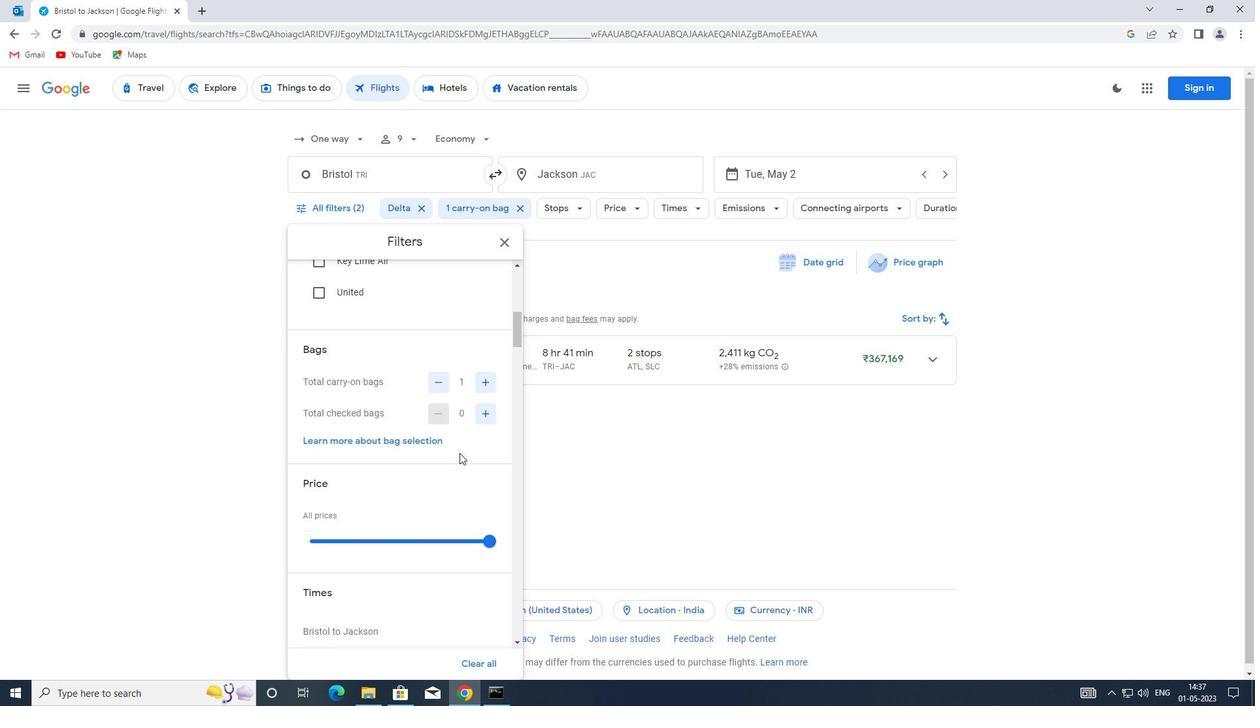 
Action: Mouse scrolled (449, 456) with delta (0, 0)
Screenshot: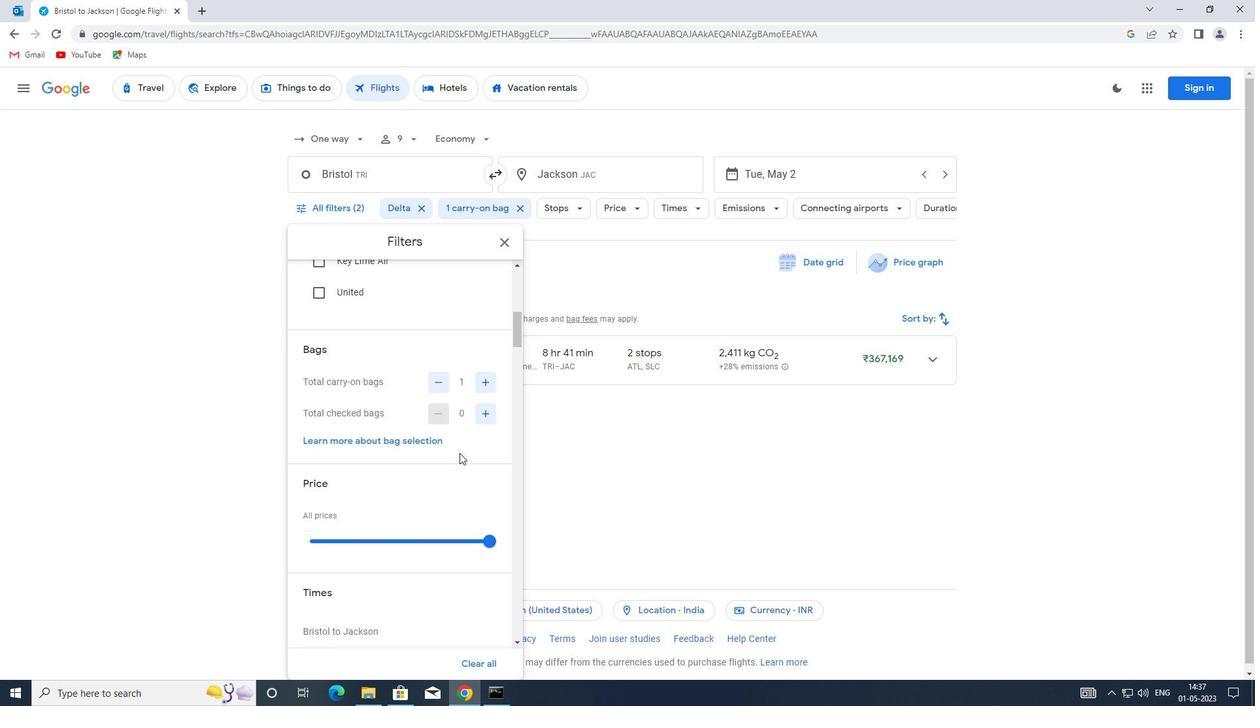 
Action: Mouse moved to (423, 474)
Screenshot: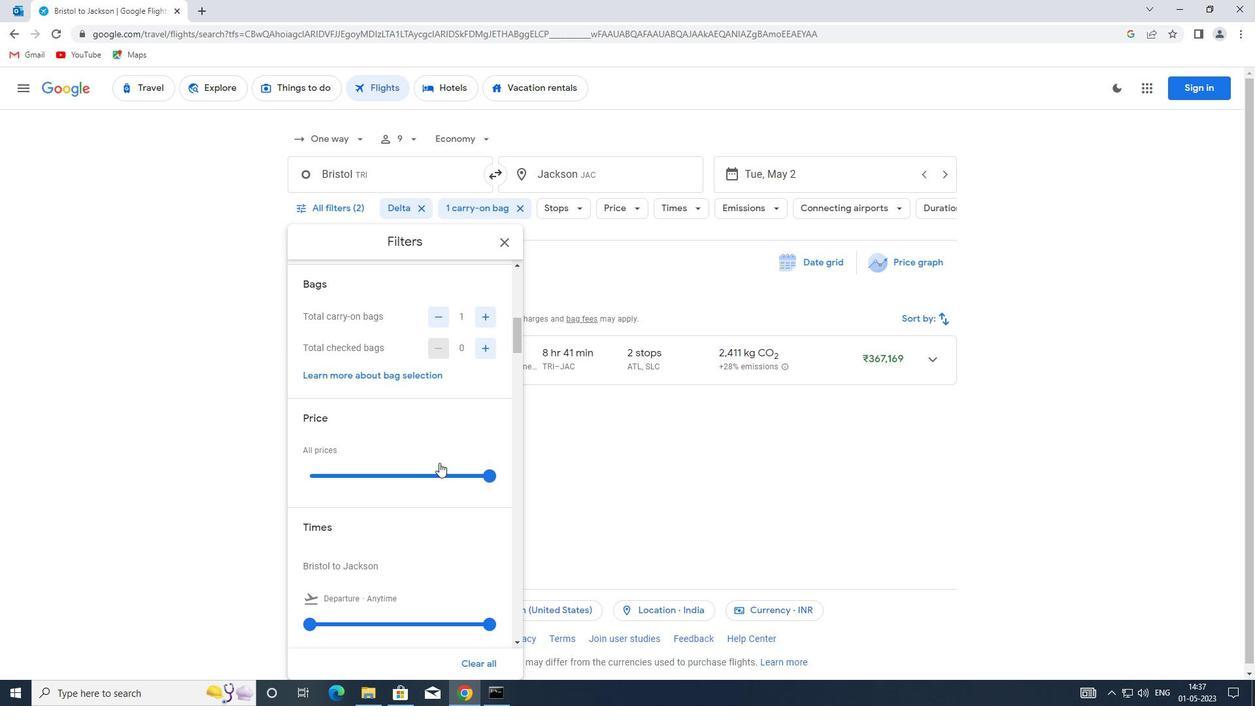 
Action: Mouse pressed left at (423, 474)
Screenshot: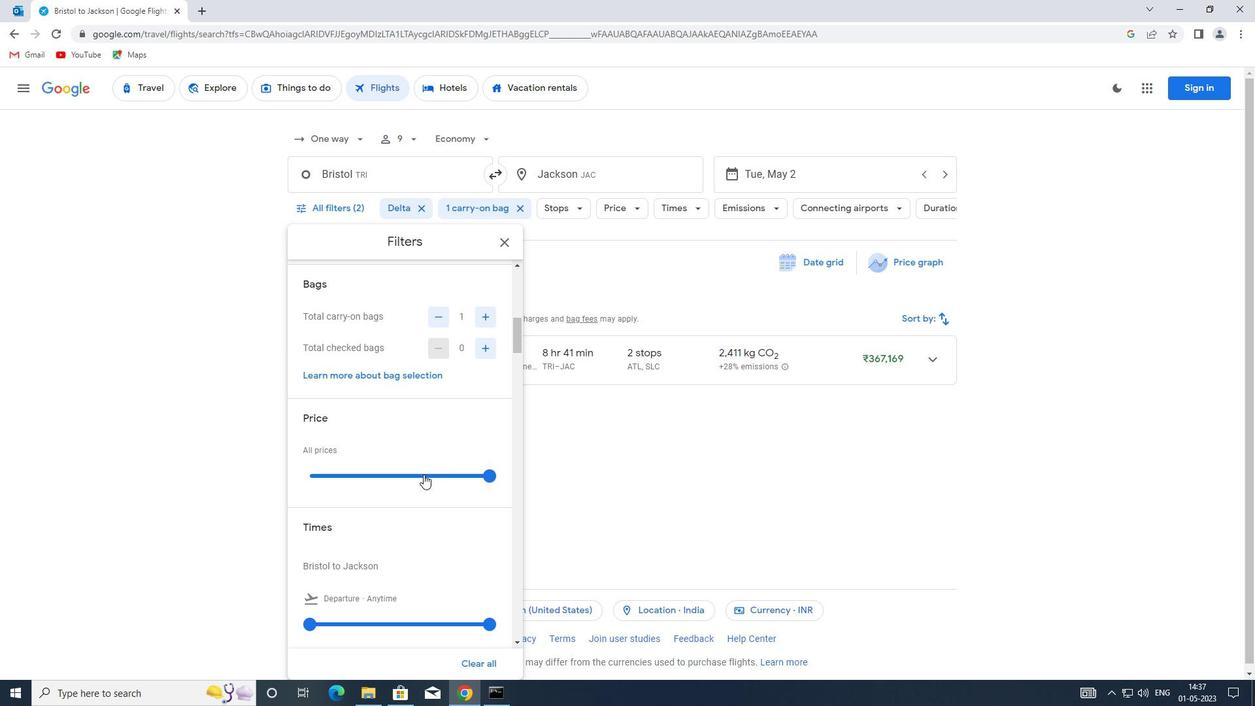 
Action: Mouse pressed left at (423, 474)
Screenshot: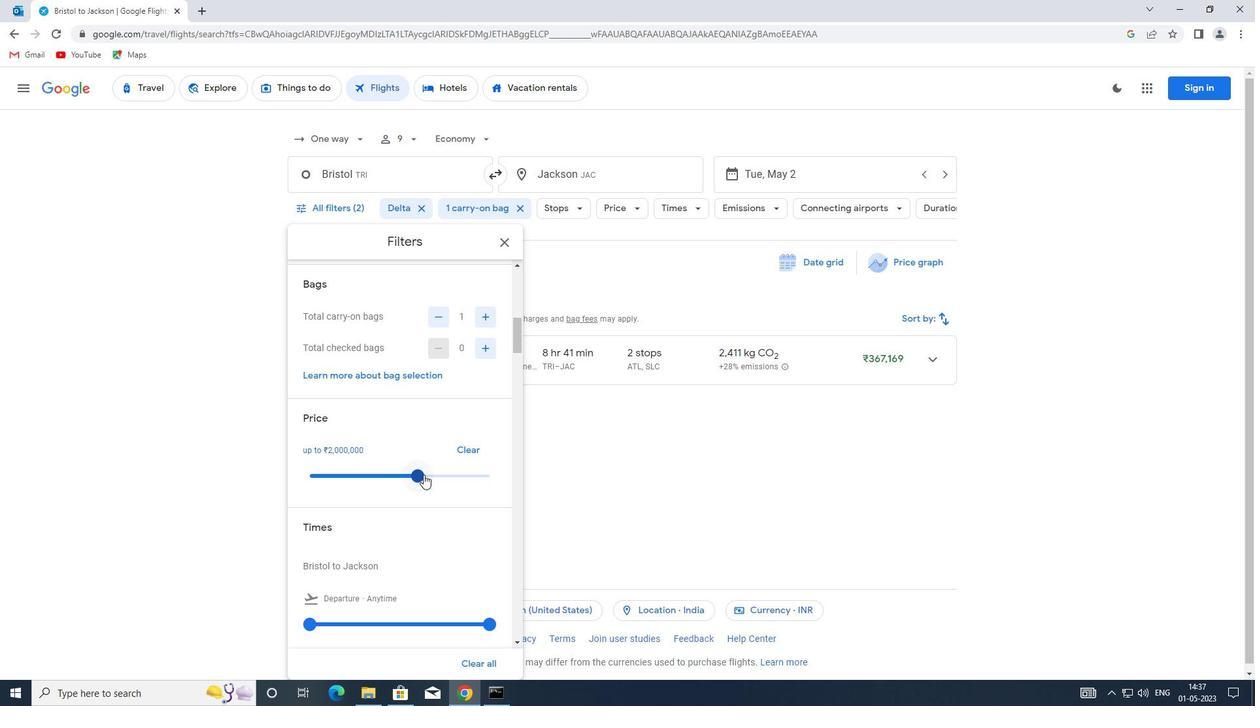 
Action: Mouse moved to (373, 462)
Screenshot: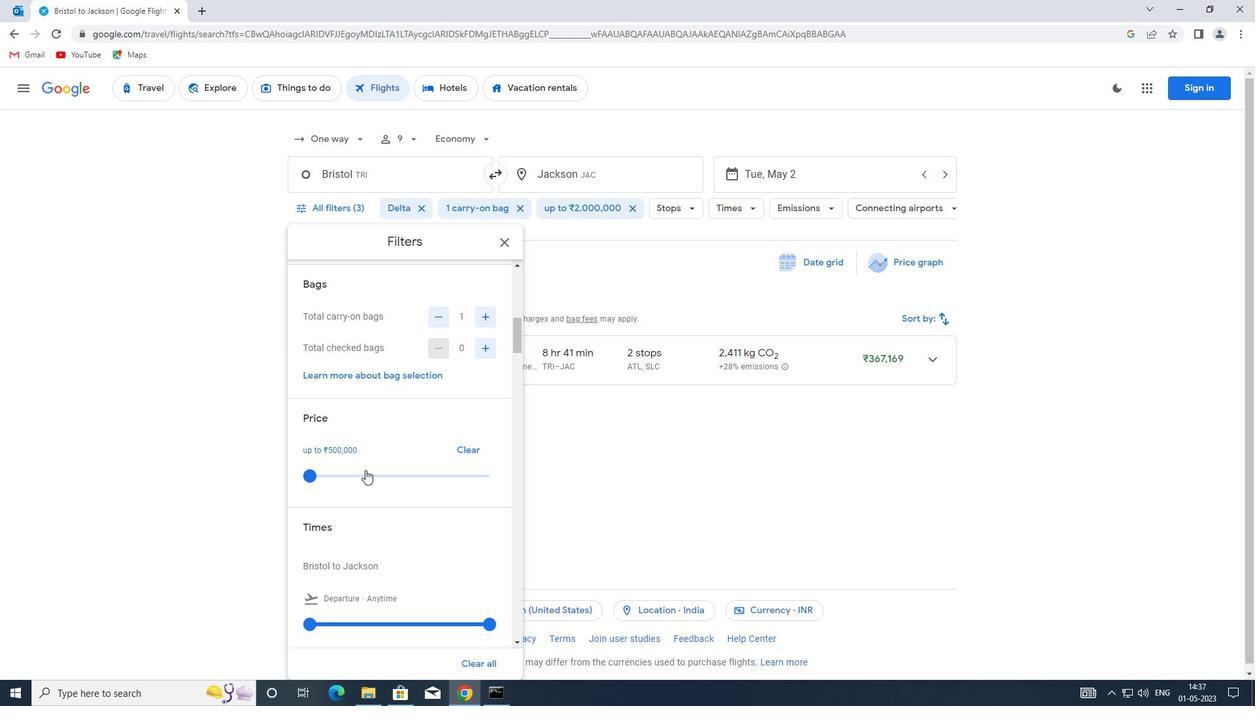
Action: Mouse scrolled (373, 462) with delta (0, 0)
Screenshot: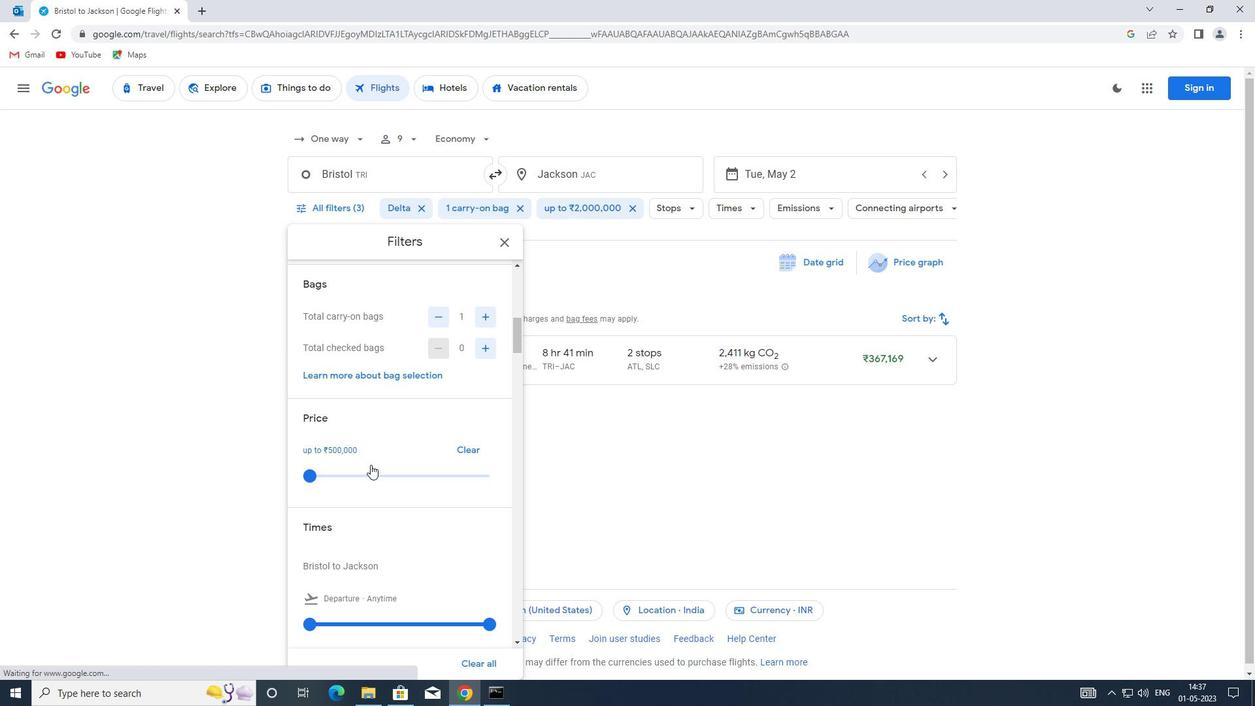
Action: Mouse scrolled (373, 462) with delta (0, 0)
Screenshot: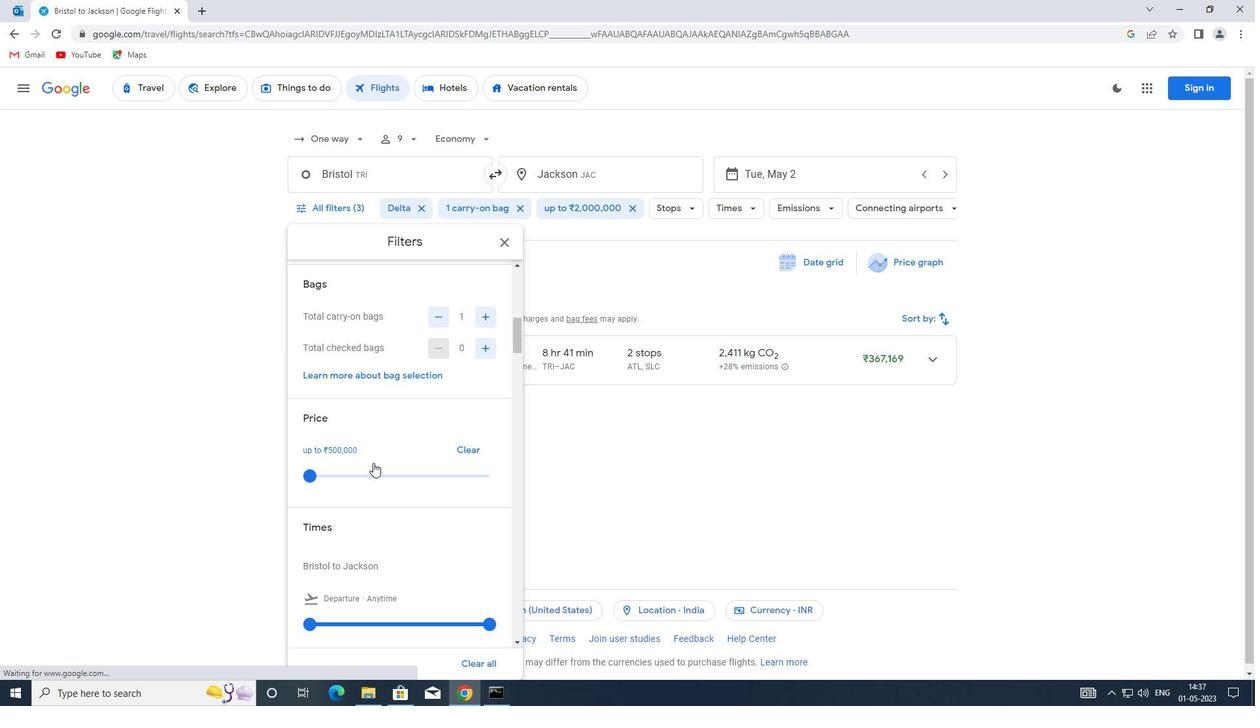
Action: Mouse moved to (385, 455)
Screenshot: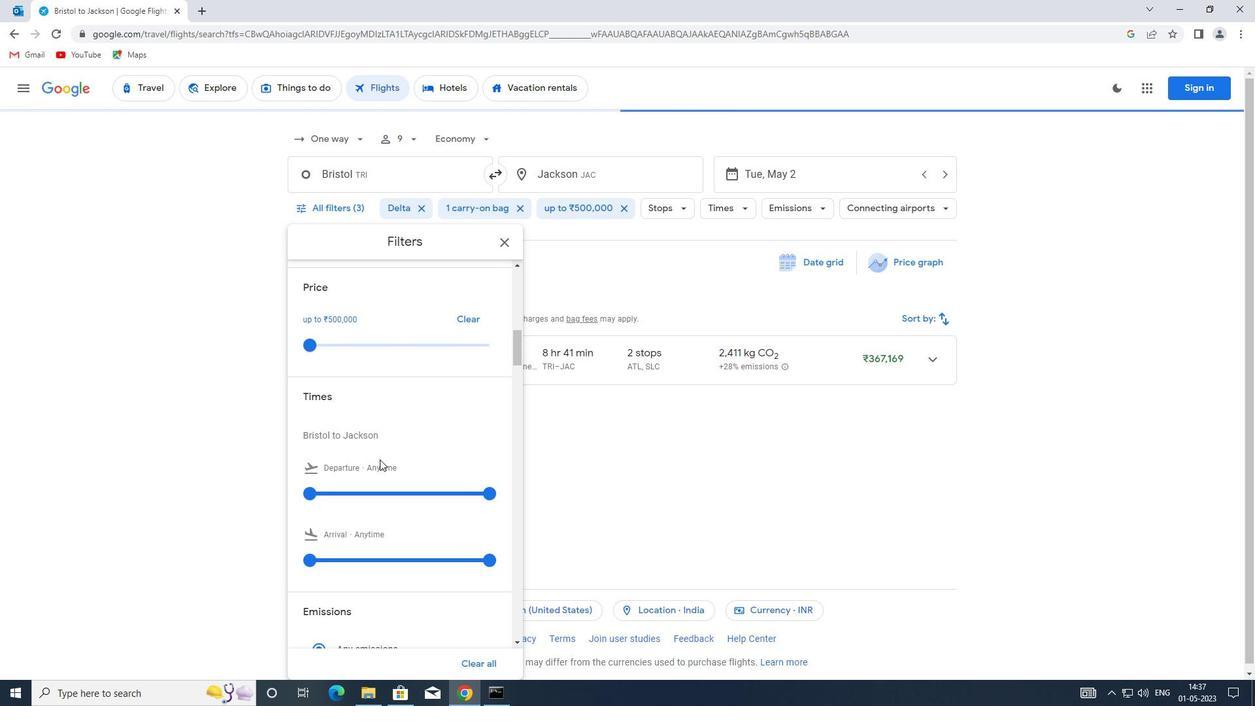 
Action: Mouse scrolled (385, 454) with delta (0, 0)
Screenshot: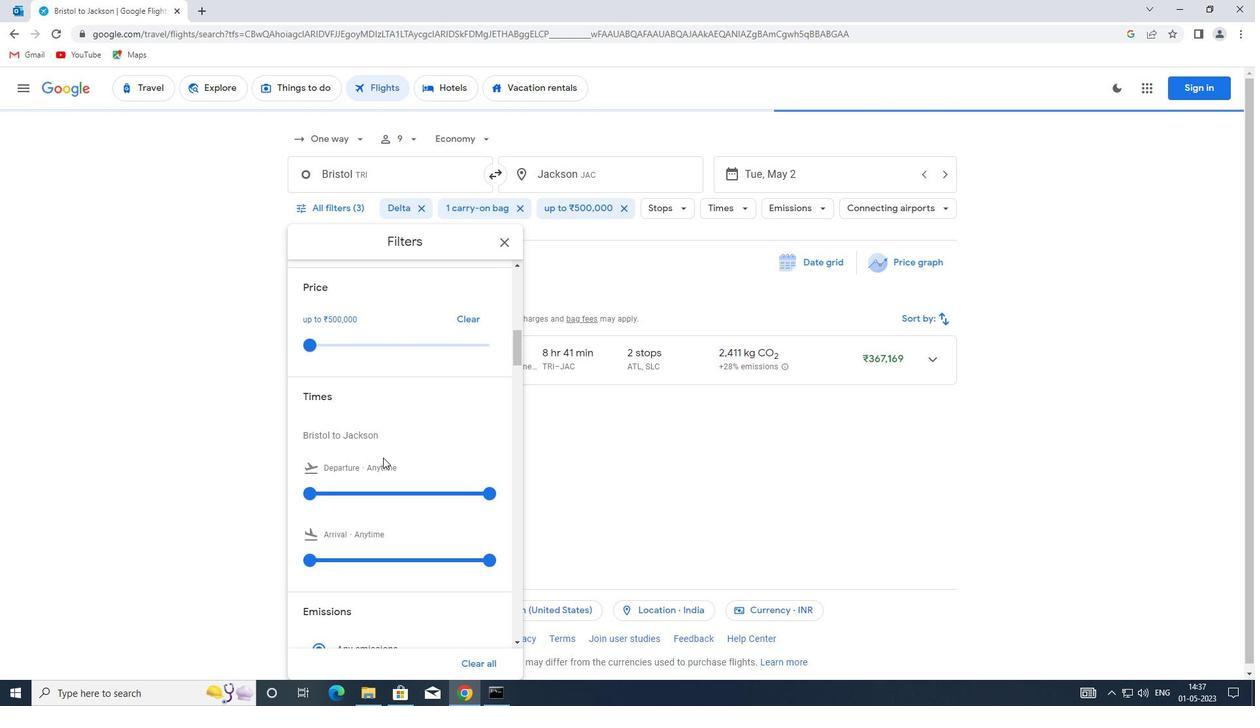 
Action: Mouse scrolled (385, 454) with delta (0, 0)
Screenshot: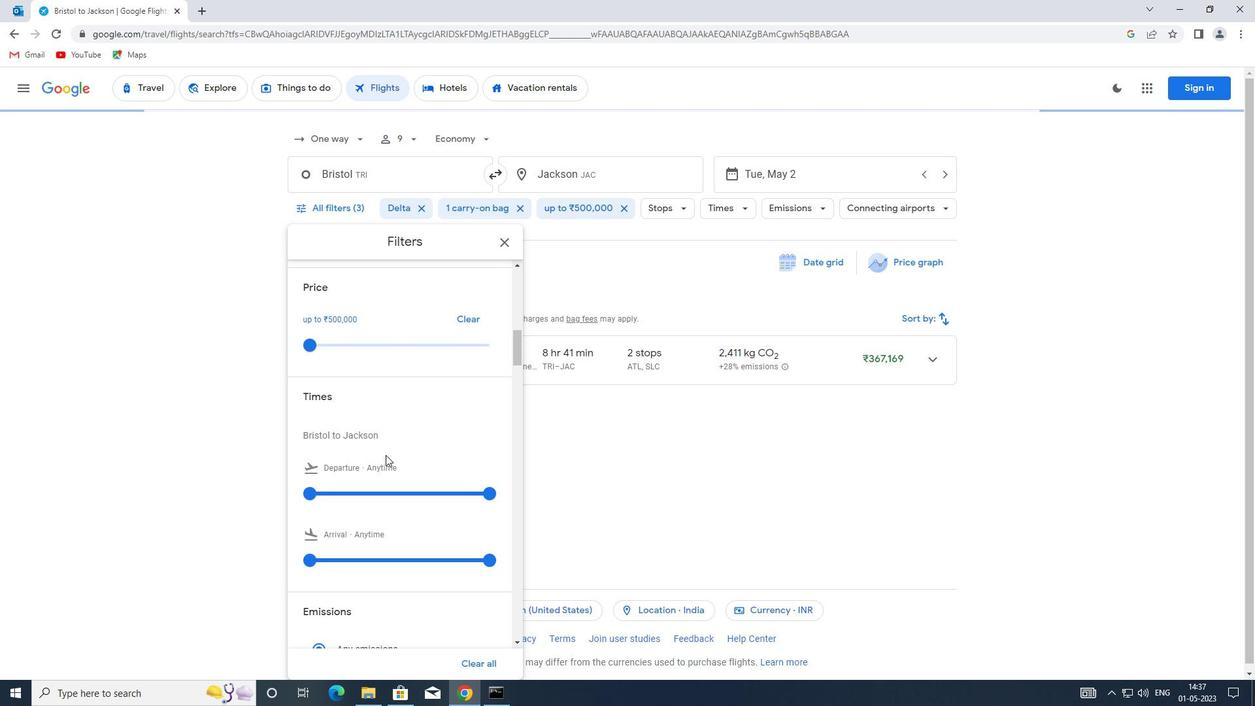
Action: Mouse moved to (305, 361)
Screenshot: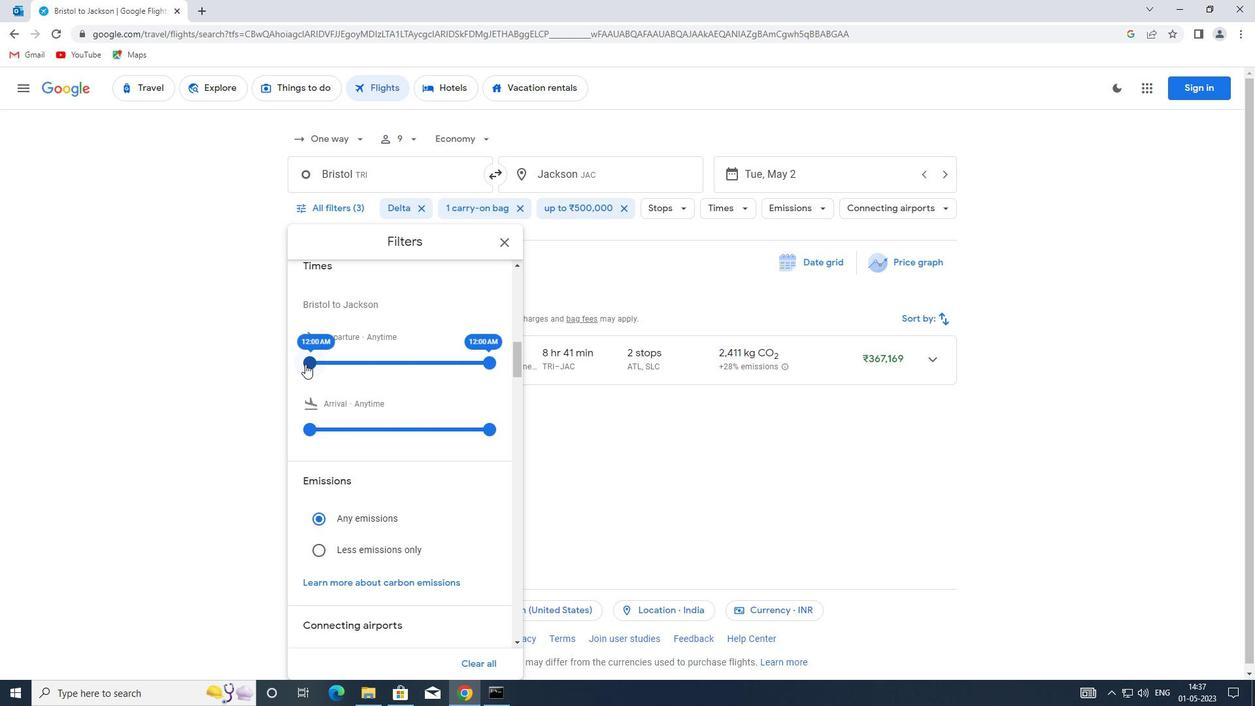 
Action: Mouse pressed left at (305, 361)
Screenshot: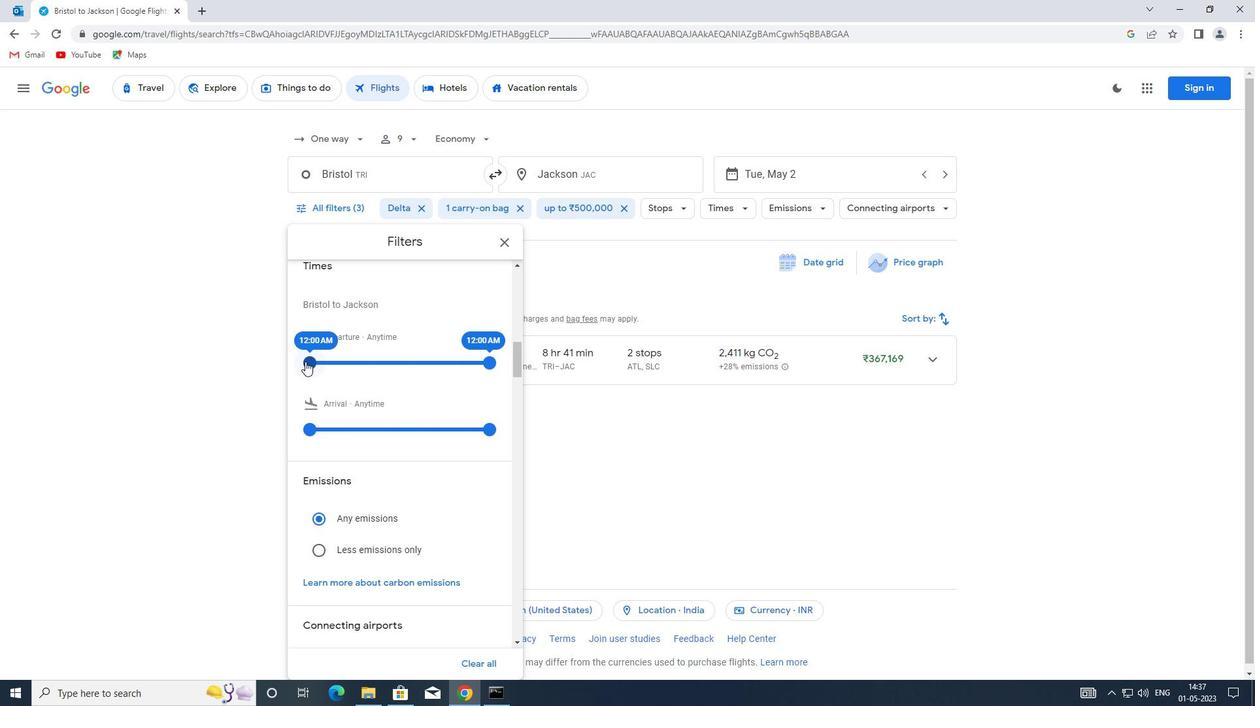 
Action: Mouse moved to (320, 362)
Screenshot: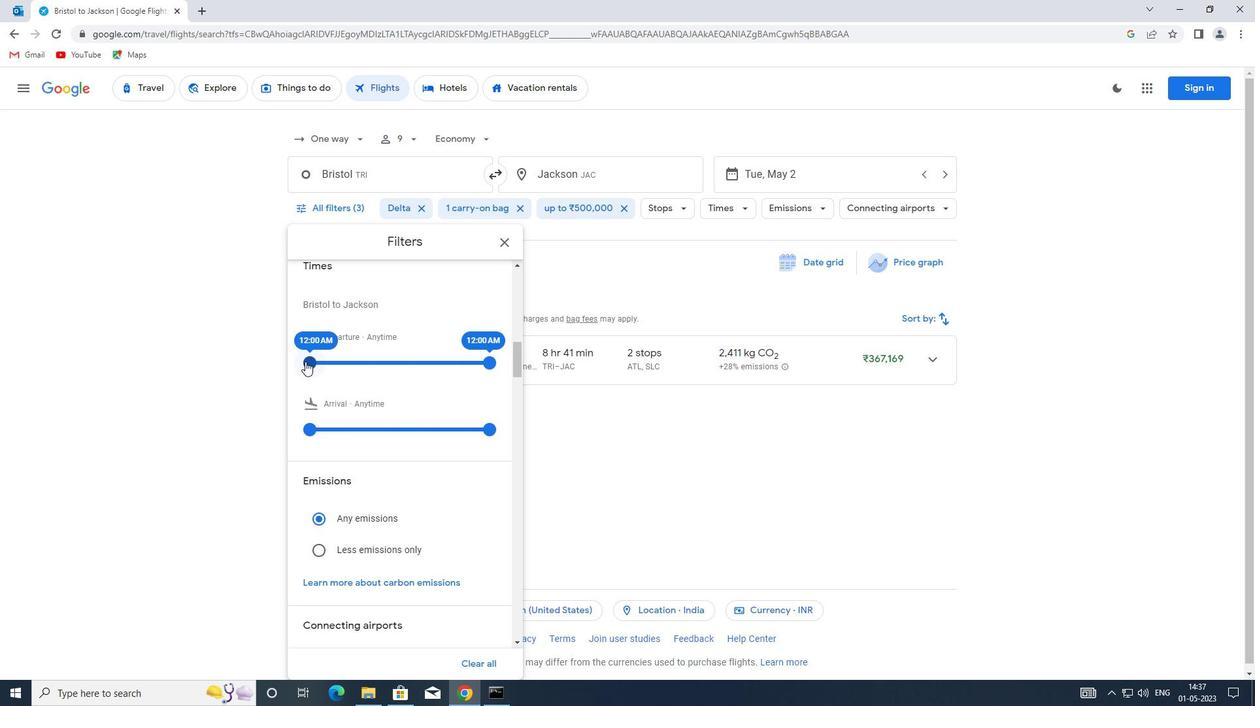 
Action: Mouse pressed left at (320, 362)
Screenshot: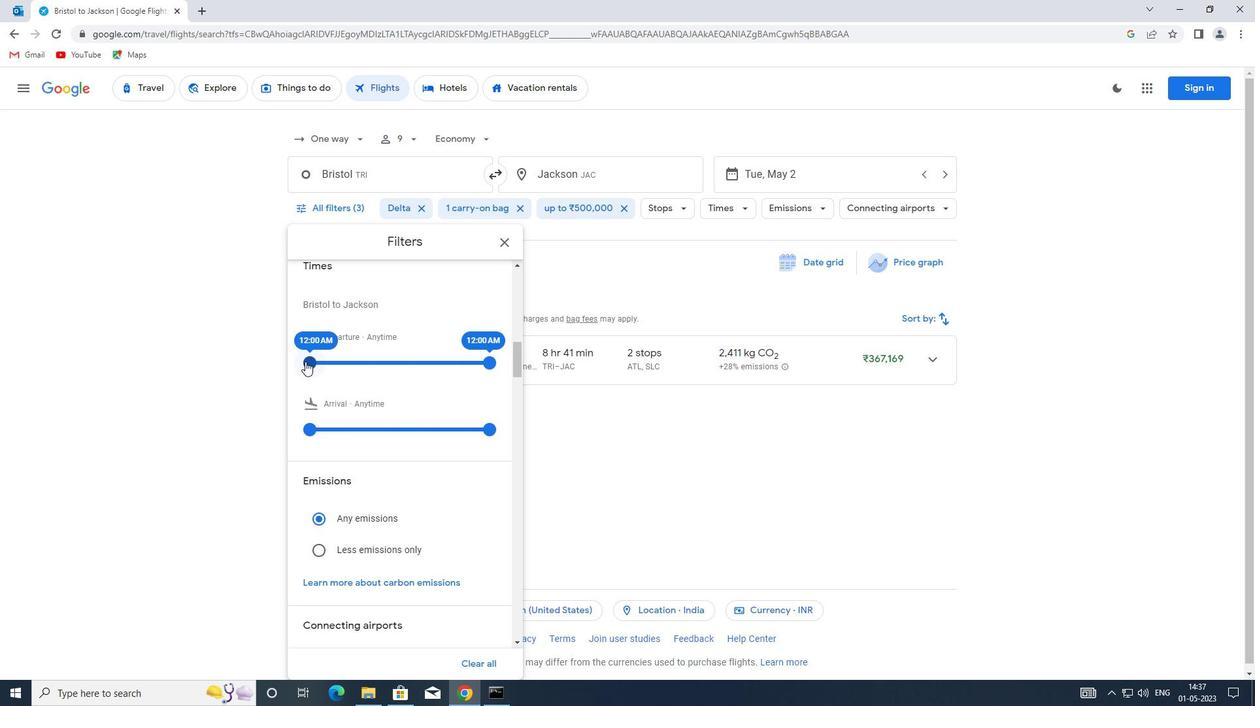 
Action: Mouse moved to (487, 363)
Screenshot: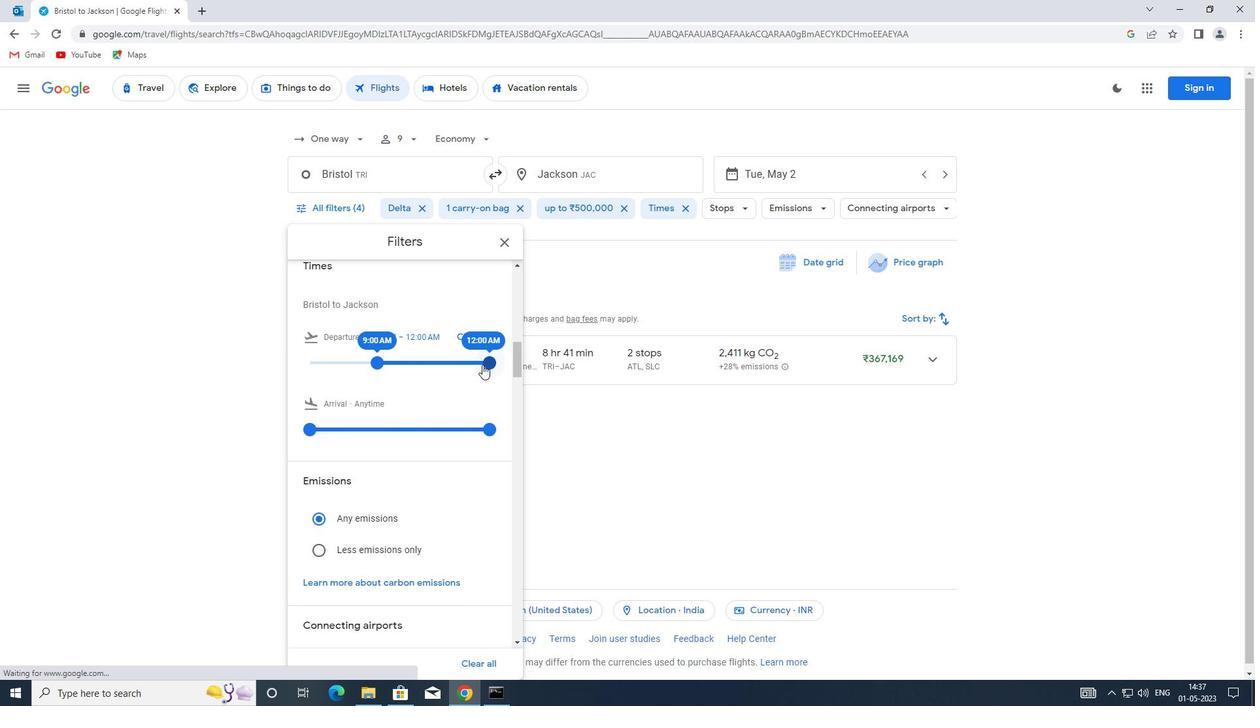 
Action: Mouse pressed left at (487, 363)
Screenshot: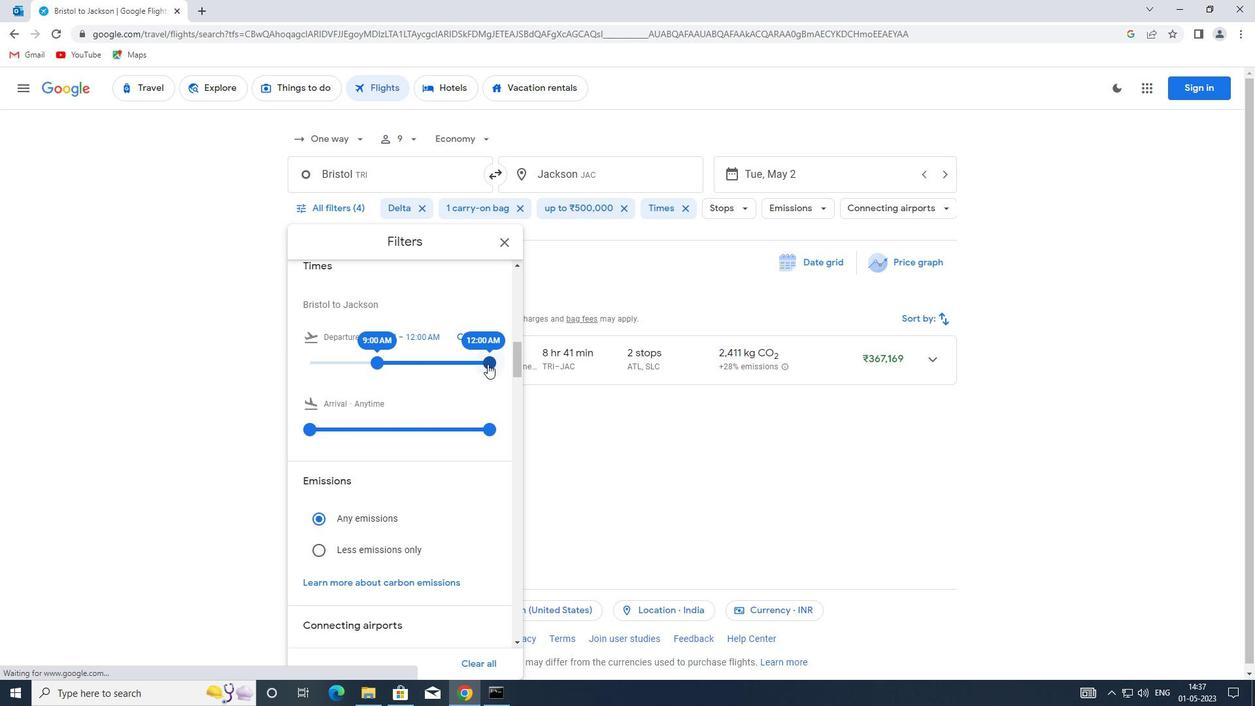 
Action: Mouse moved to (396, 359)
Screenshot: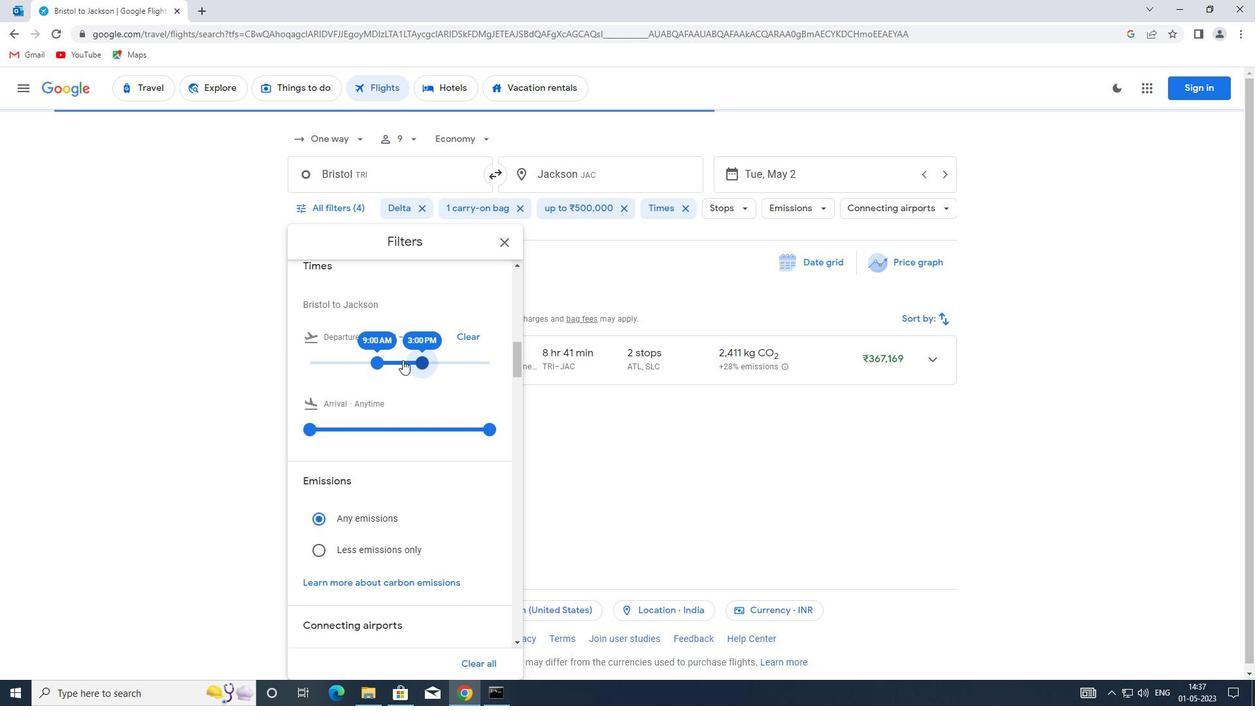 
Action: Mouse pressed left at (396, 359)
Screenshot: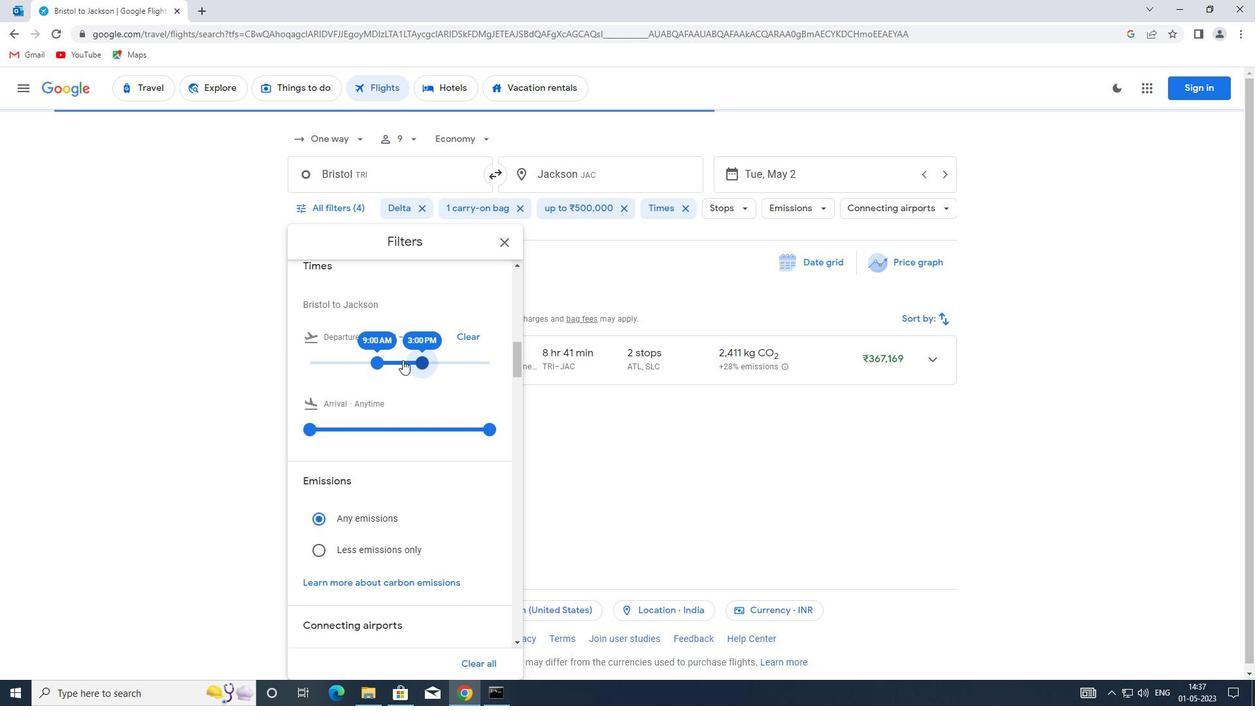 
Action: Mouse moved to (365, 358)
Screenshot: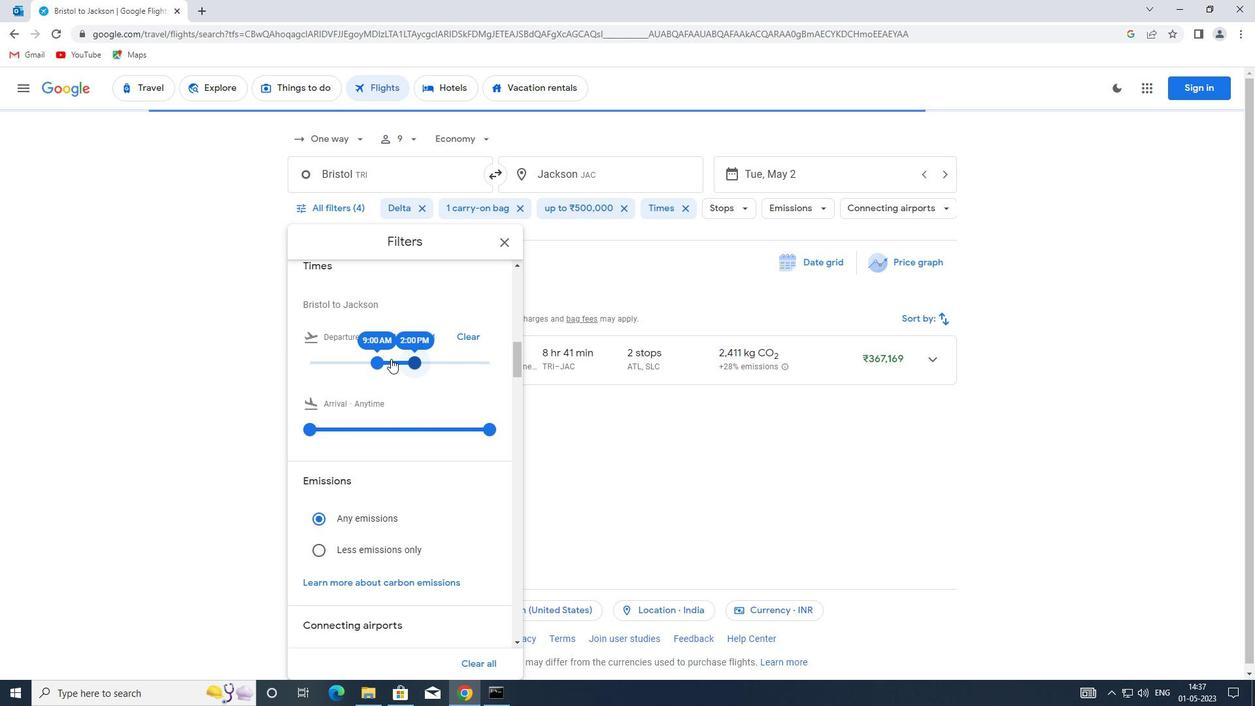 
Action: Mouse pressed left at (365, 358)
Screenshot: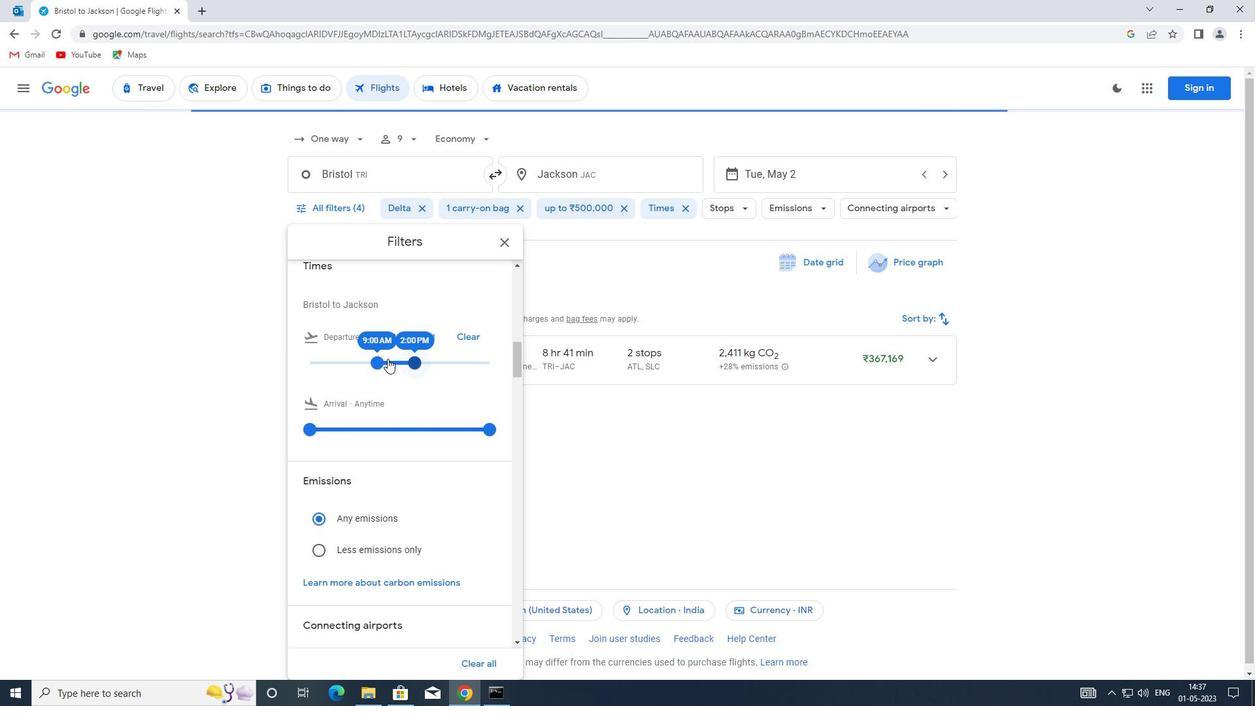 
Action: Mouse moved to (390, 358)
Screenshot: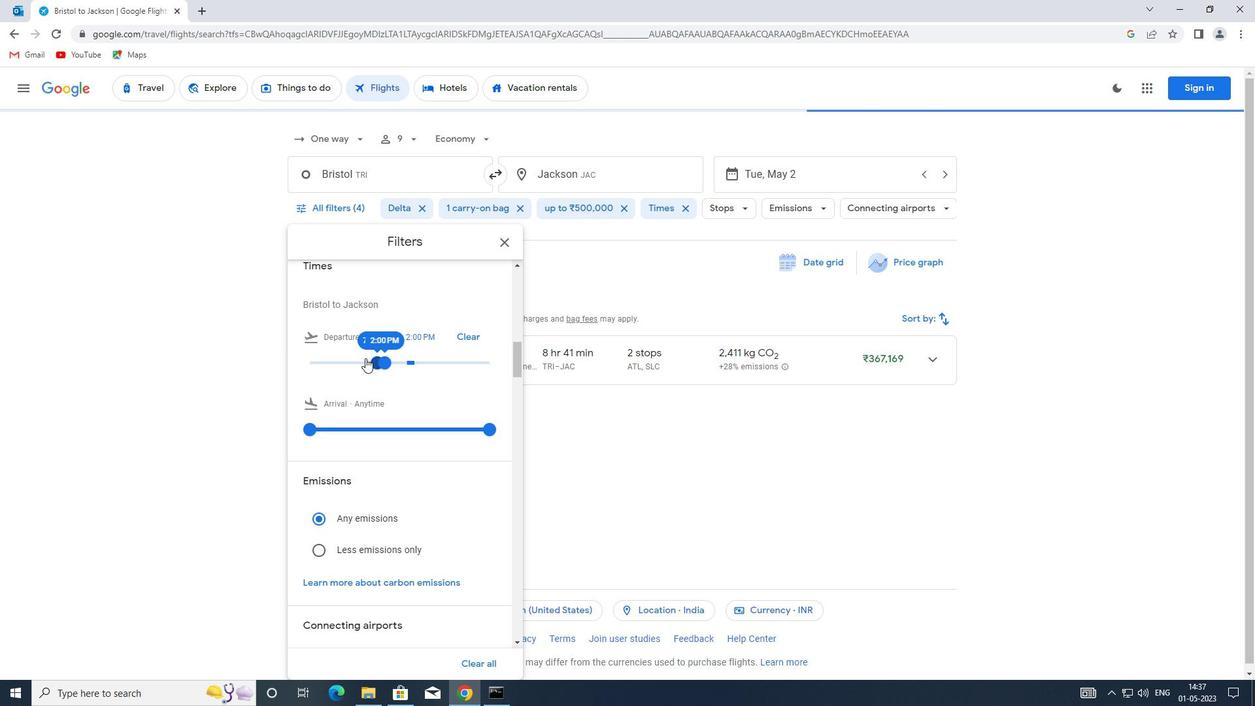 
Action: Mouse scrolled (390, 357) with delta (0, 0)
Screenshot: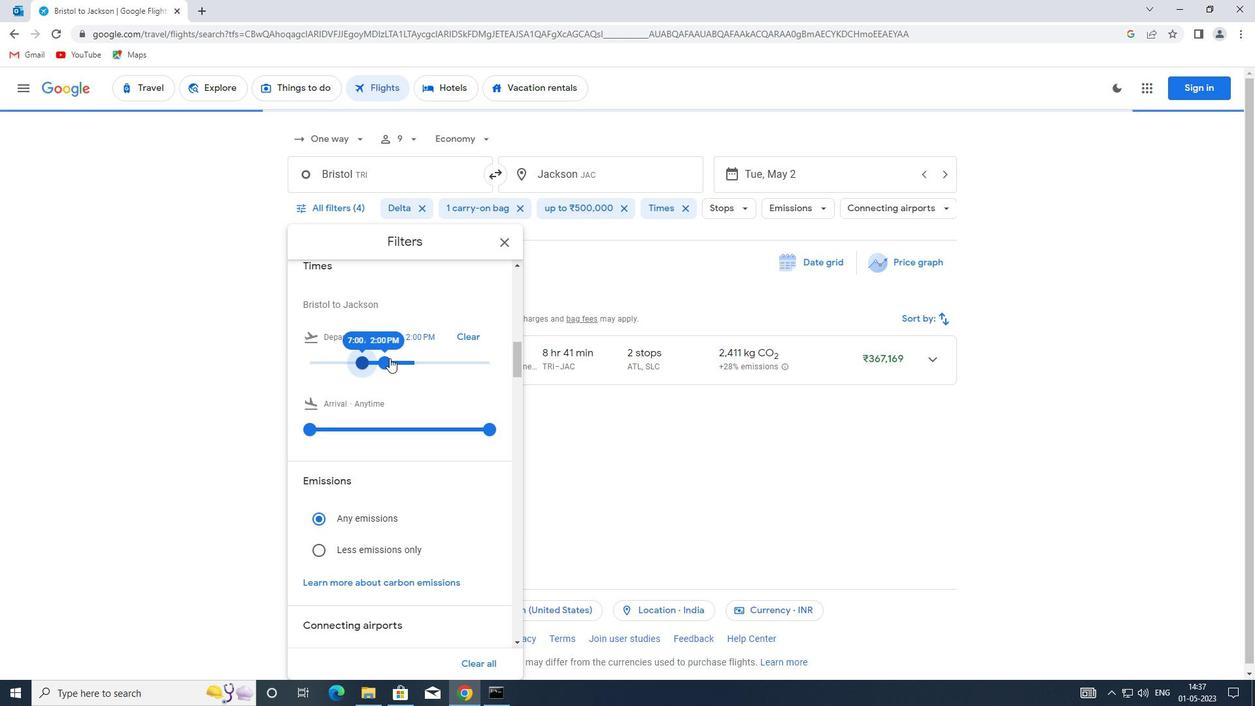 
Action: Mouse moved to (369, 390)
Screenshot: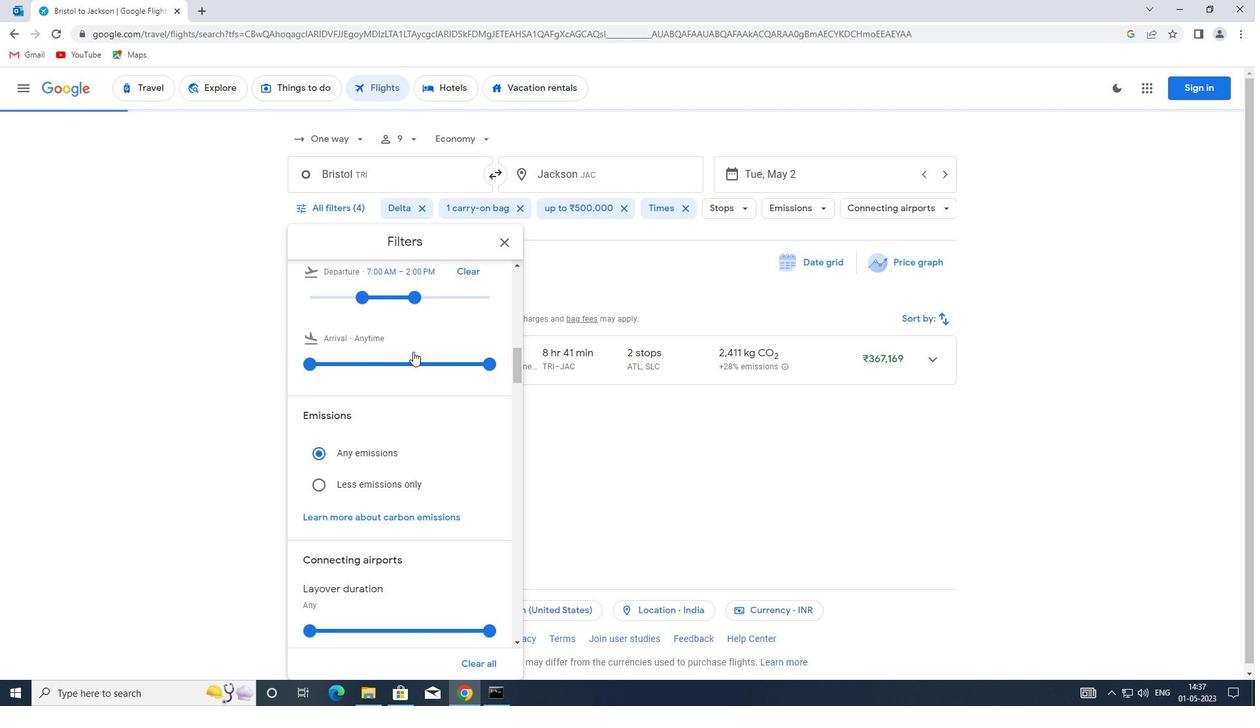 
Action: Mouse scrolled (369, 390) with delta (0, 0)
Screenshot: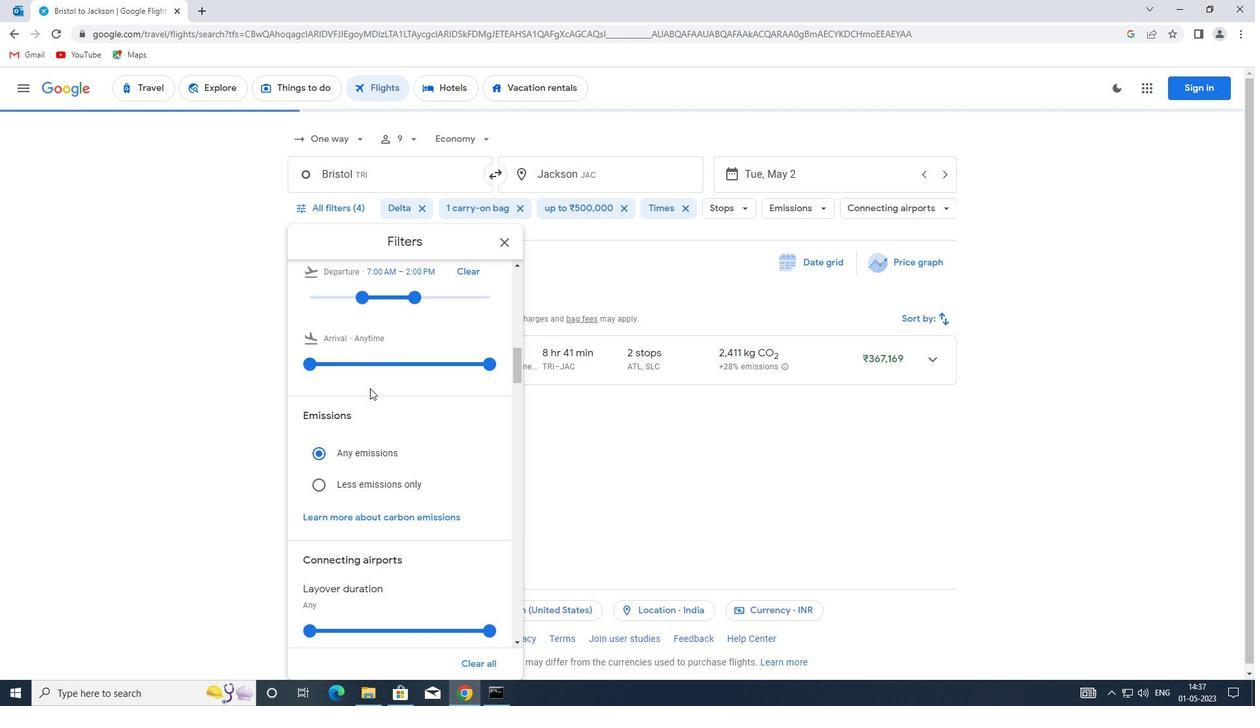 
Action: Mouse scrolled (369, 390) with delta (0, 0)
Screenshot: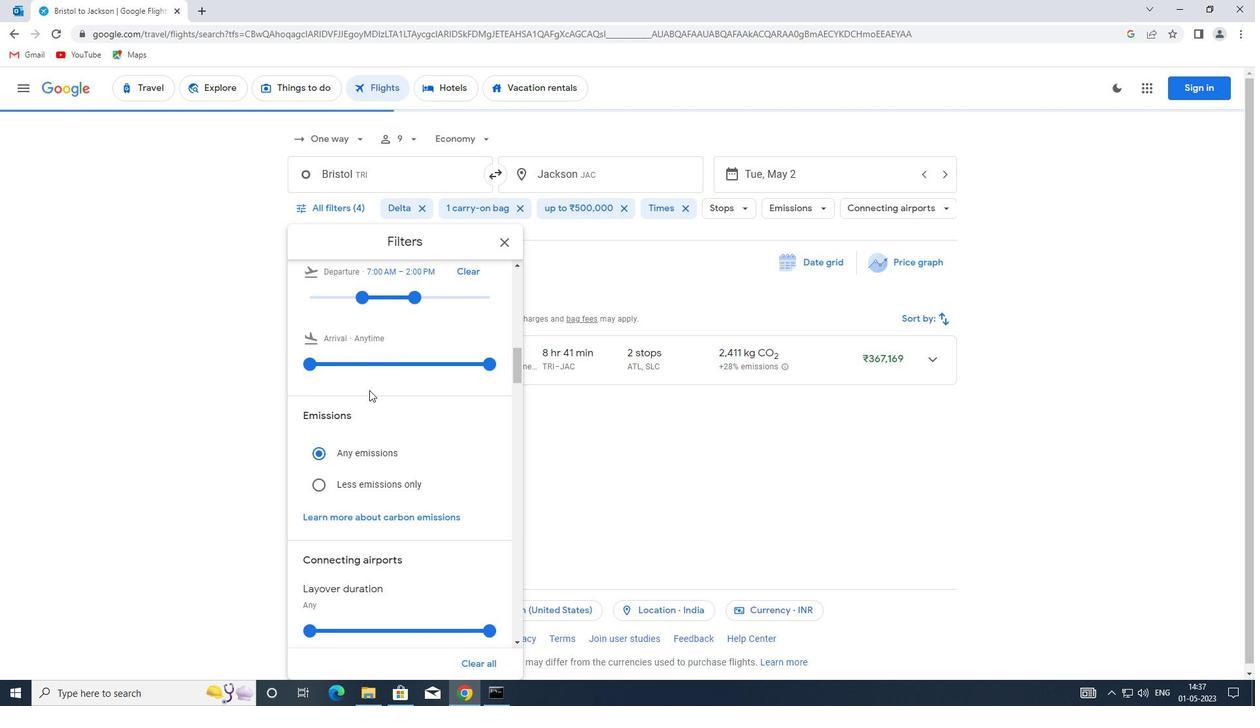 
Action: Mouse moved to (370, 428)
Screenshot: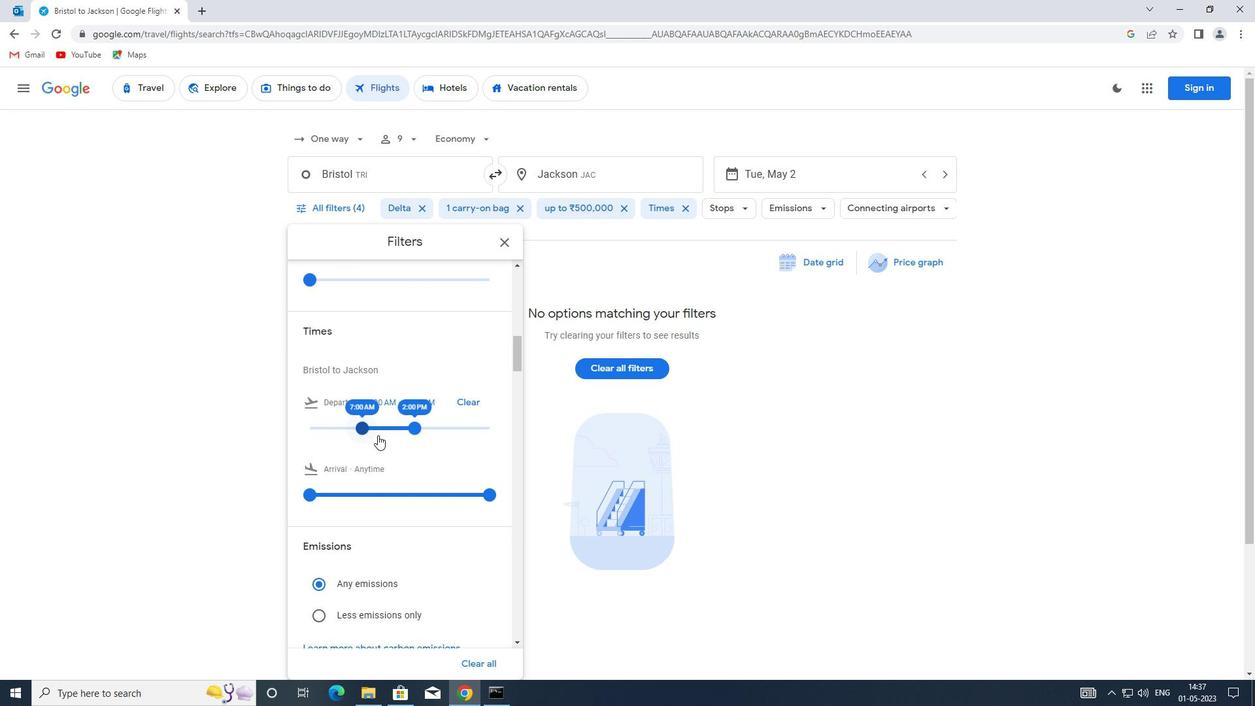 
Action: Mouse pressed left at (370, 428)
Screenshot: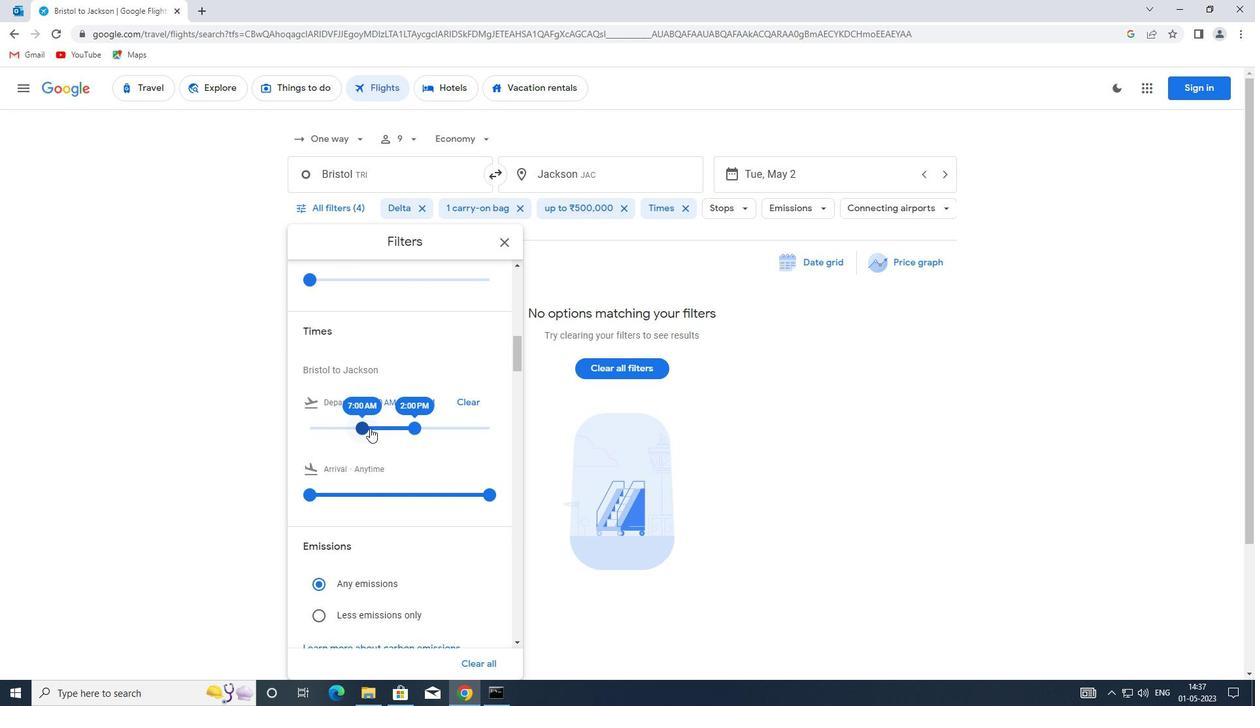 
Action: Mouse moved to (410, 425)
Screenshot: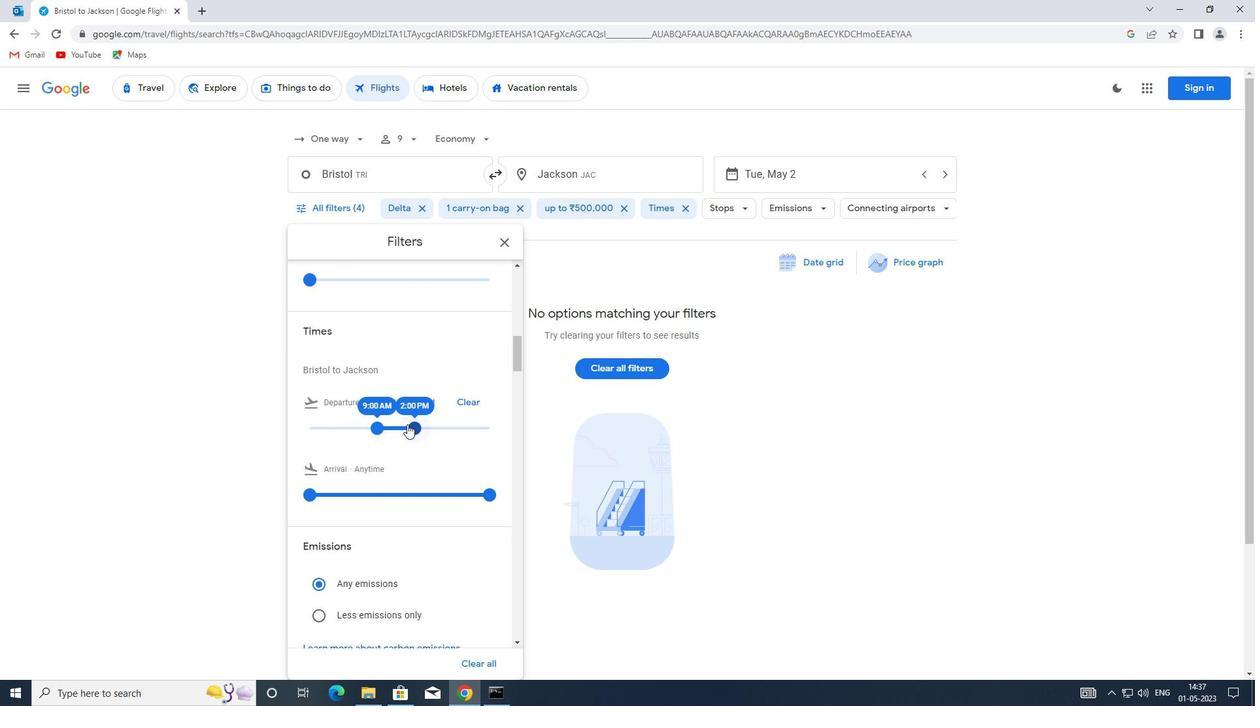 
Action: Mouse pressed left at (410, 425)
Screenshot: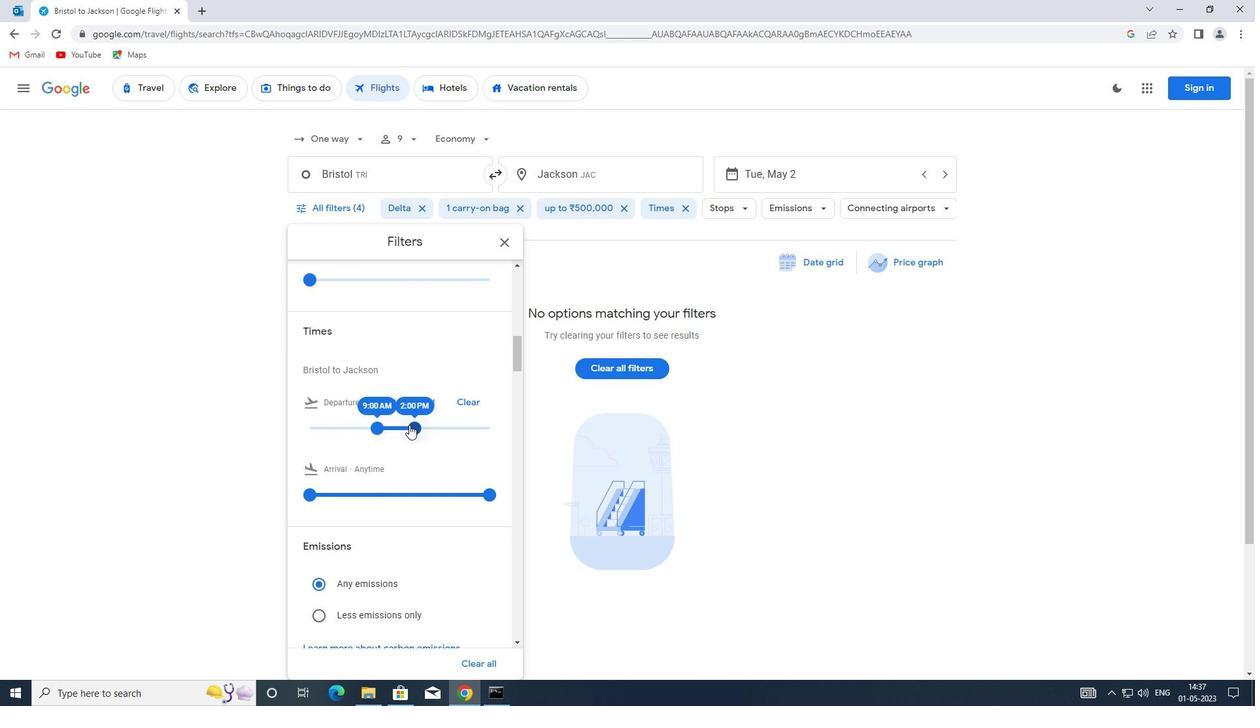 
Action: Mouse moved to (388, 421)
Screenshot: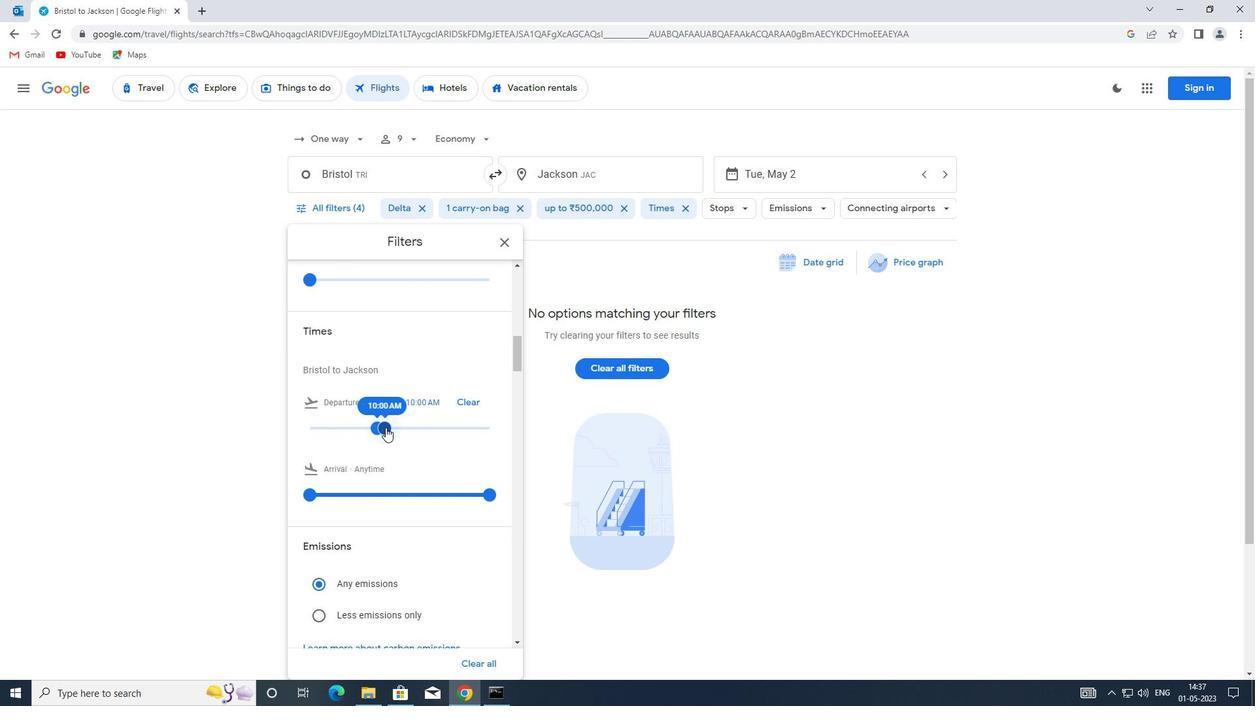 
Action: Mouse scrolled (388, 422) with delta (0, 0)
Screenshot: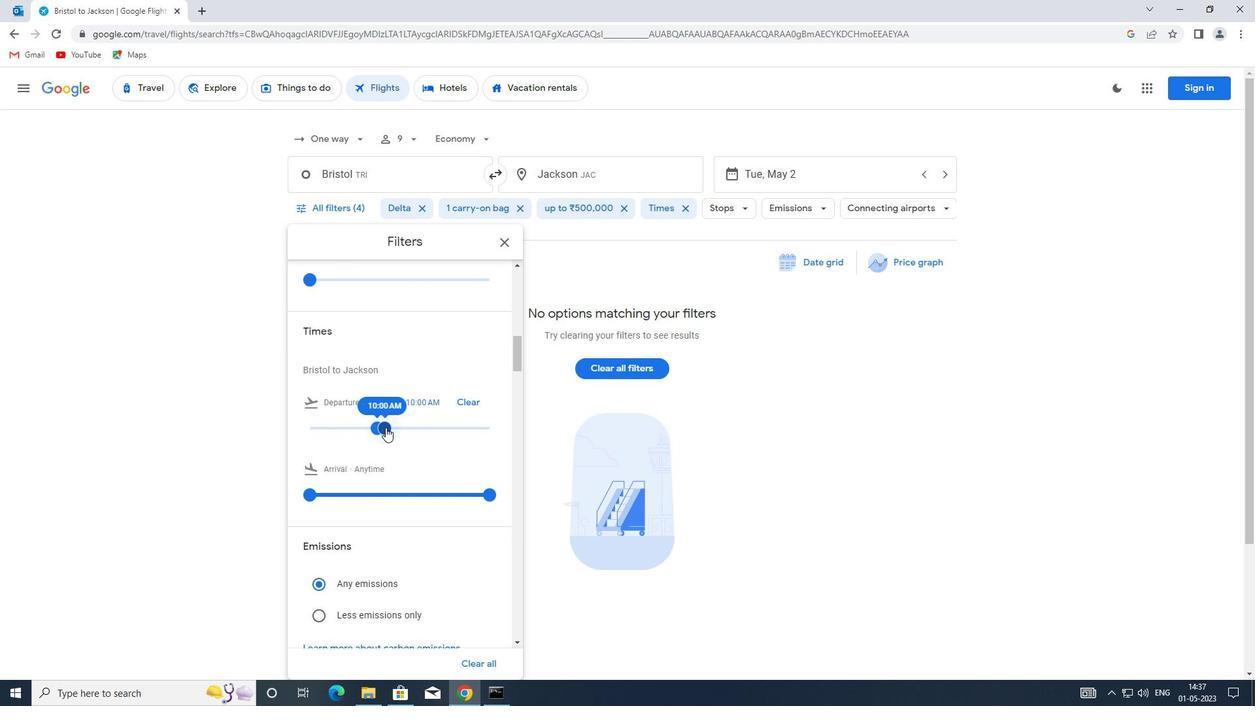 
Action: Mouse moved to (388, 414)
Screenshot: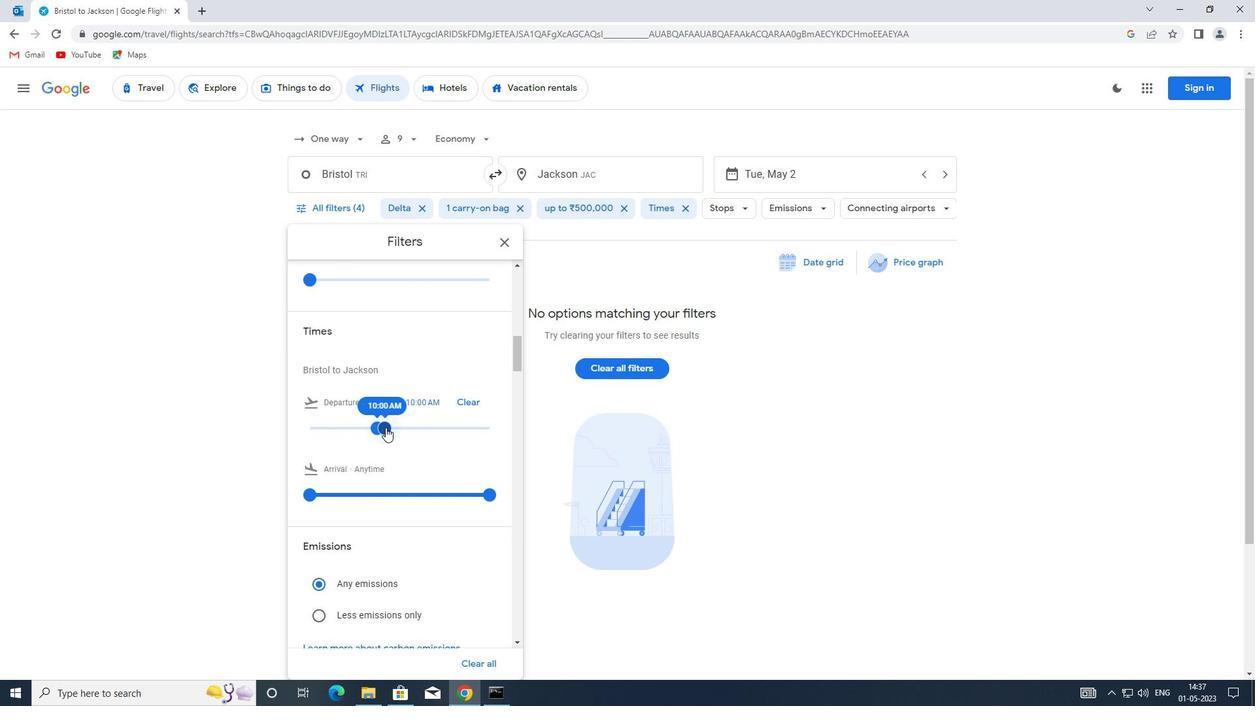 
Action: Mouse scrolled (388, 415) with delta (0, 0)
Screenshot: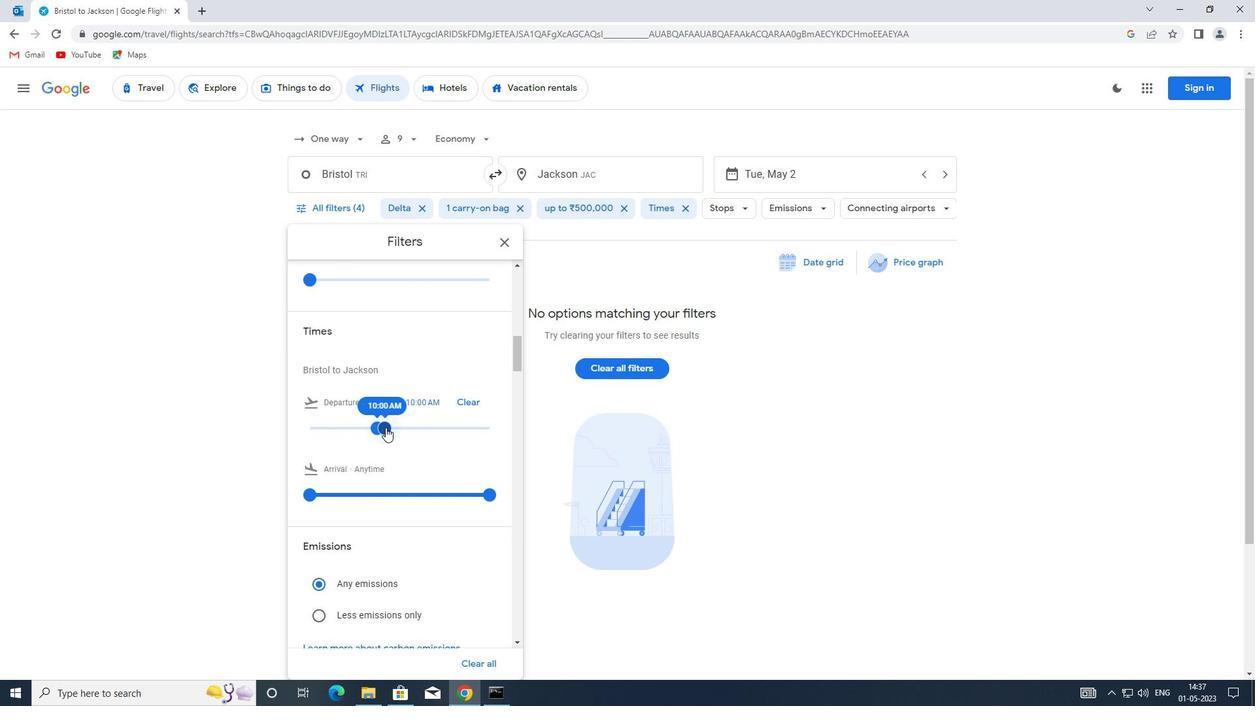 
Action: Mouse moved to (504, 244)
Screenshot: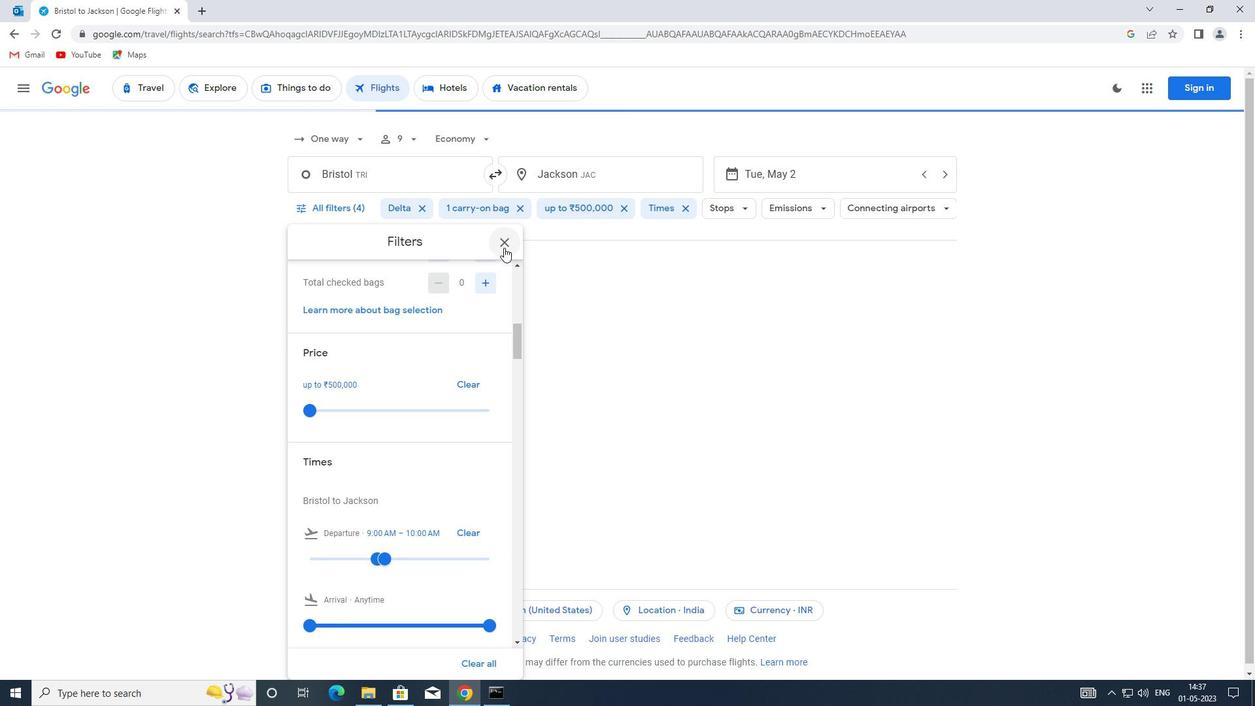 
Action: Mouse pressed left at (504, 244)
Screenshot: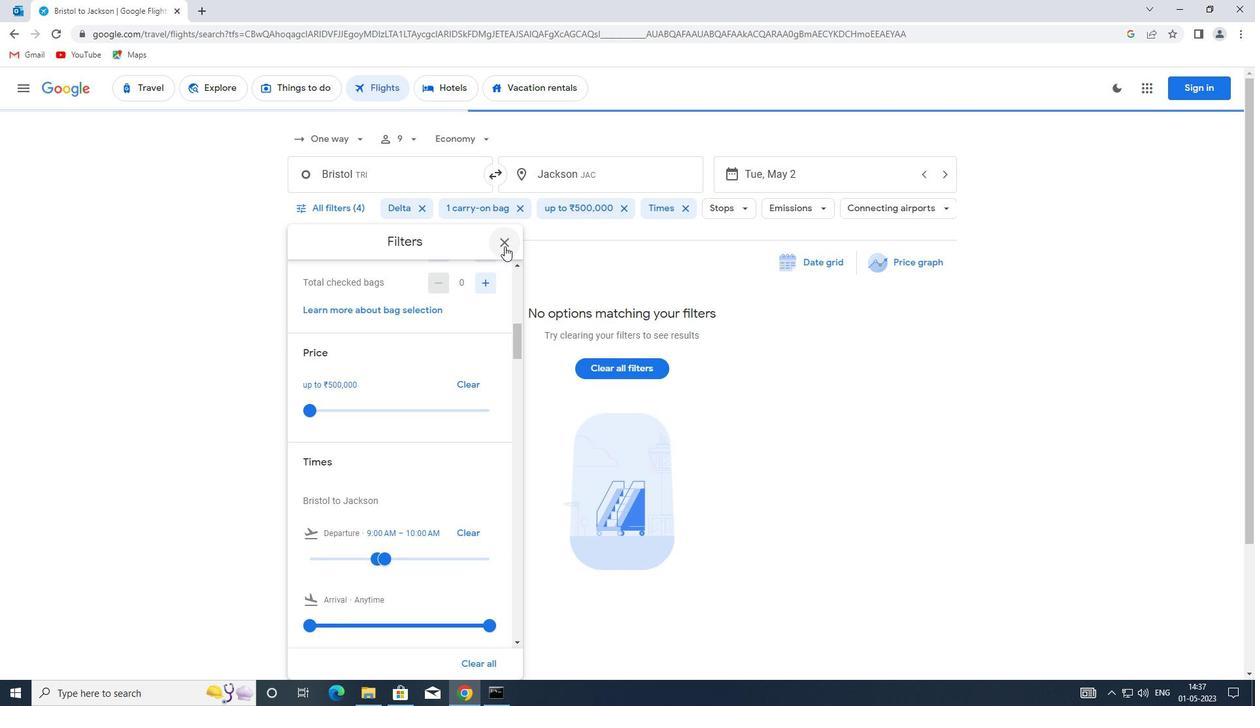 
